 Task: Open Card Feature Request Discussion in Board Market Research to Workspace Event Planning and add a team member Softage.3@softage.net, a label Blue, a checklist Legal Compliance, an attachment from your computer, a color Blue and finally, add a card description 'Develop project proposal for potential client' and a comment 'This task presents an opportunity to demonstrate our leadership skills and ability to take charge.'. Add a start date 'Jan 07, 1900' with a due date 'Jan 14, 1900'
Action: Mouse moved to (782, 207)
Screenshot: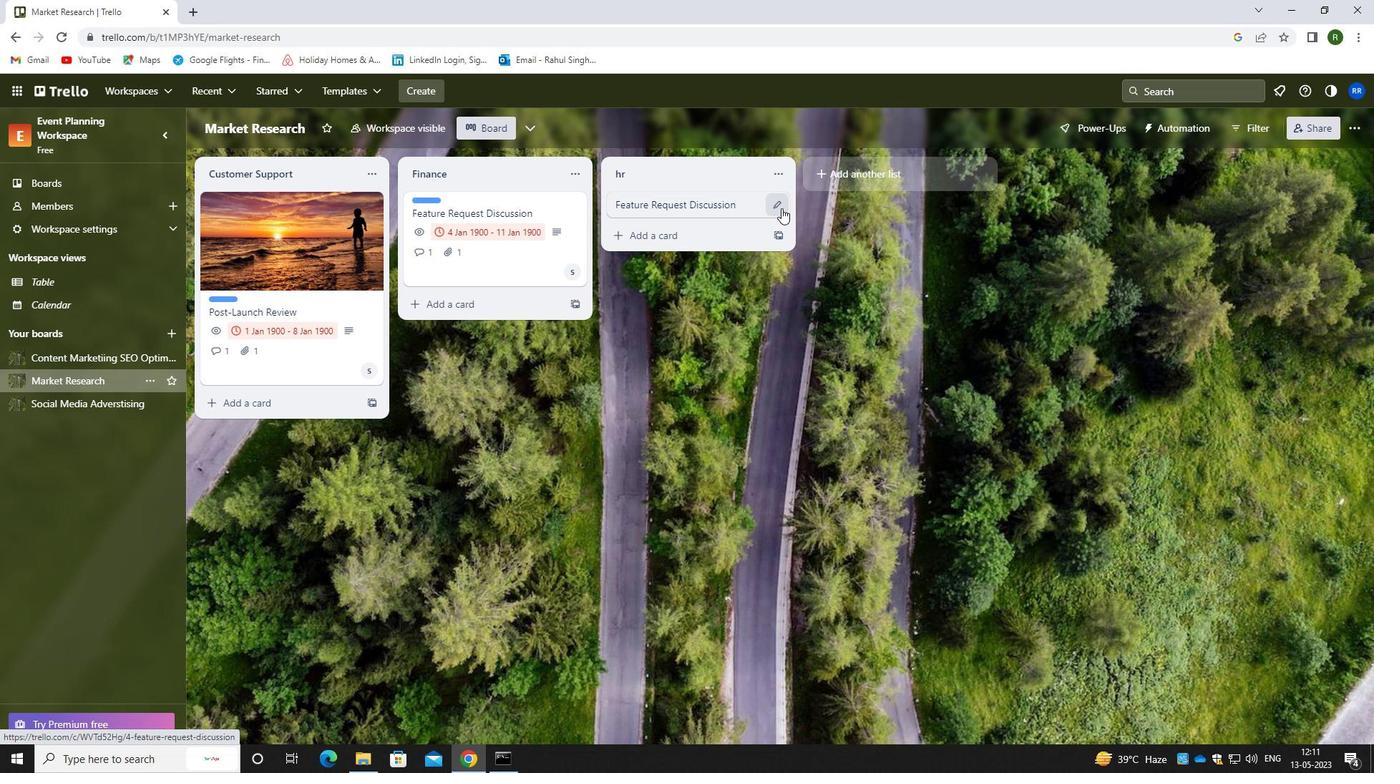 
Action: Mouse pressed left at (782, 207)
Screenshot: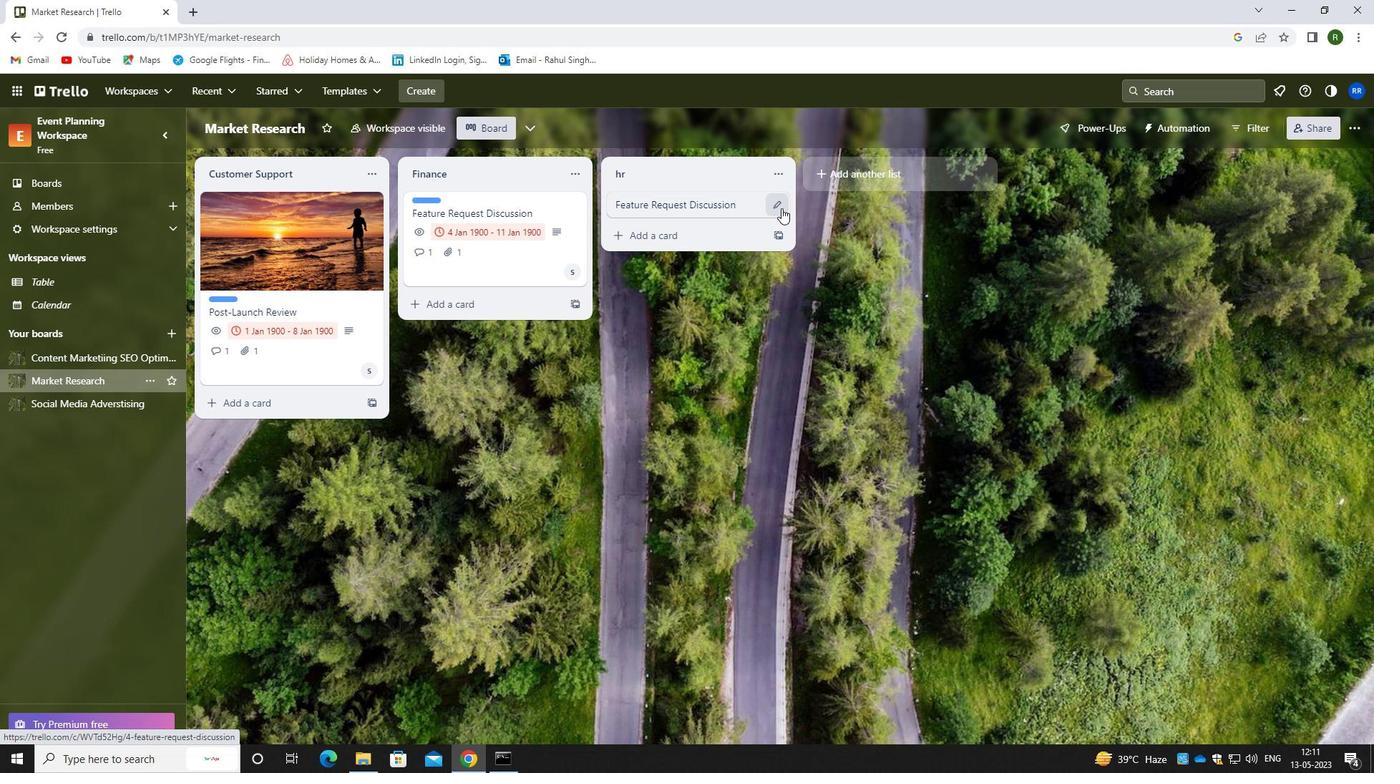 
Action: Mouse moved to (837, 204)
Screenshot: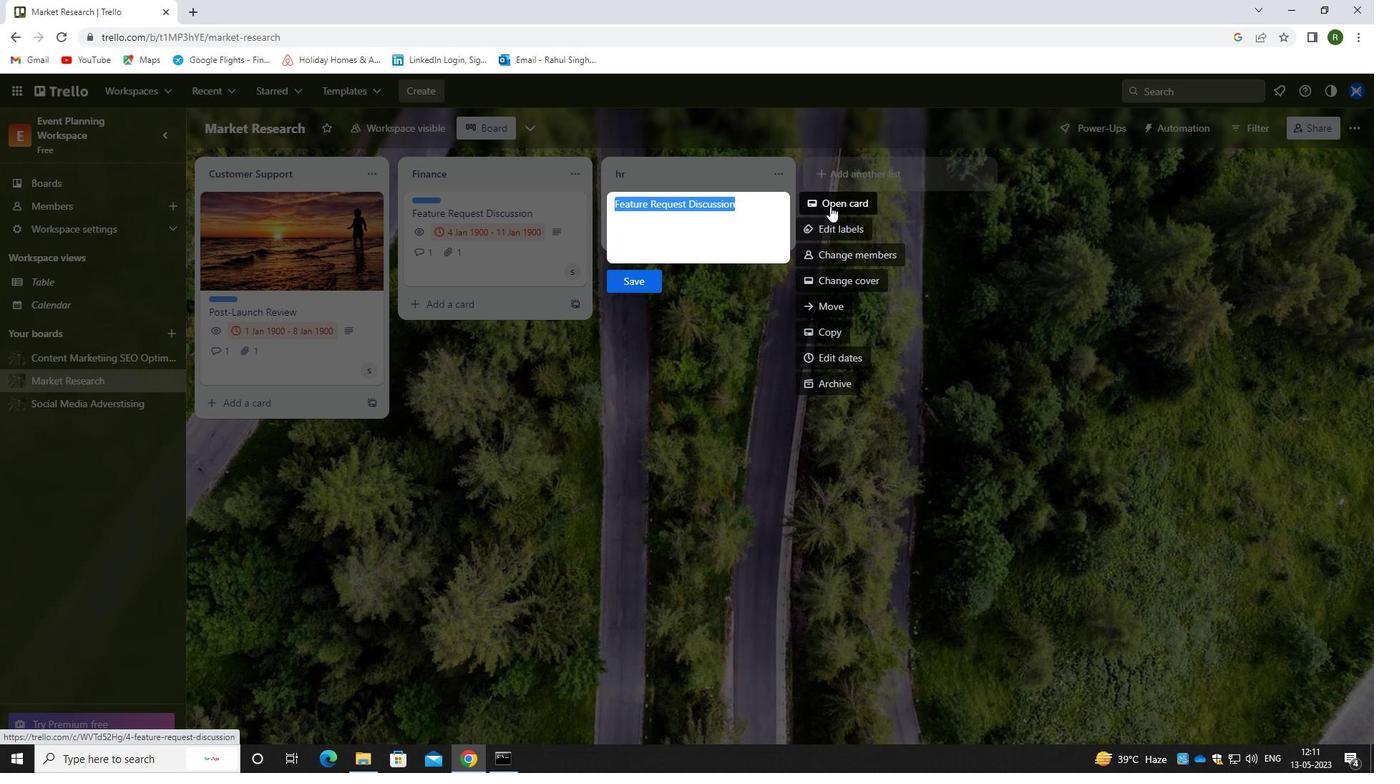 
Action: Mouse pressed left at (837, 204)
Screenshot: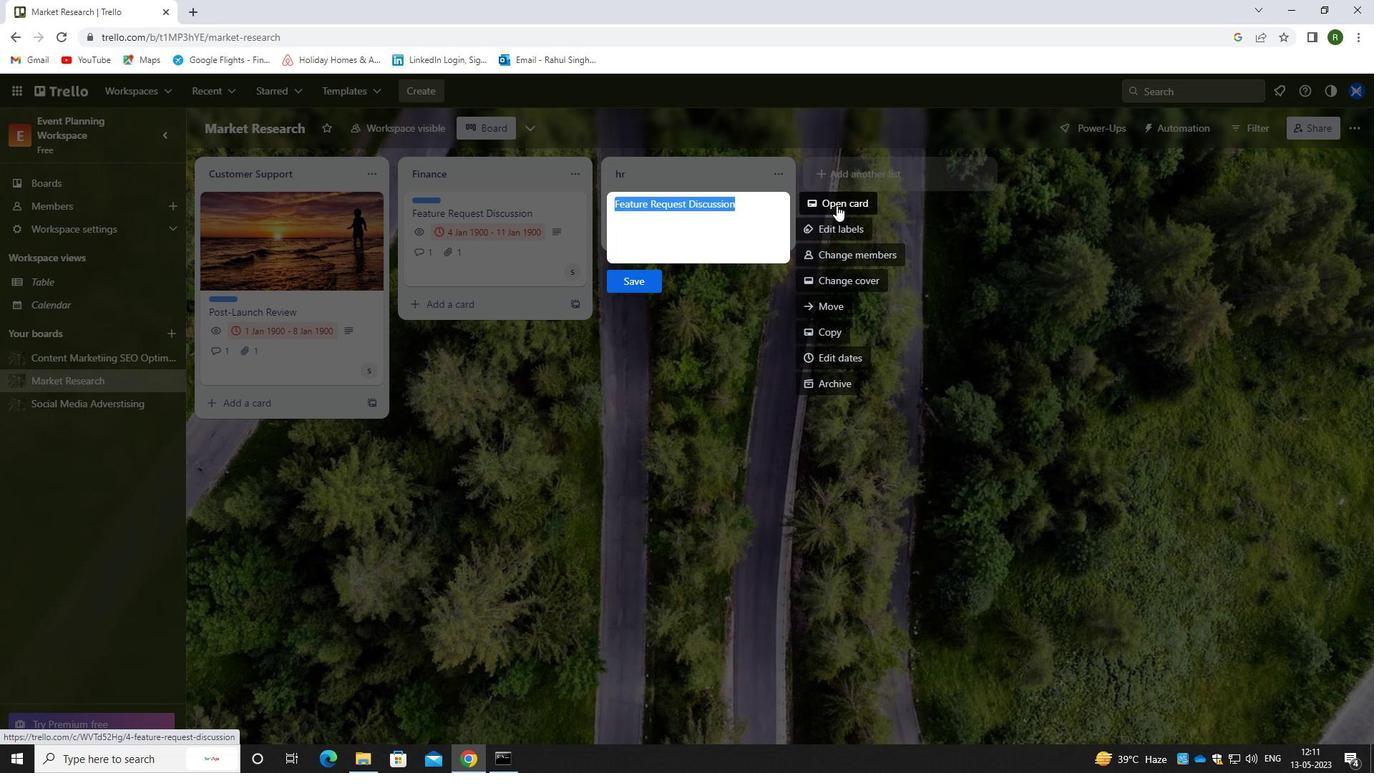 
Action: Mouse moved to (890, 254)
Screenshot: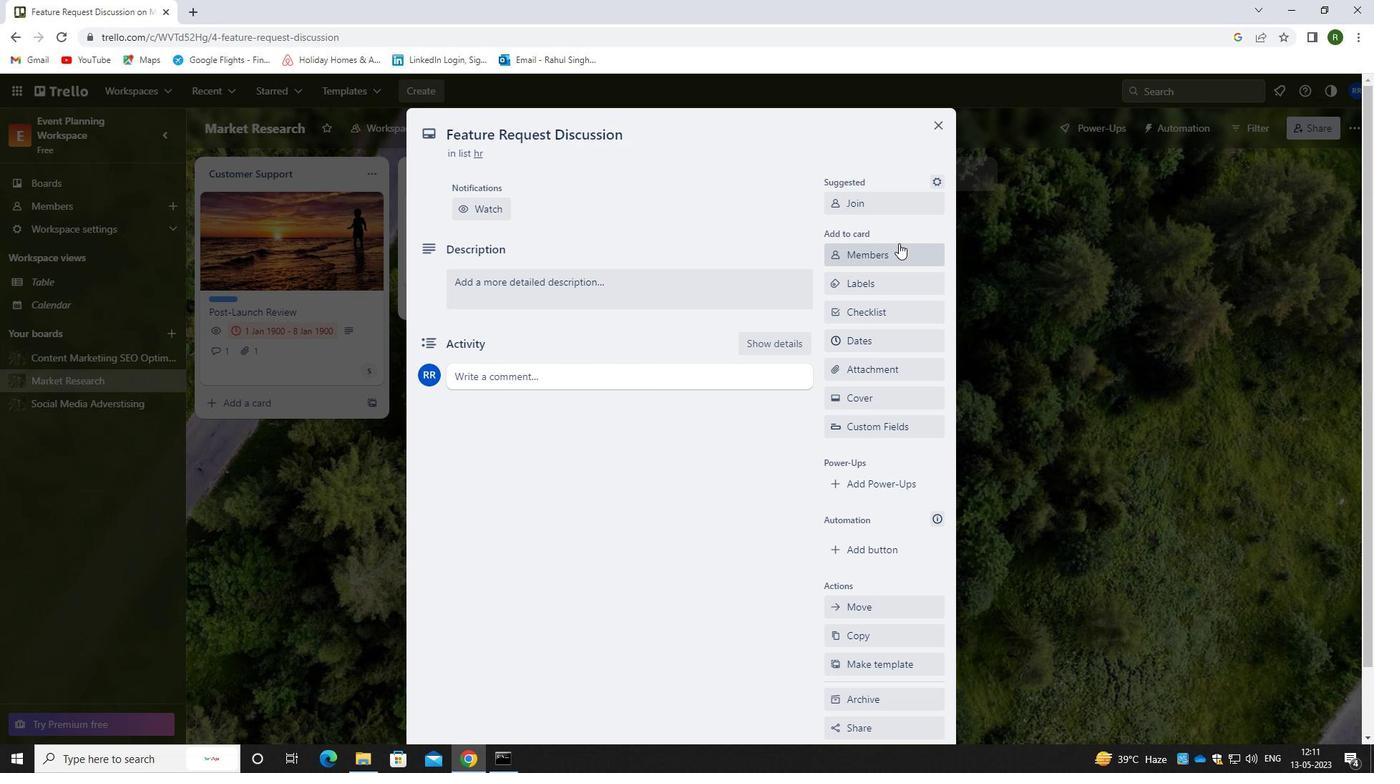 
Action: Mouse pressed left at (890, 254)
Screenshot: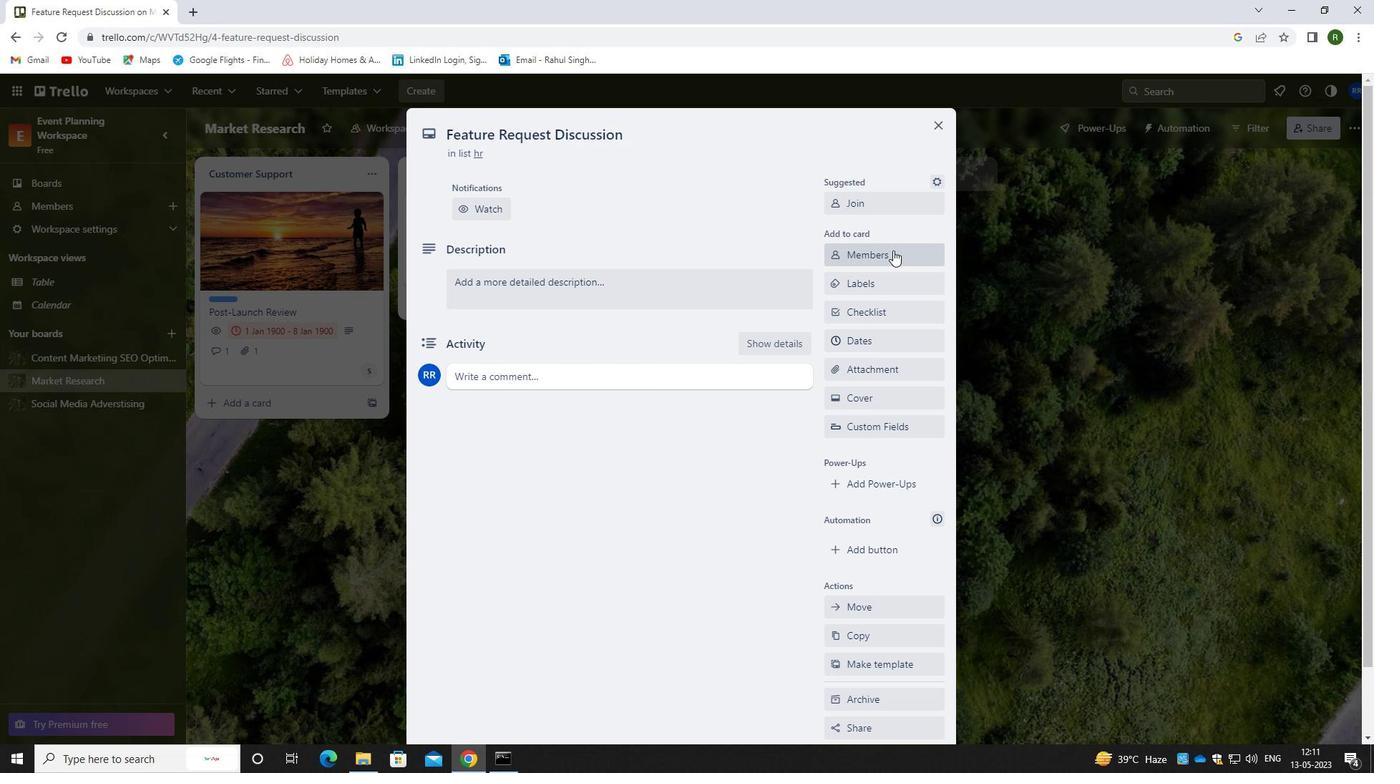 
Action: Mouse moved to (816, 257)
Screenshot: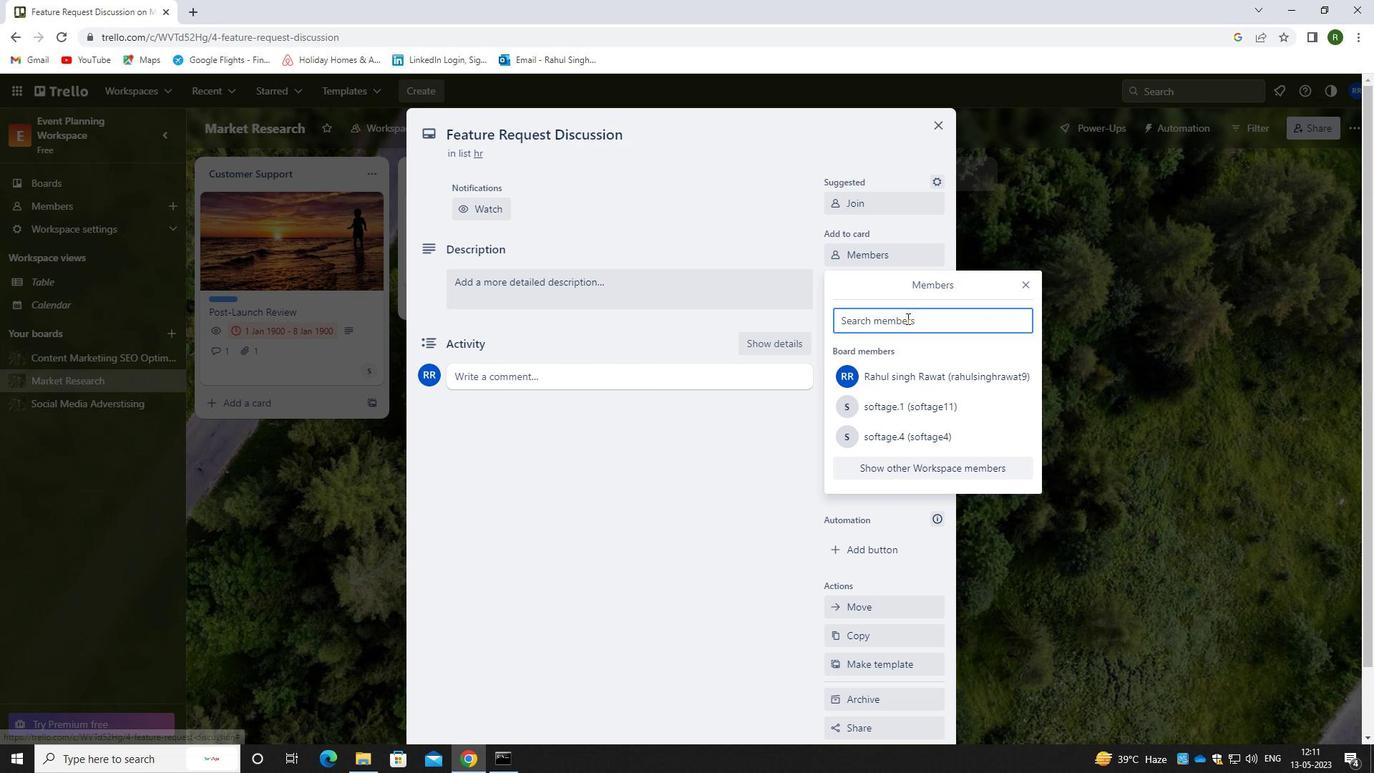 
Action: Key pressed <Key.caps_lock>s<Key.caps_lock>Oftage.3<Key.shift><Key.shift>@SOFTAGE.NET
Screenshot: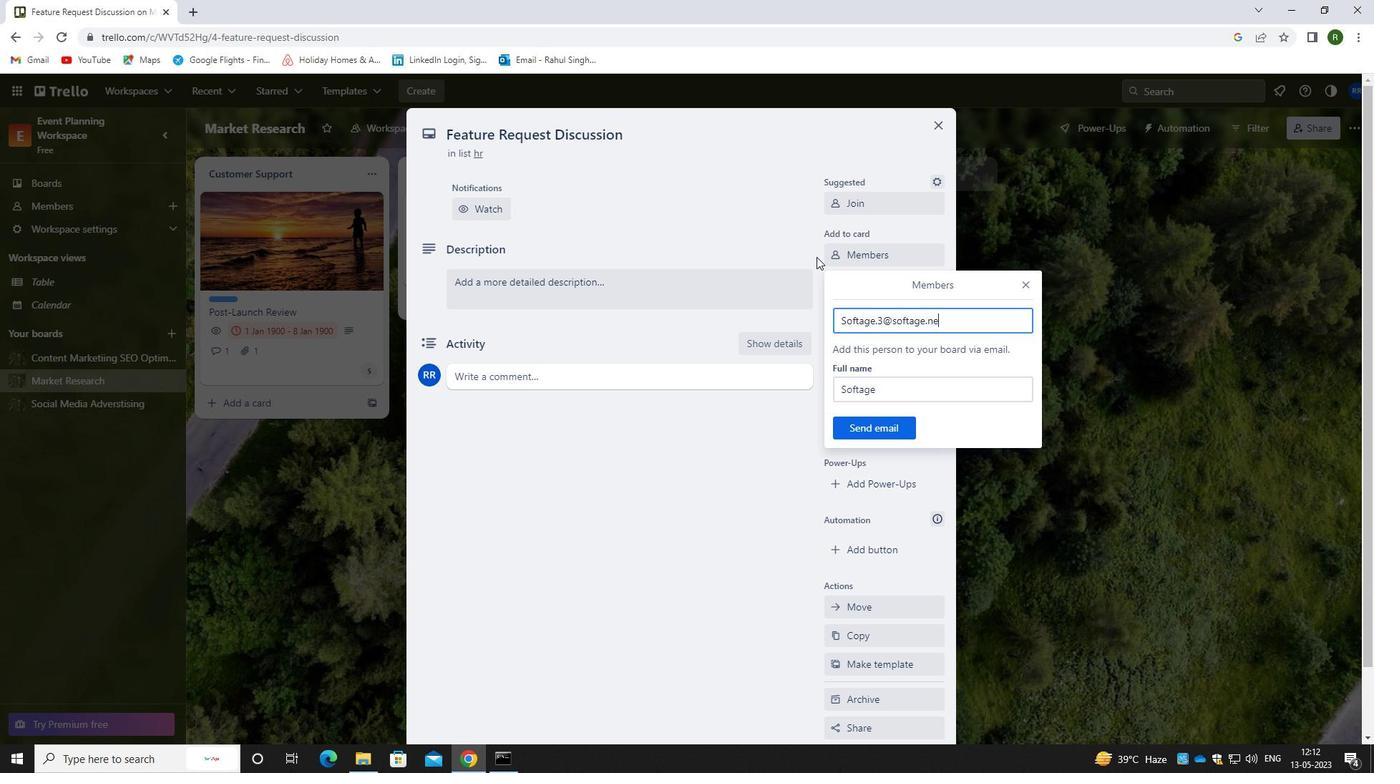
Action: Mouse moved to (873, 421)
Screenshot: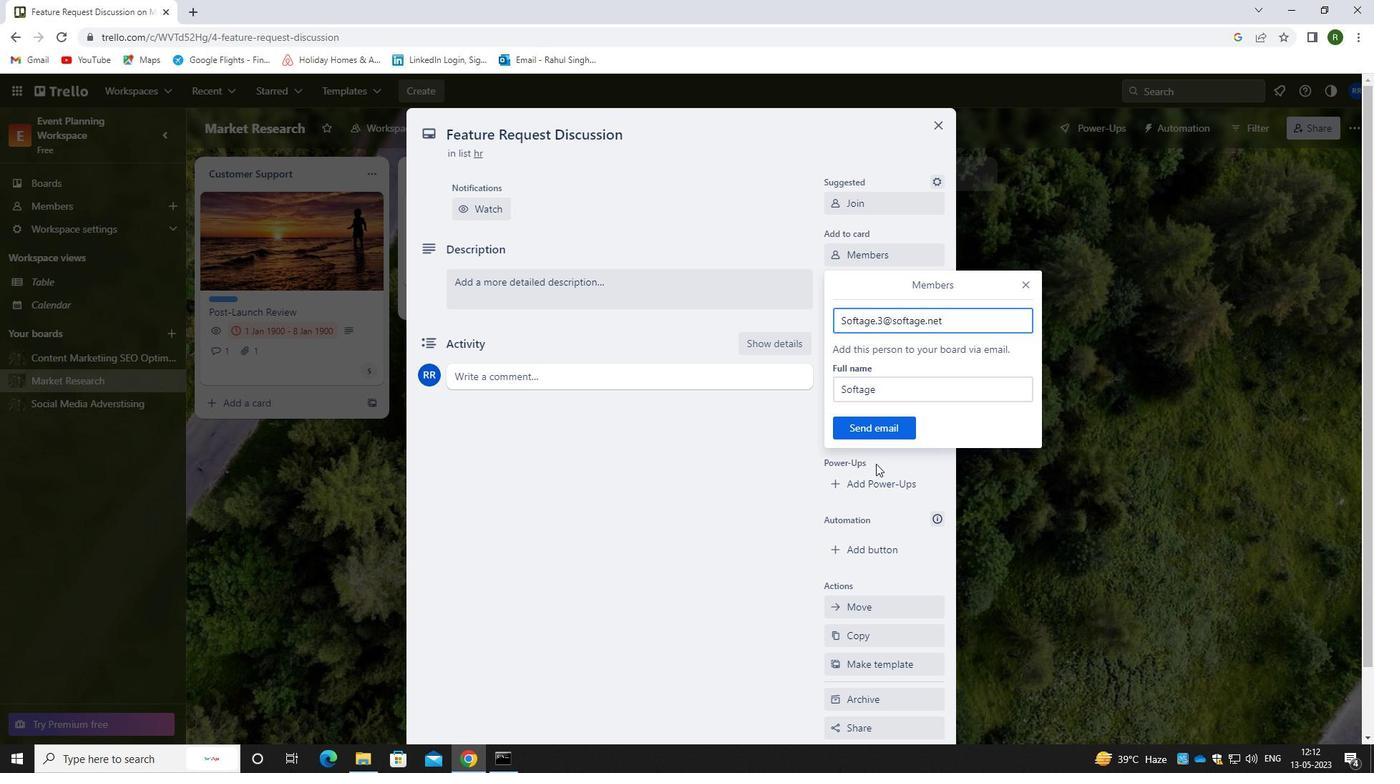 
Action: Mouse pressed left at (873, 421)
Screenshot: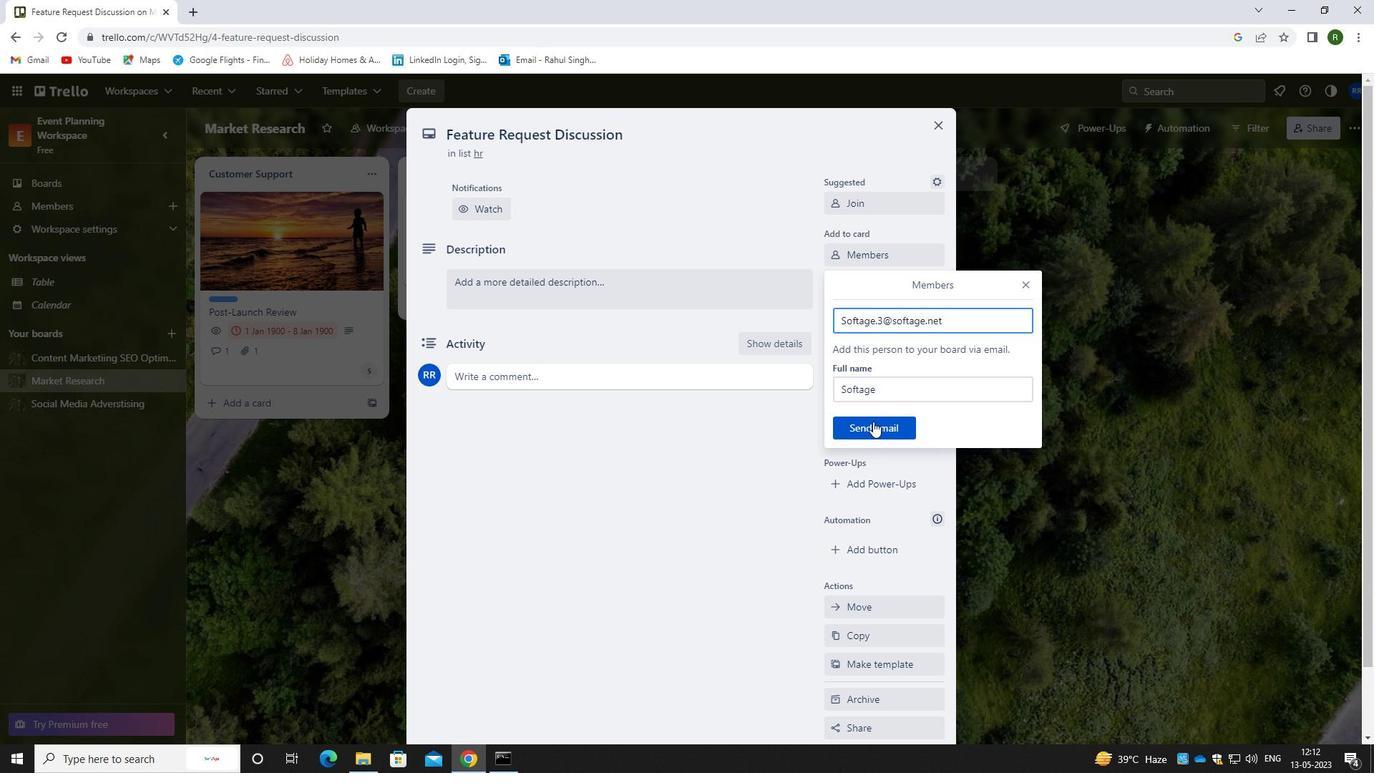 
Action: Mouse moved to (886, 287)
Screenshot: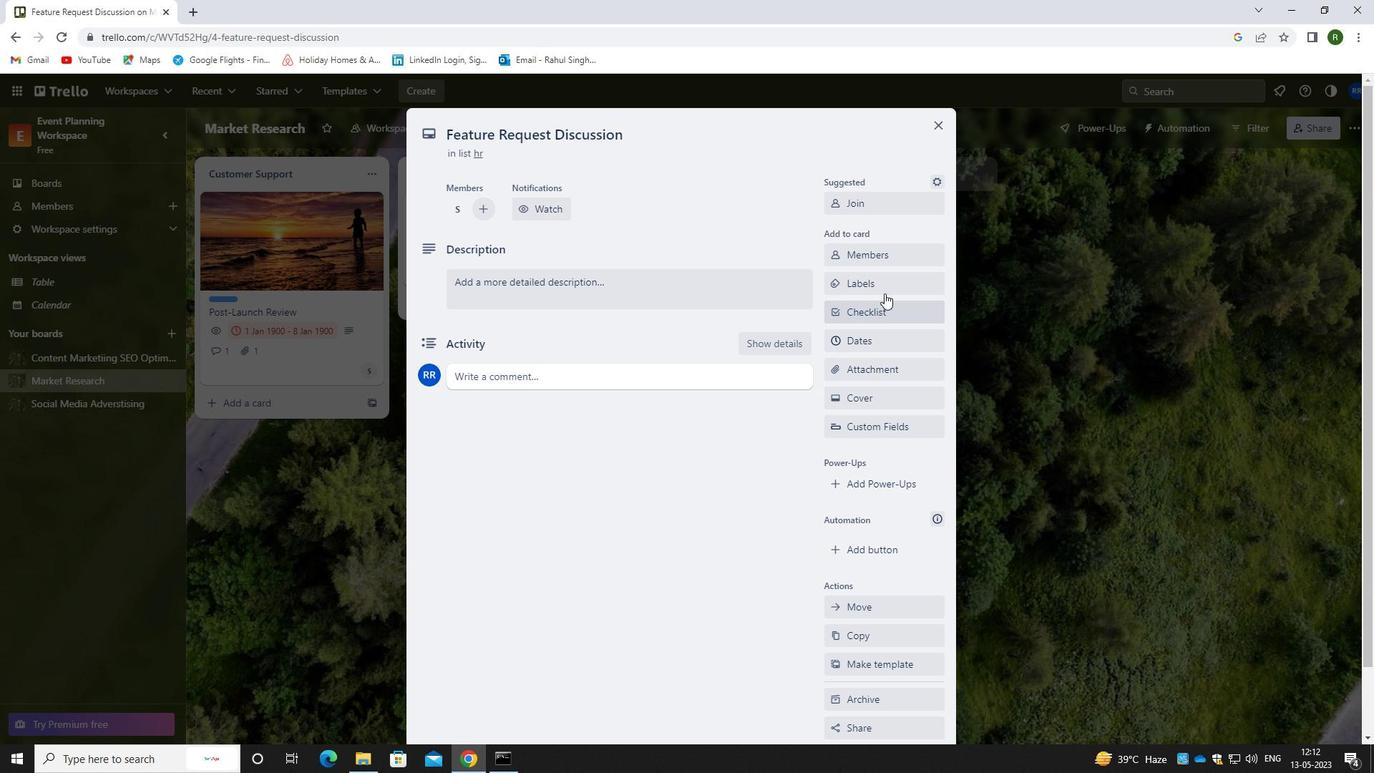 
Action: Mouse pressed left at (886, 287)
Screenshot: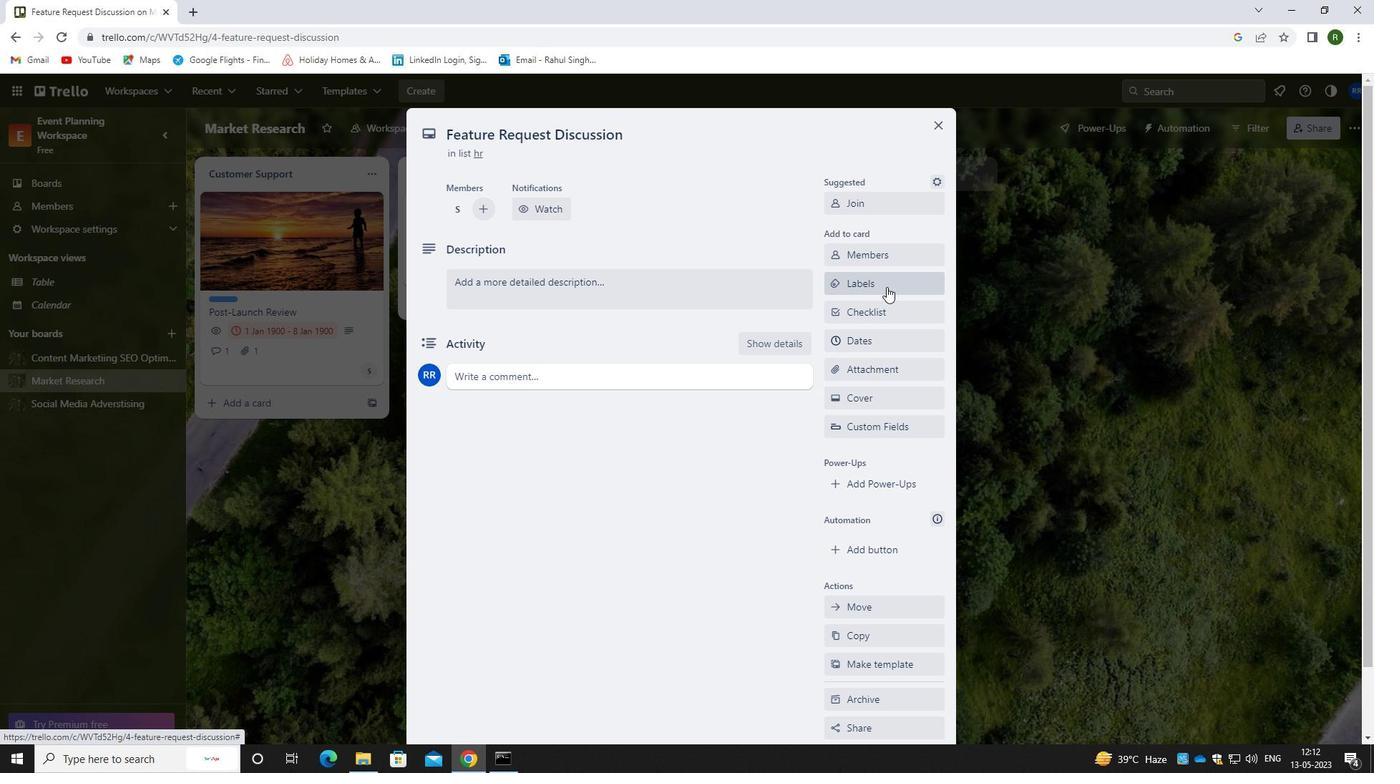 
Action: Mouse moved to (843, 307)
Screenshot: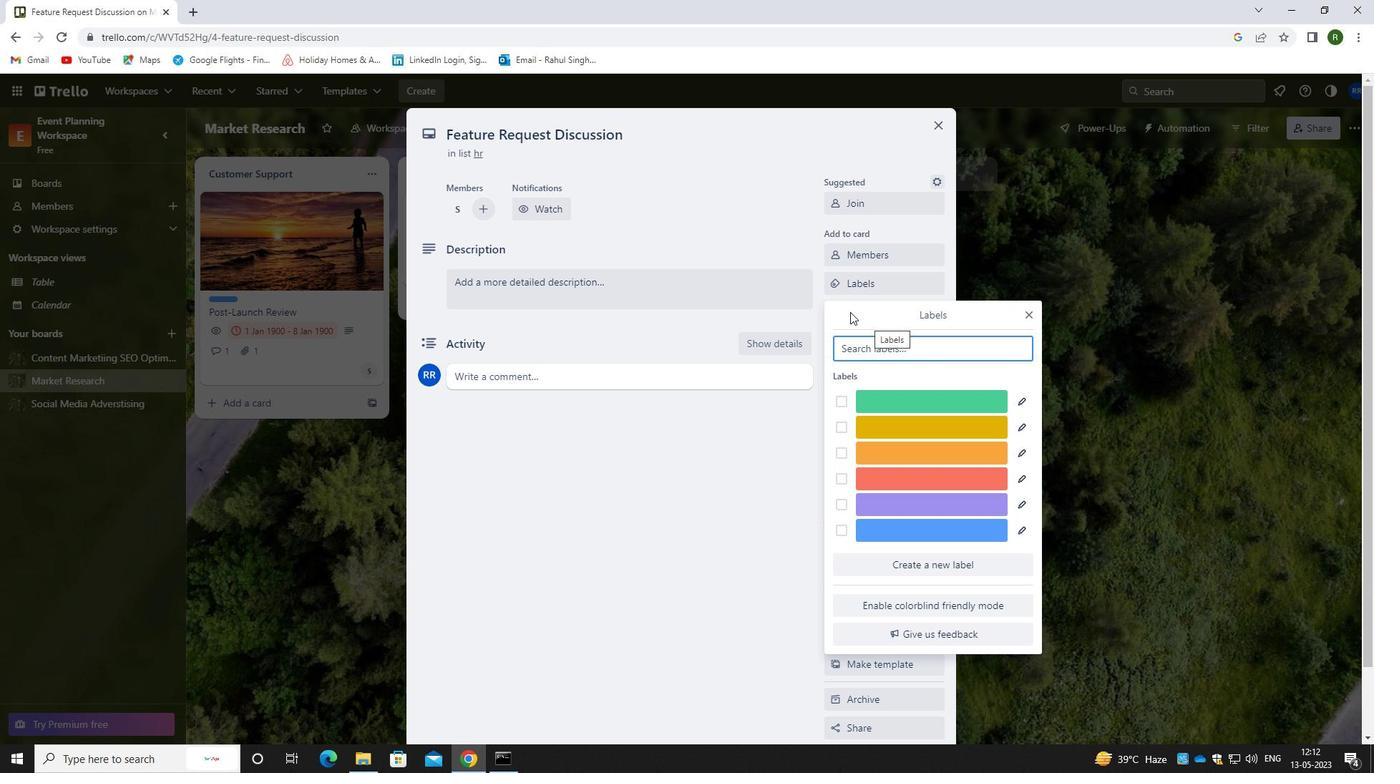 
Action: Key pressed BLUE
Screenshot: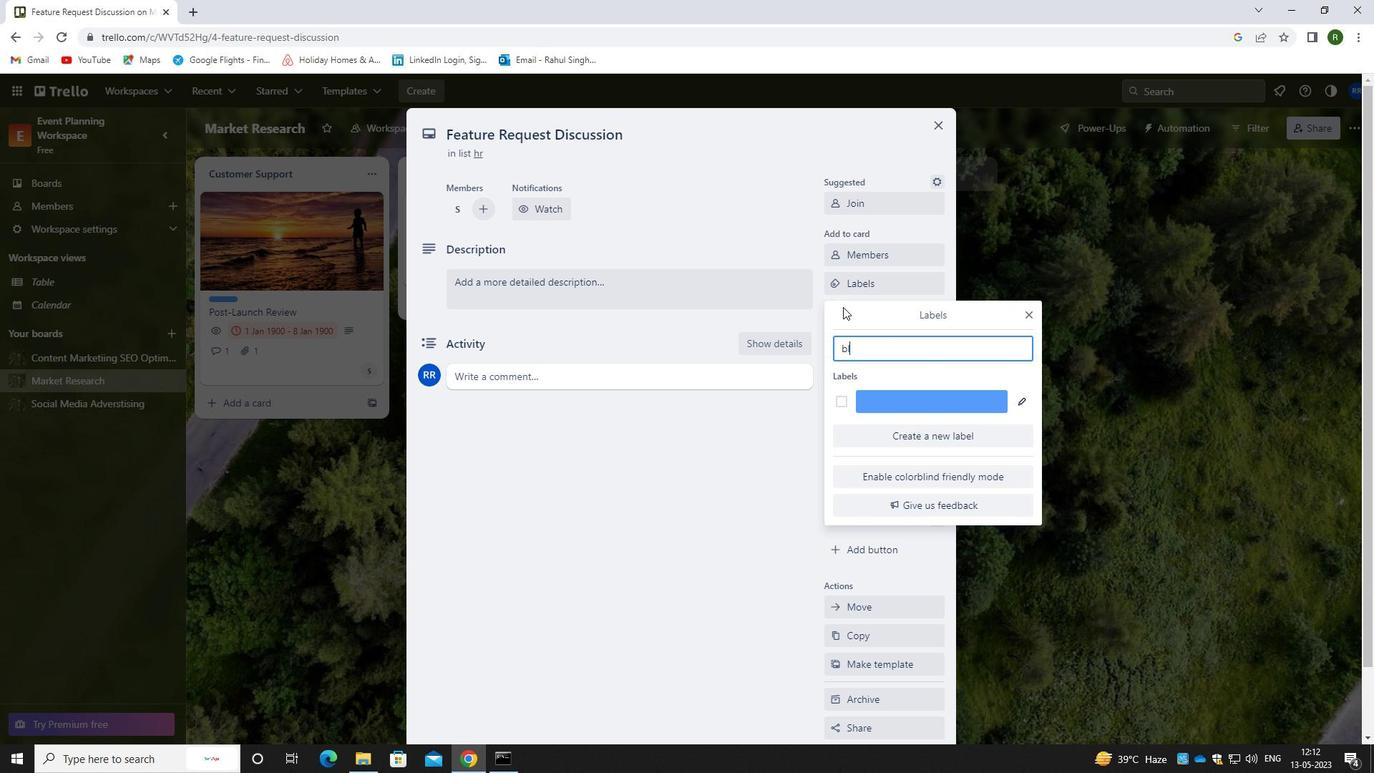 
Action: Mouse moved to (835, 398)
Screenshot: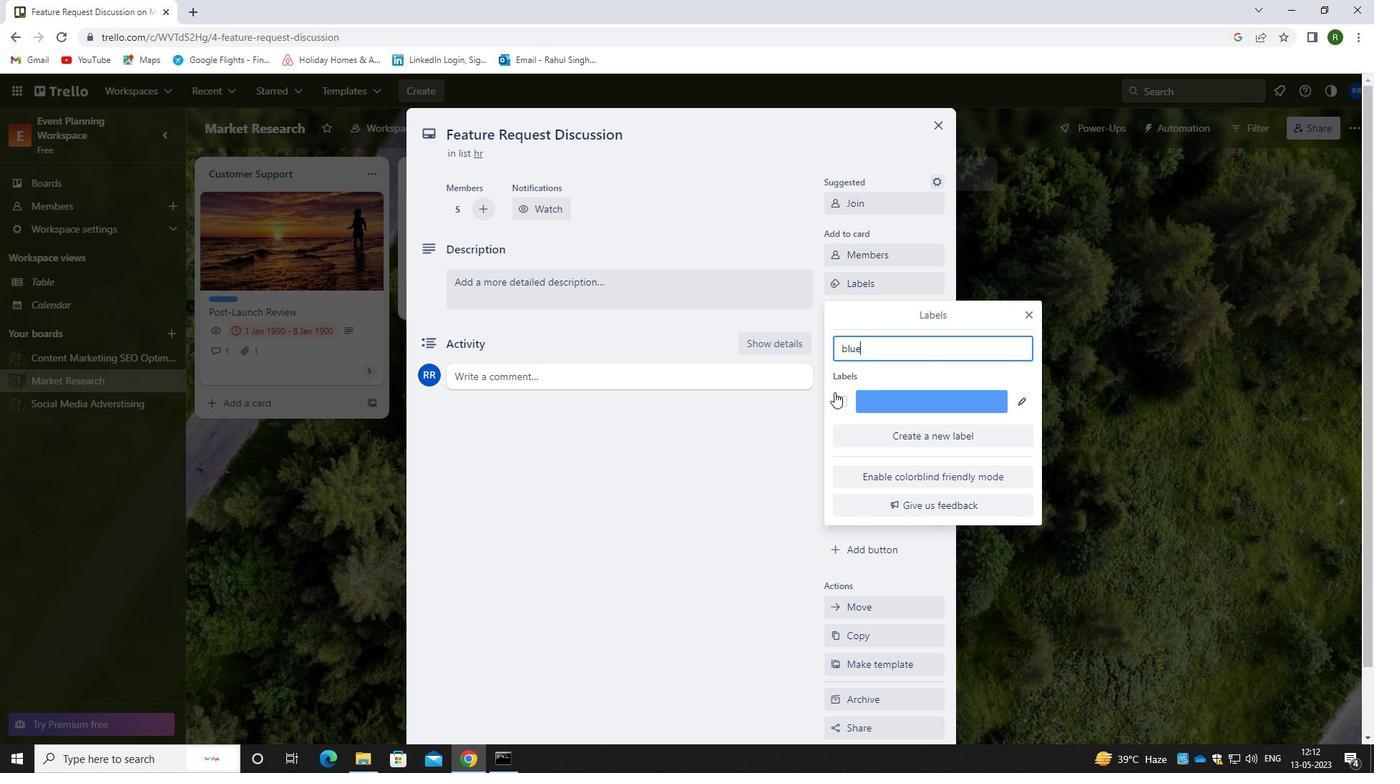 
Action: Mouse pressed left at (835, 398)
Screenshot: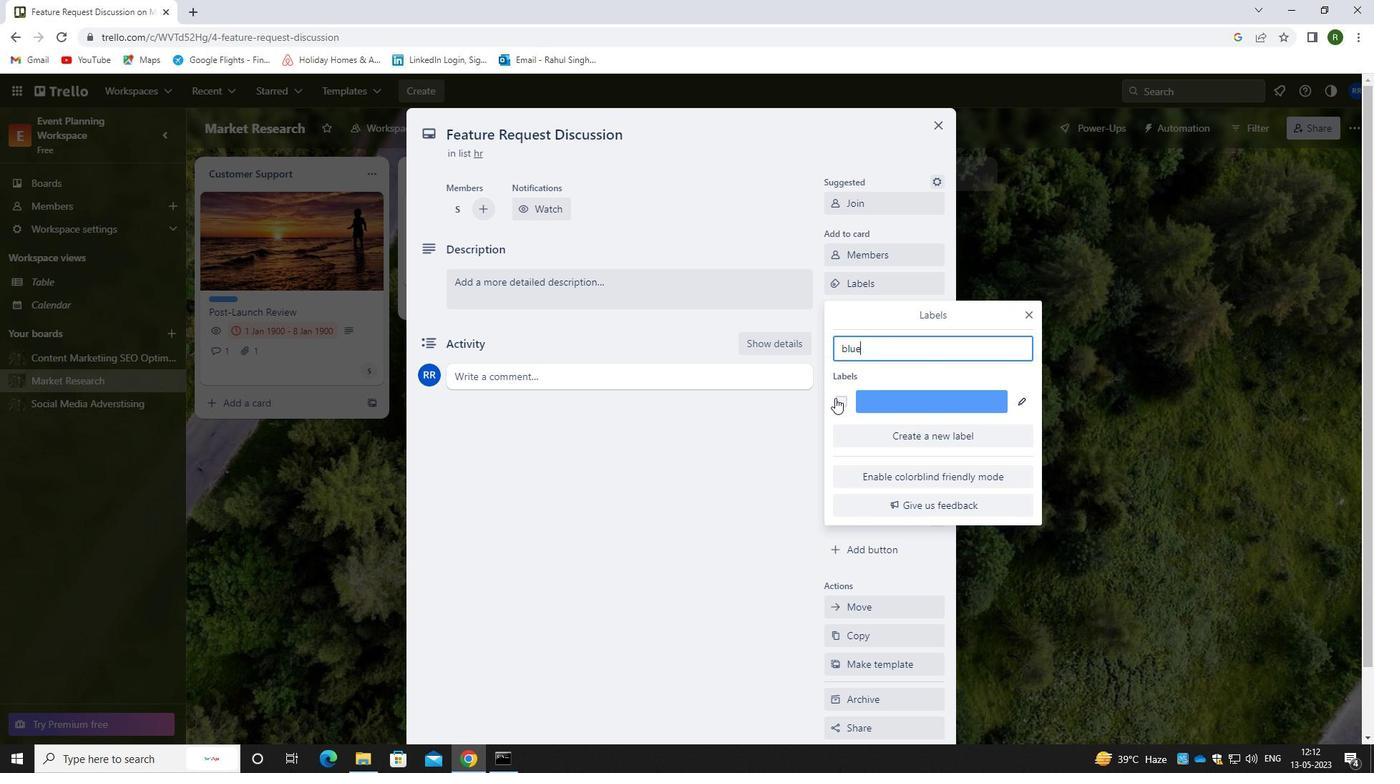 
Action: Mouse moved to (749, 447)
Screenshot: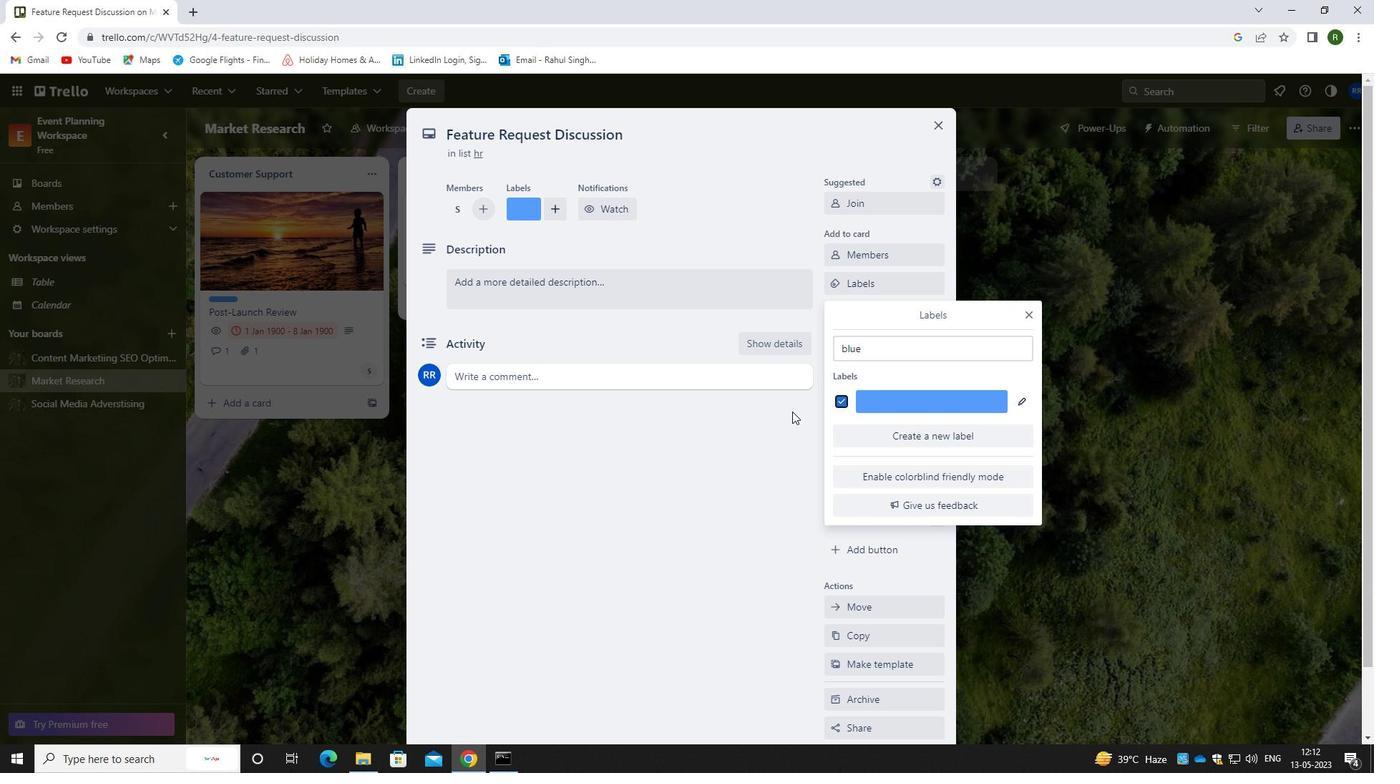 
Action: Mouse pressed left at (749, 447)
Screenshot: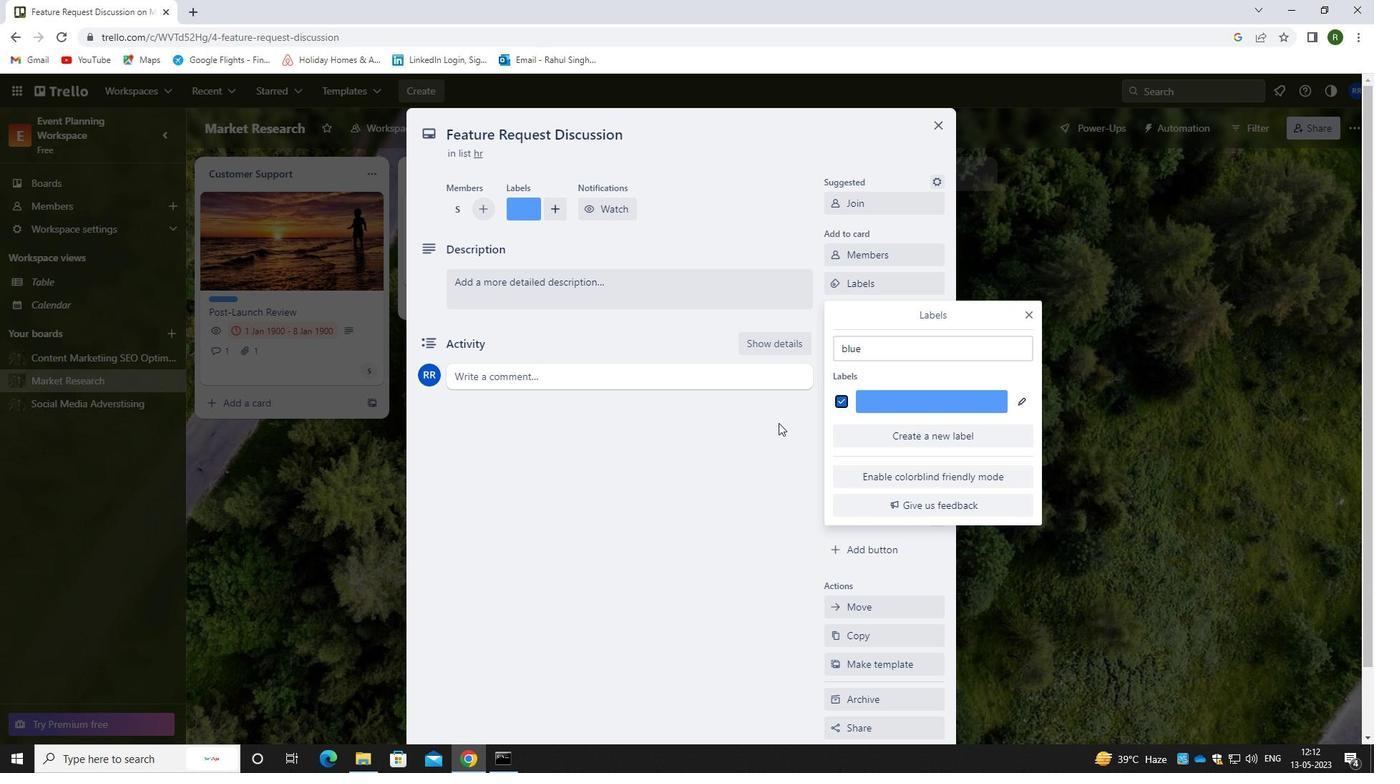 
Action: Mouse moved to (872, 307)
Screenshot: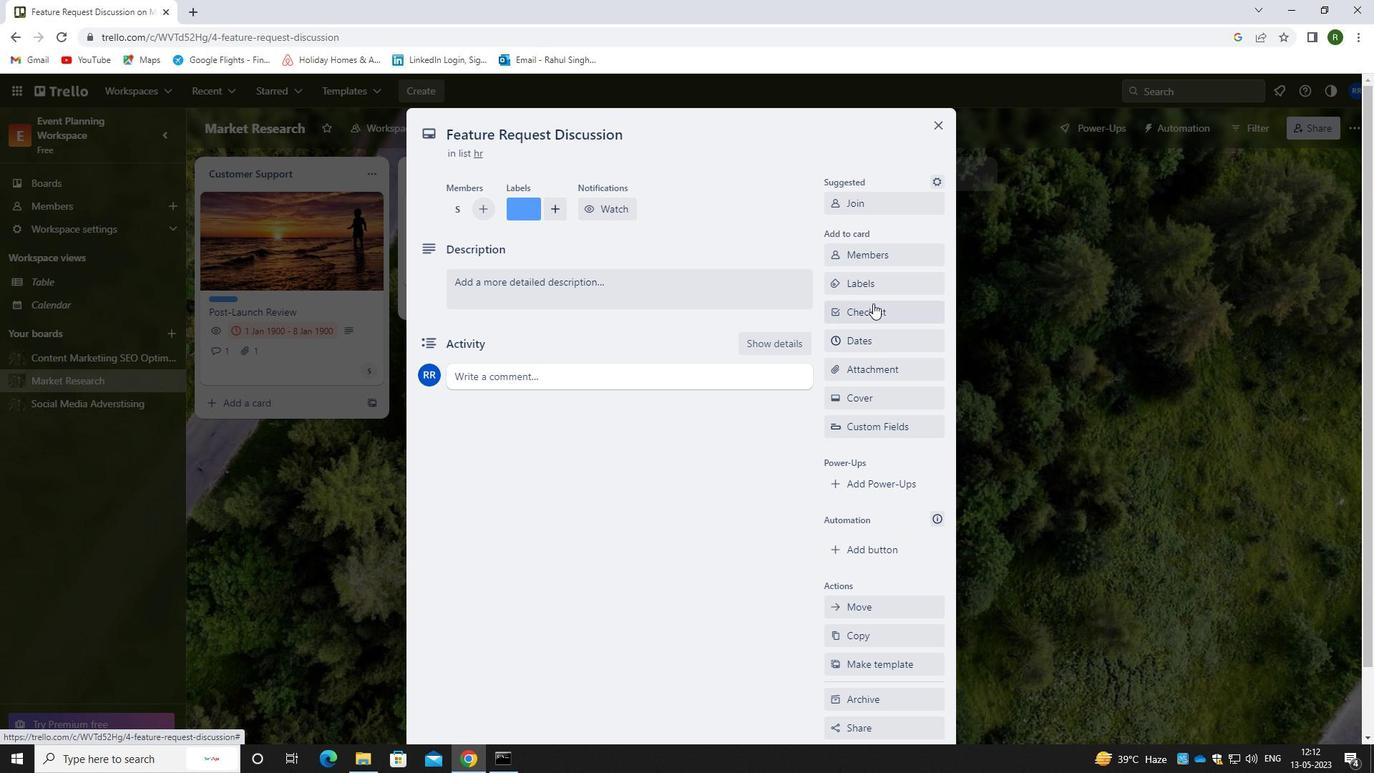 
Action: Mouse pressed left at (872, 307)
Screenshot: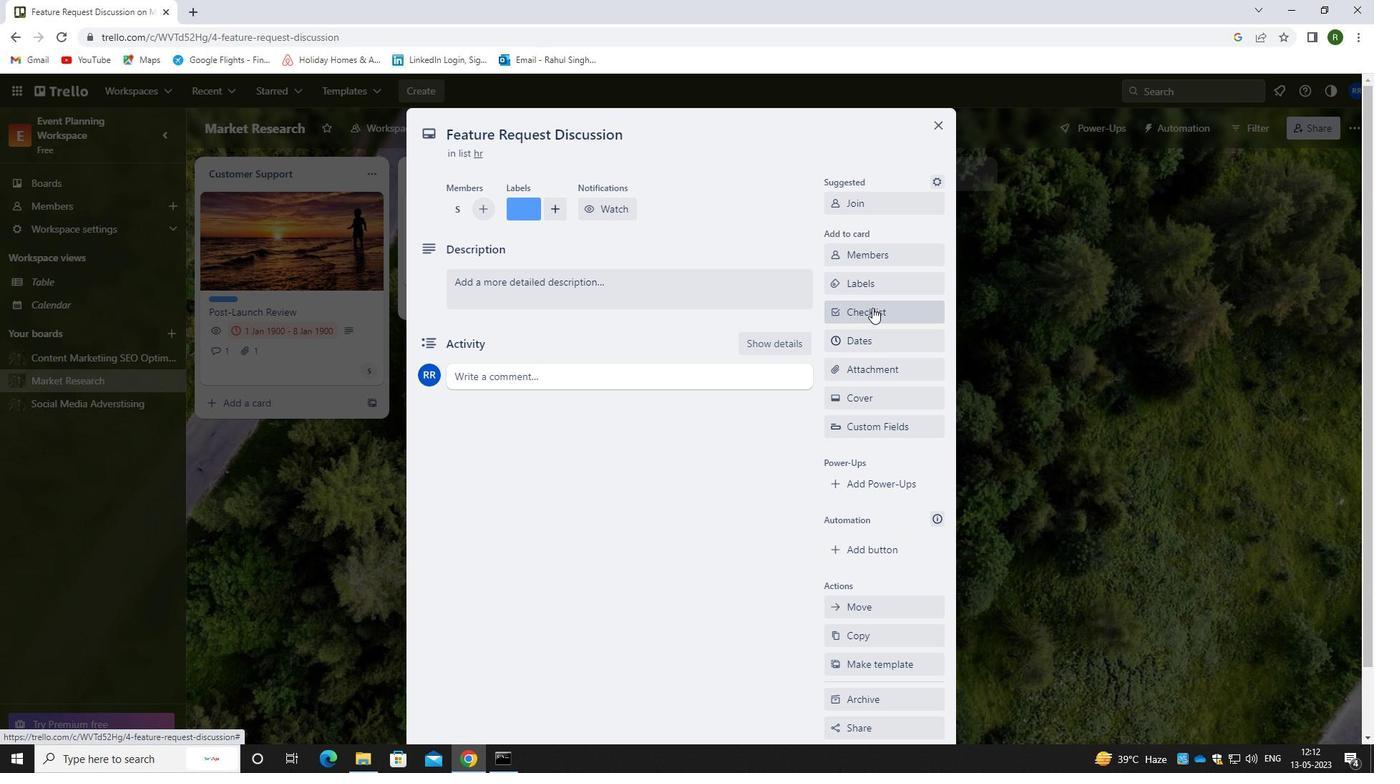 
Action: Mouse moved to (738, 410)
Screenshot: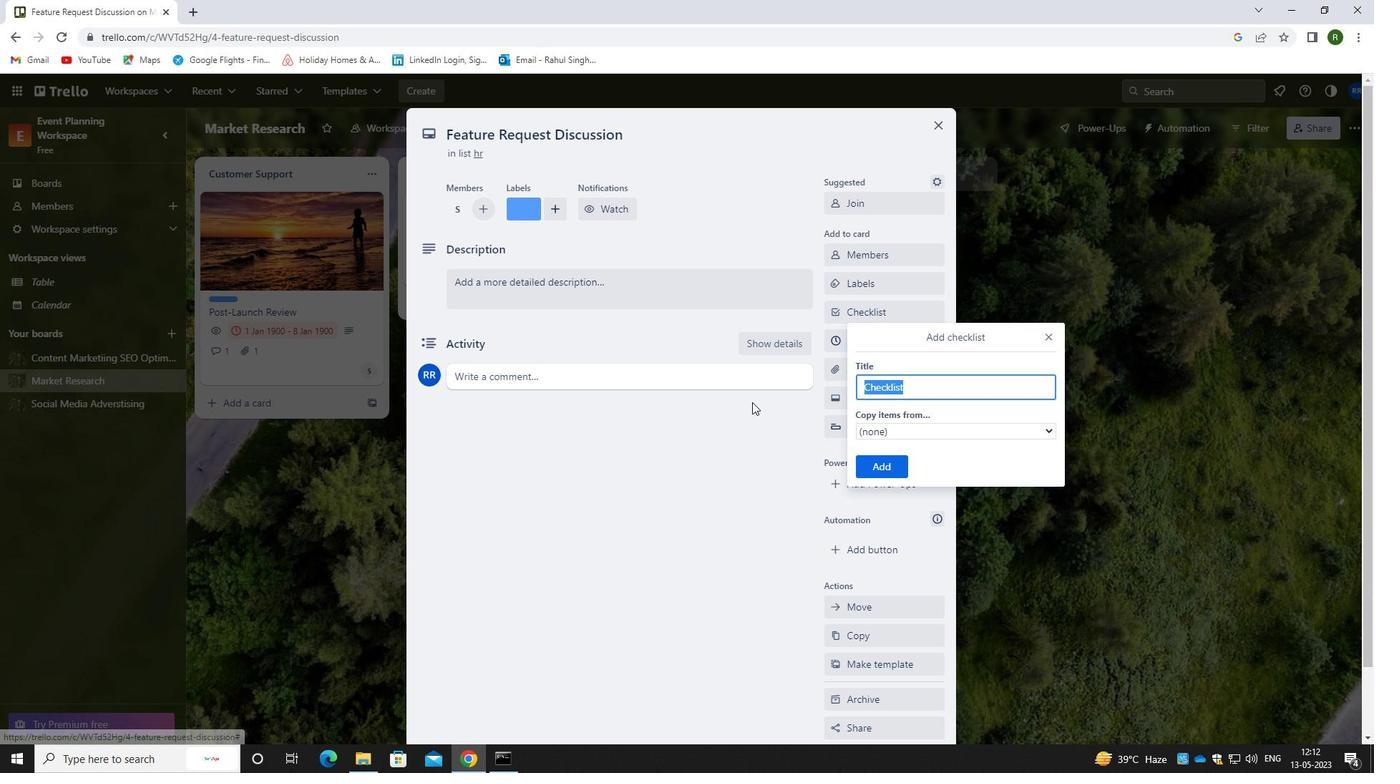 
Action: Key pressed <Key.caps_lock>LEGAL<Key.space><Key.caps_lock>COM
Screenshot: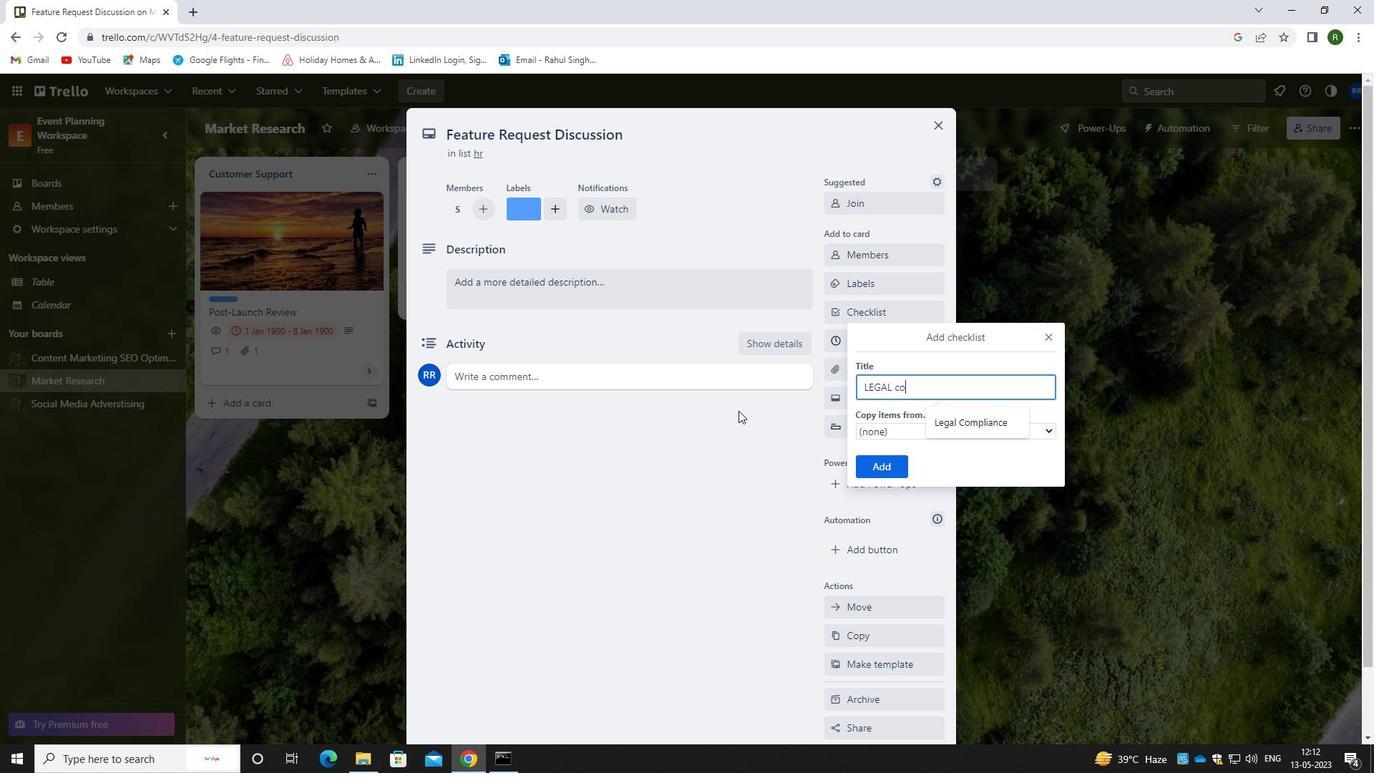 
Action: Mouse moved to (951, 422)
Screenshot: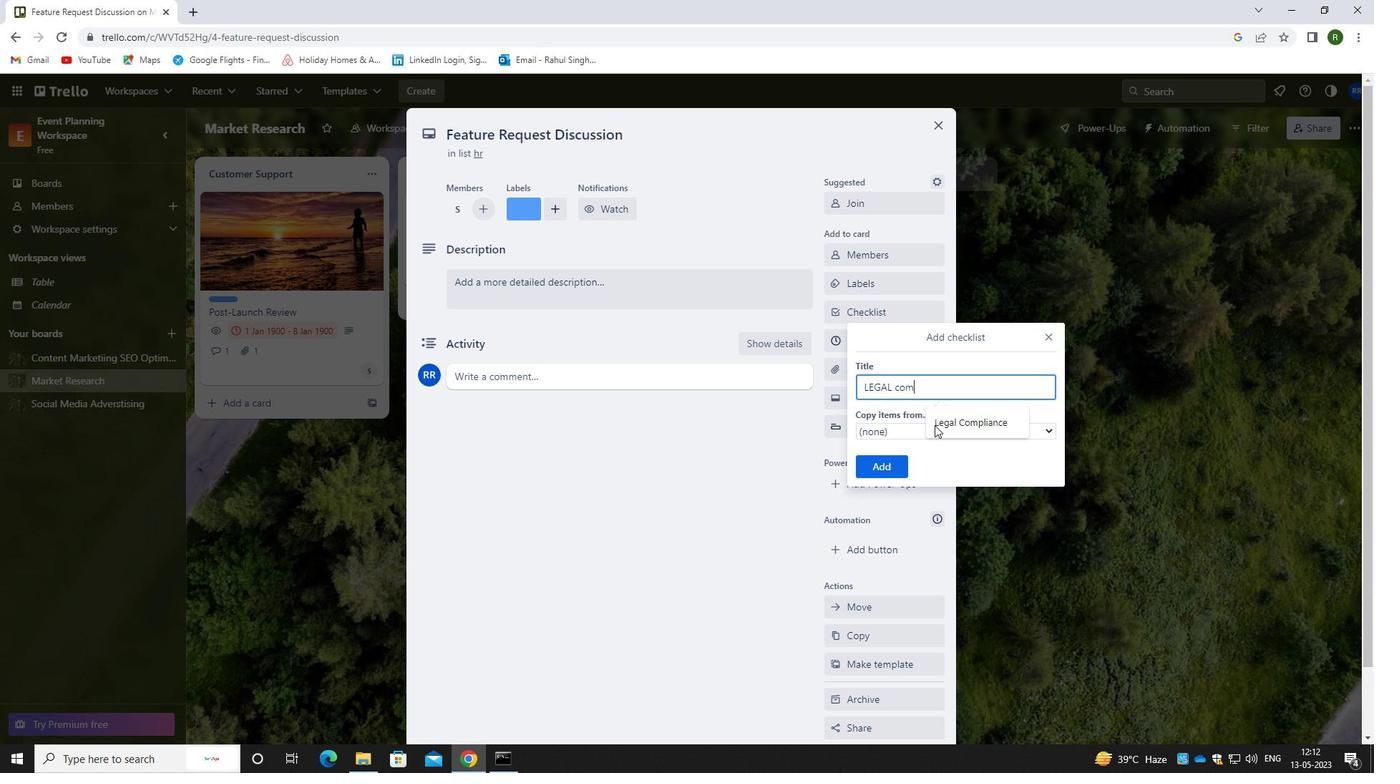 
Action: Mouse pressed left at (951, 422)
Screenshot: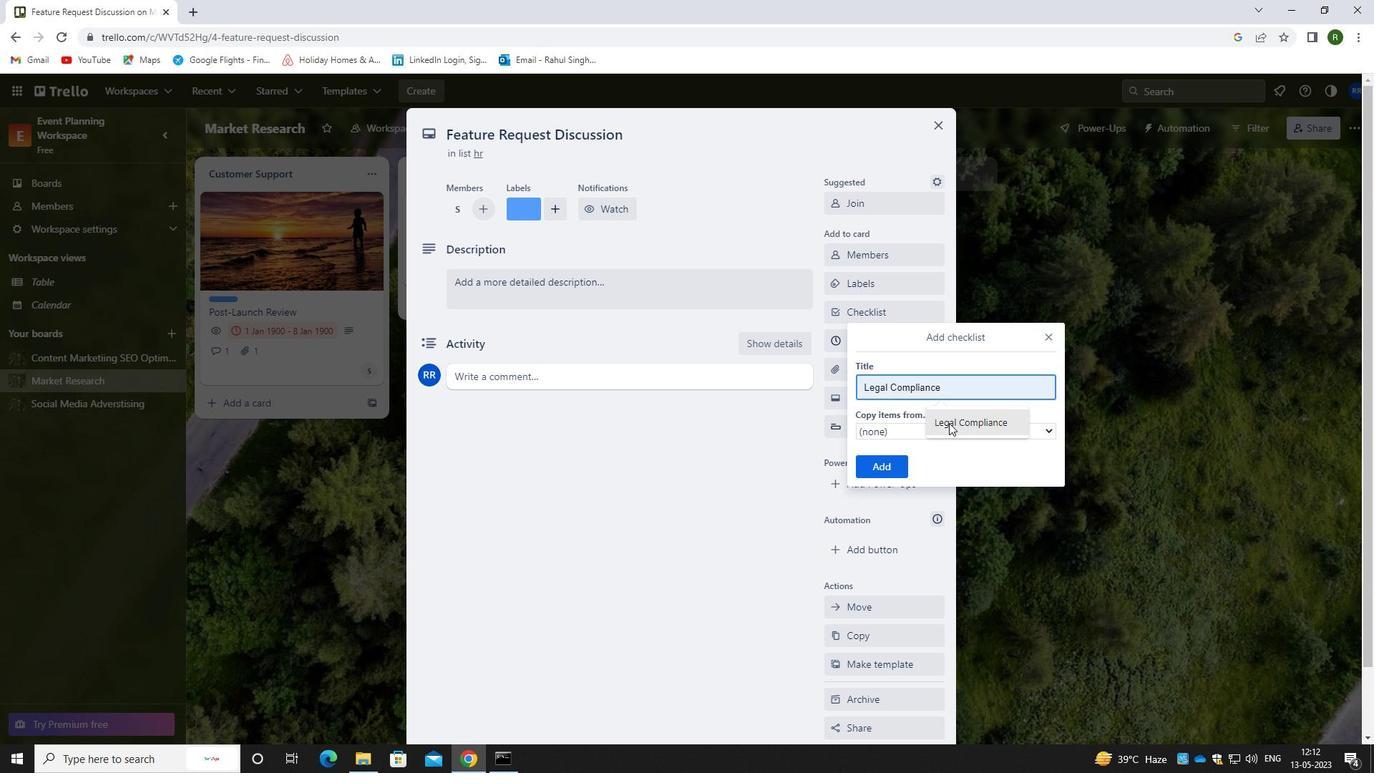 
Action: Mouse moved to (886, 460)
Screenshot: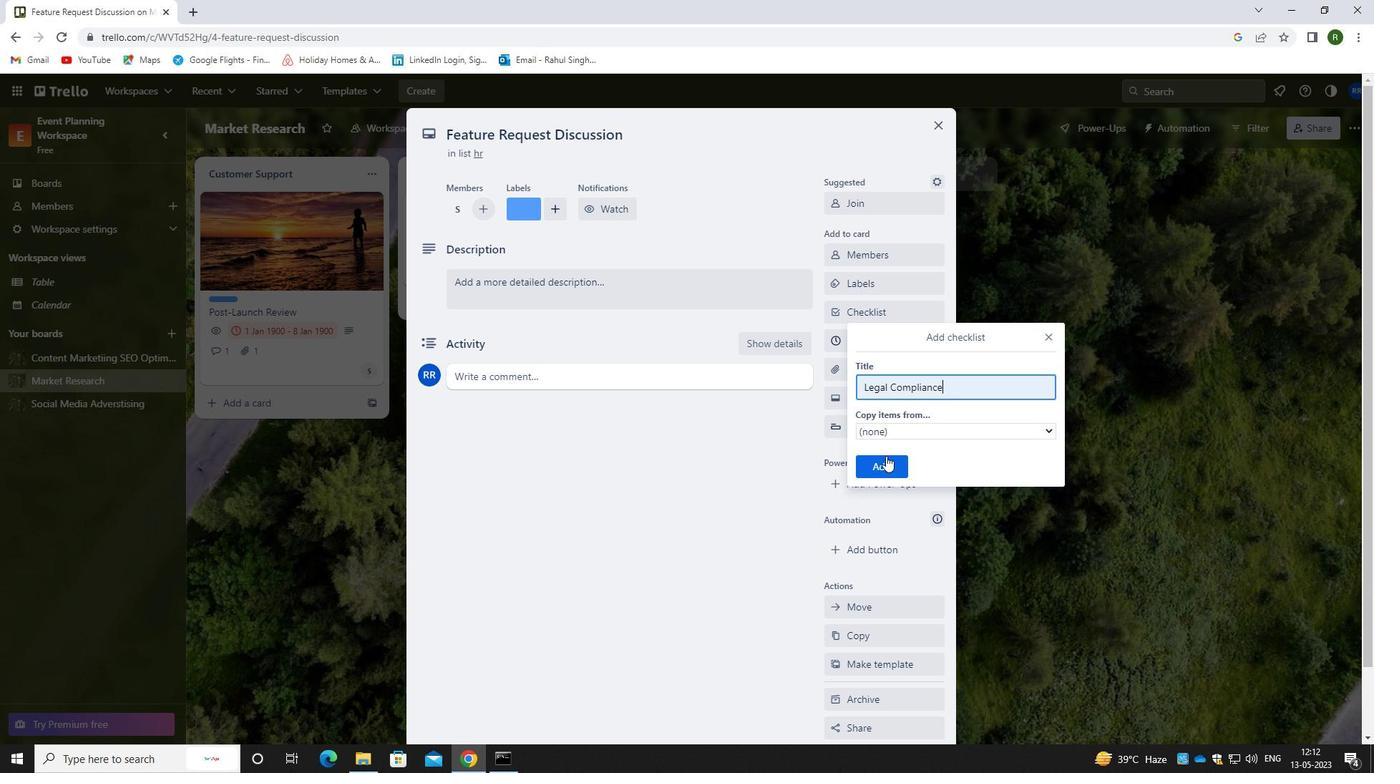 
Action: Mouse pressed left at (886, 460)
Screenshot: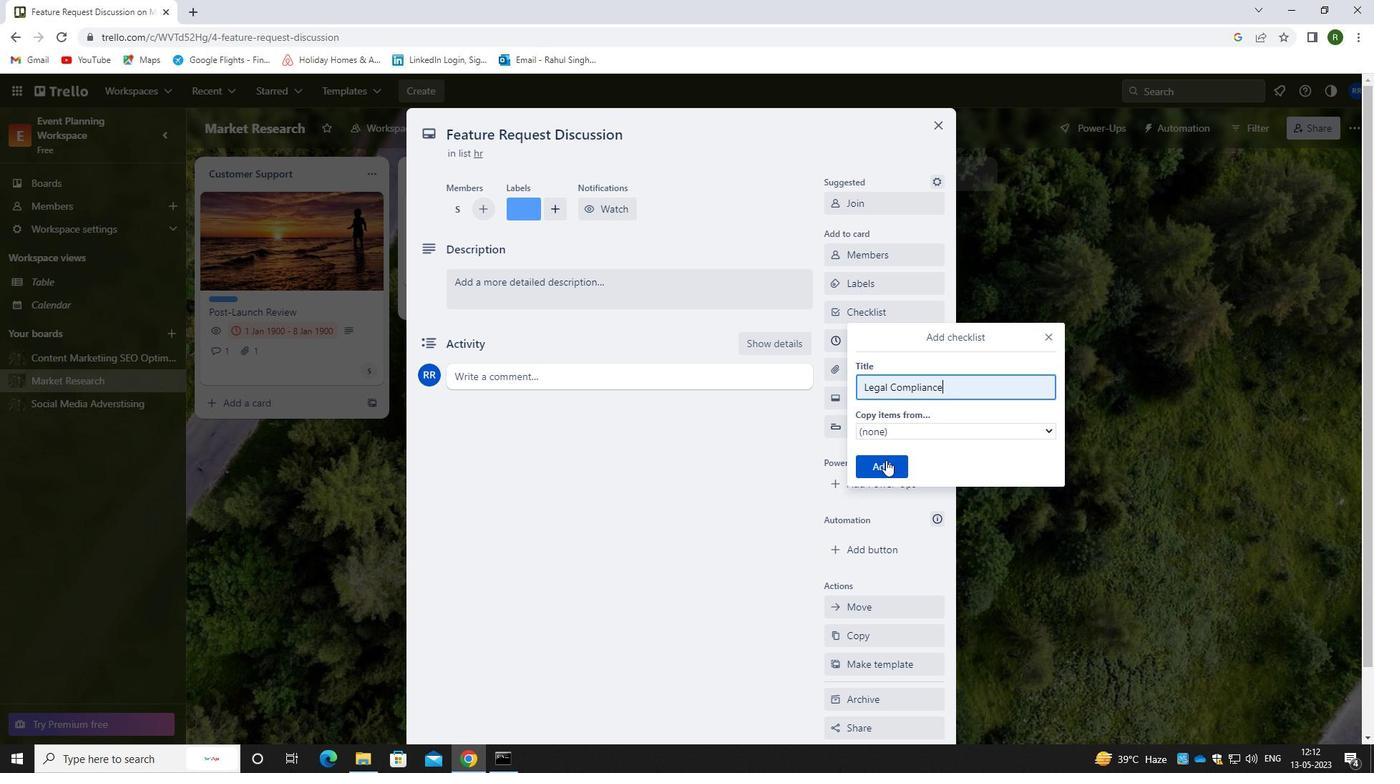 
Action: Mouse moved to (885, 371)
Screenshot: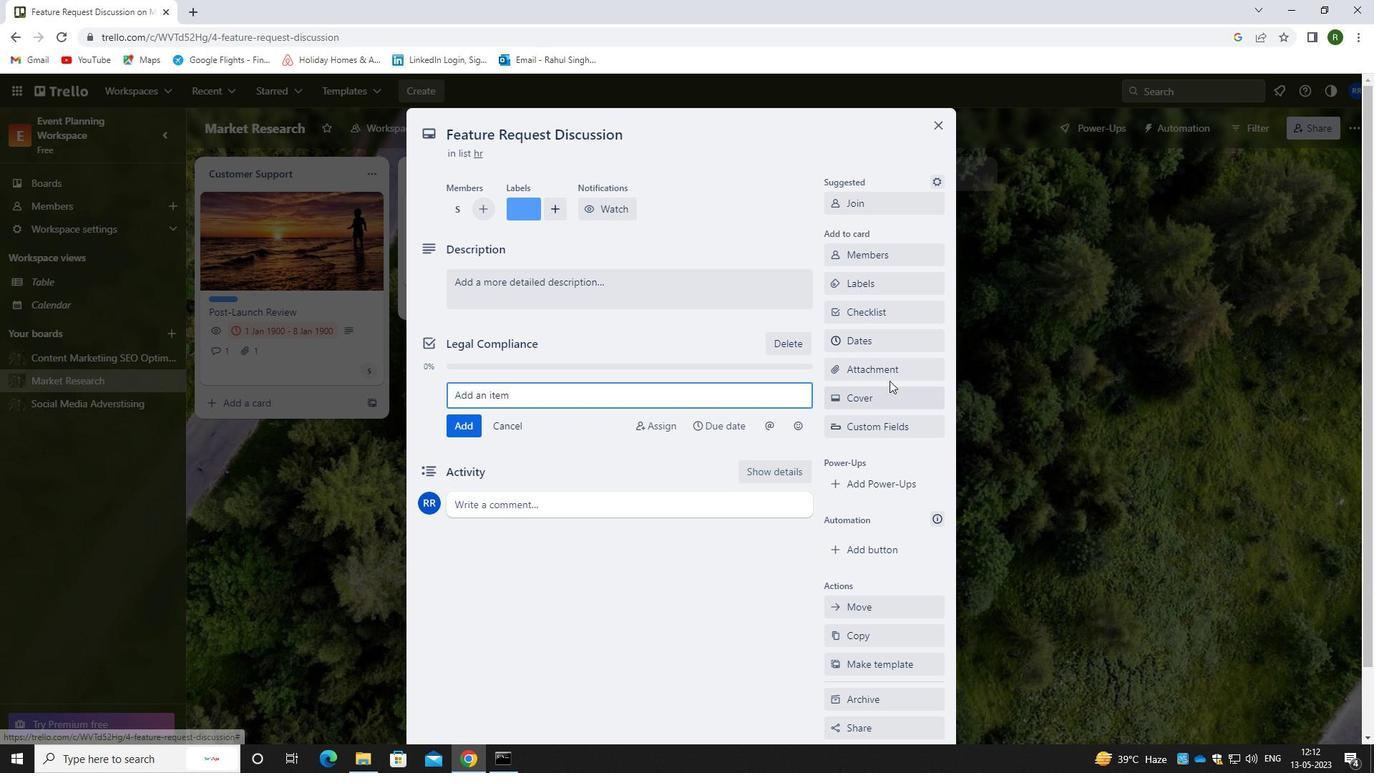 
Action: Mouse pressed left at (885, 371)
Screenshot: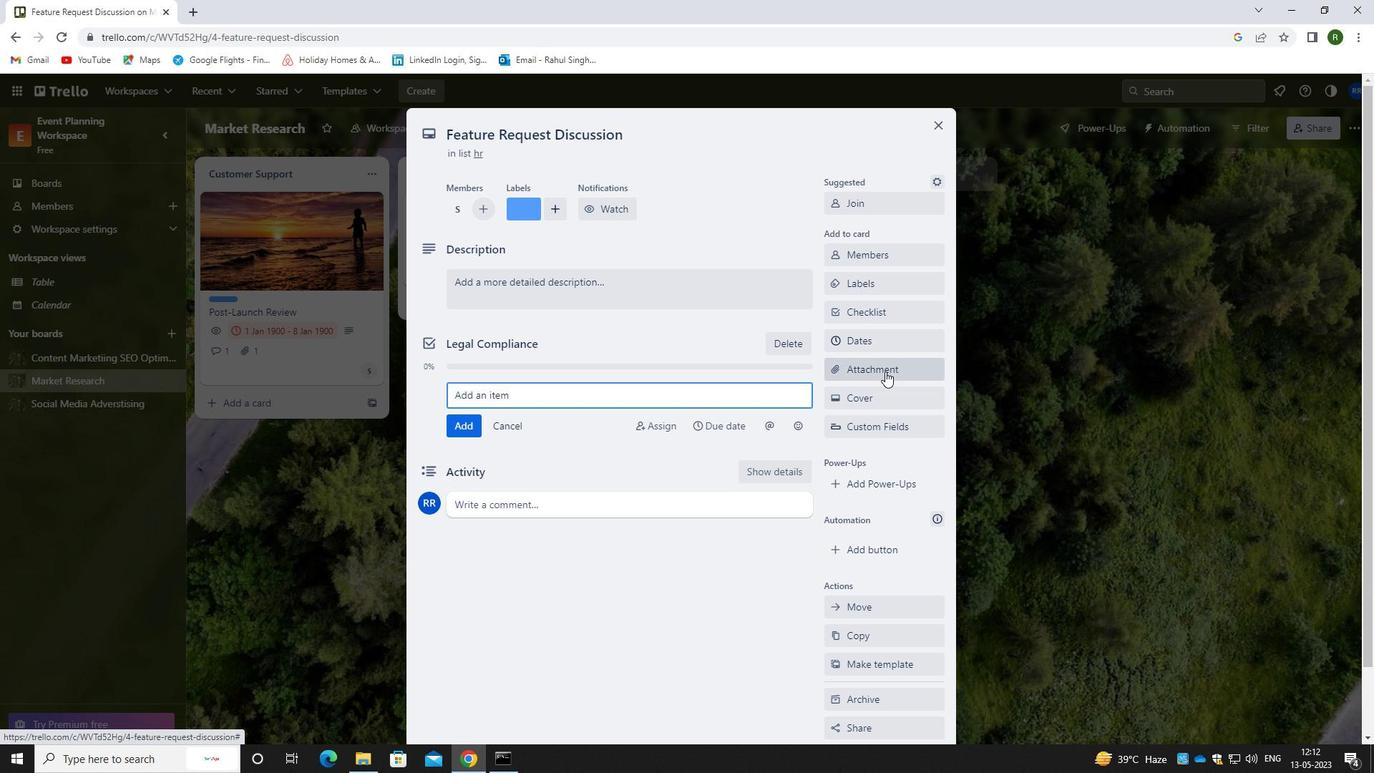 
Action: Mouse moved to (884, 434)
Screenshot: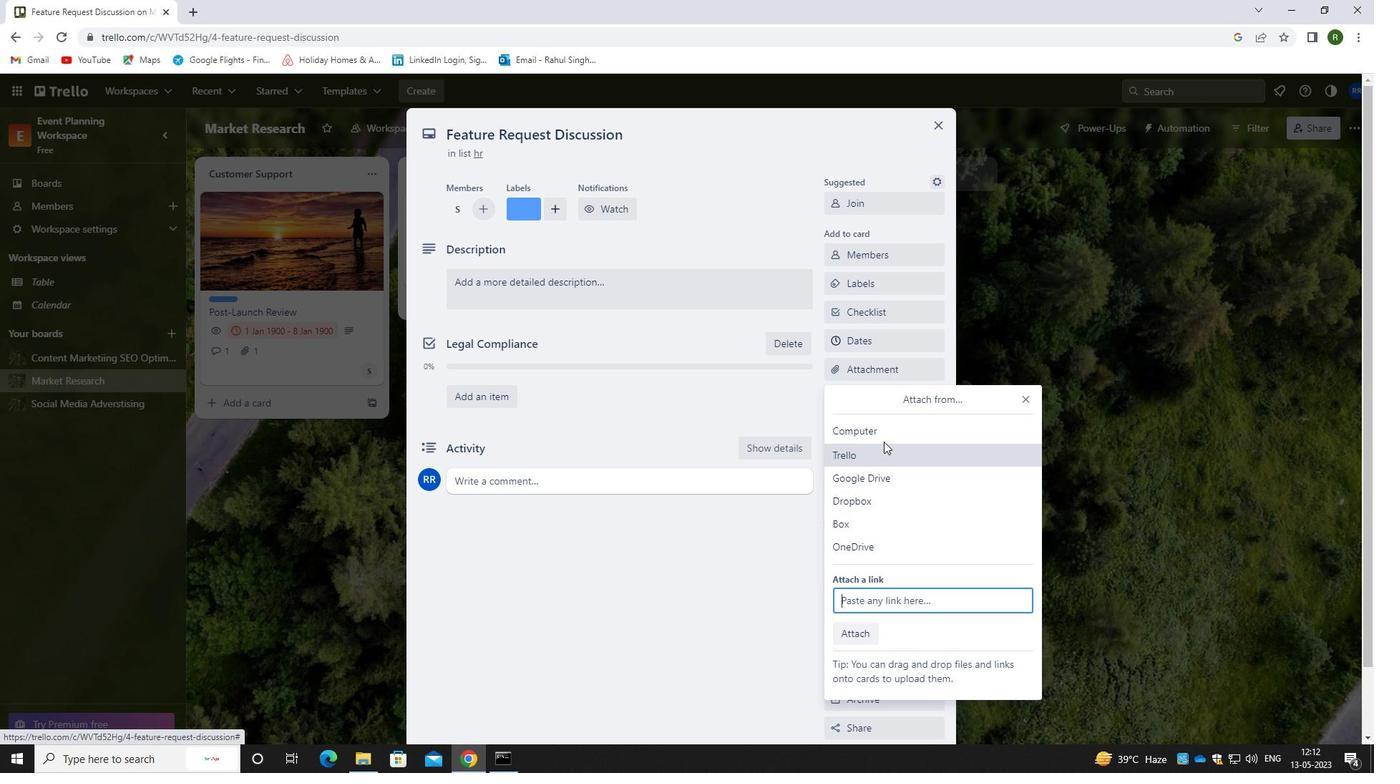 
Action: Mouse pressed left at (884, 434)
Screenshot: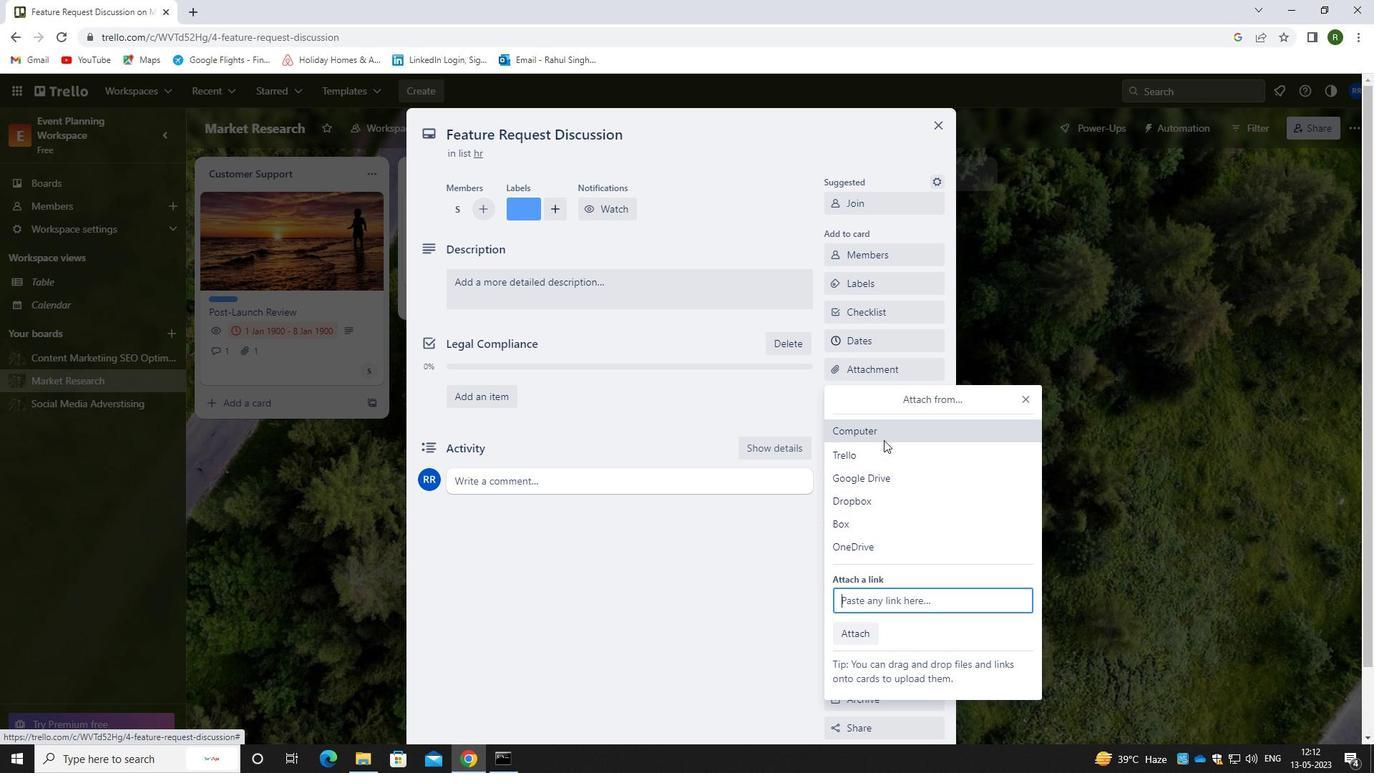 
Action: Mouse moved to (254, 144)
Screenshot: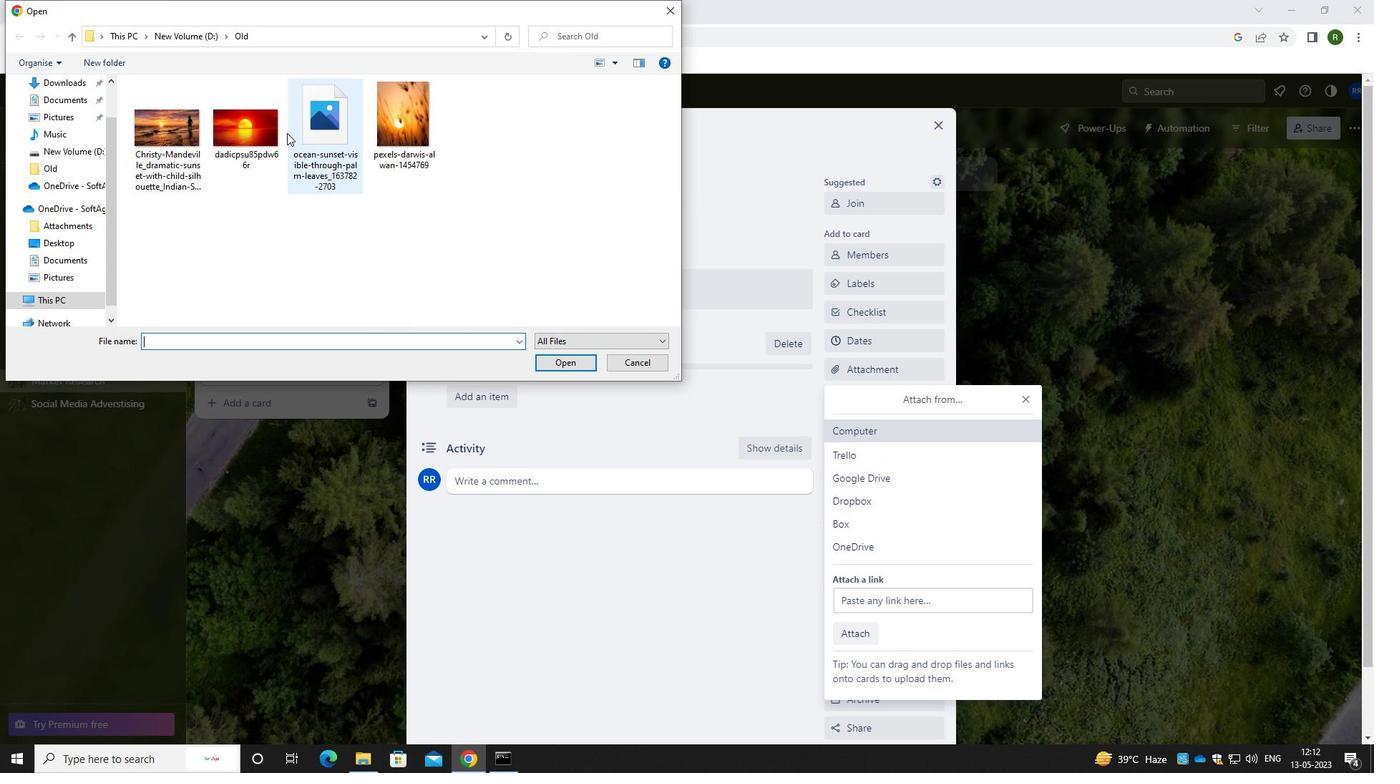 
Action: Mouse pressed left at (254, 144)
Screenshot: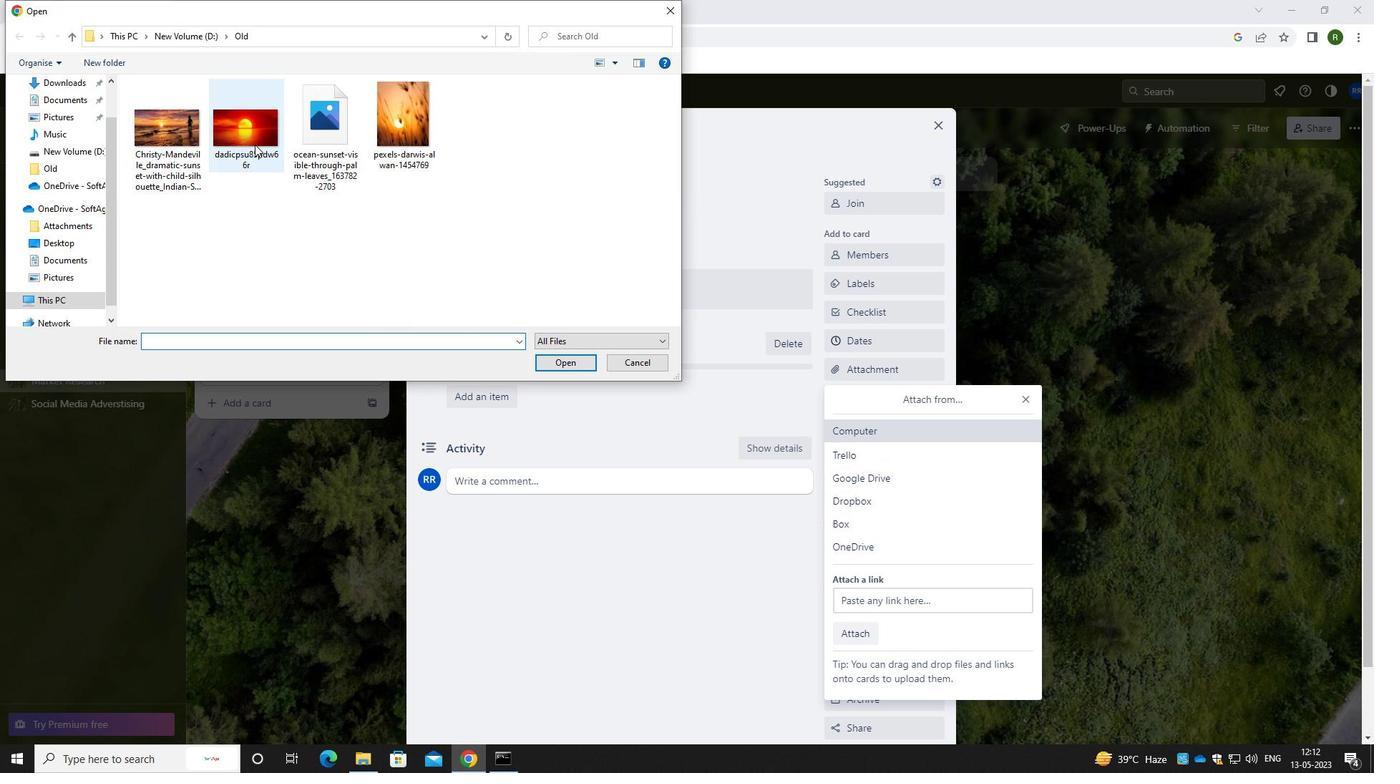 
Action: Mouse moved to (582, 365)
Screenshot: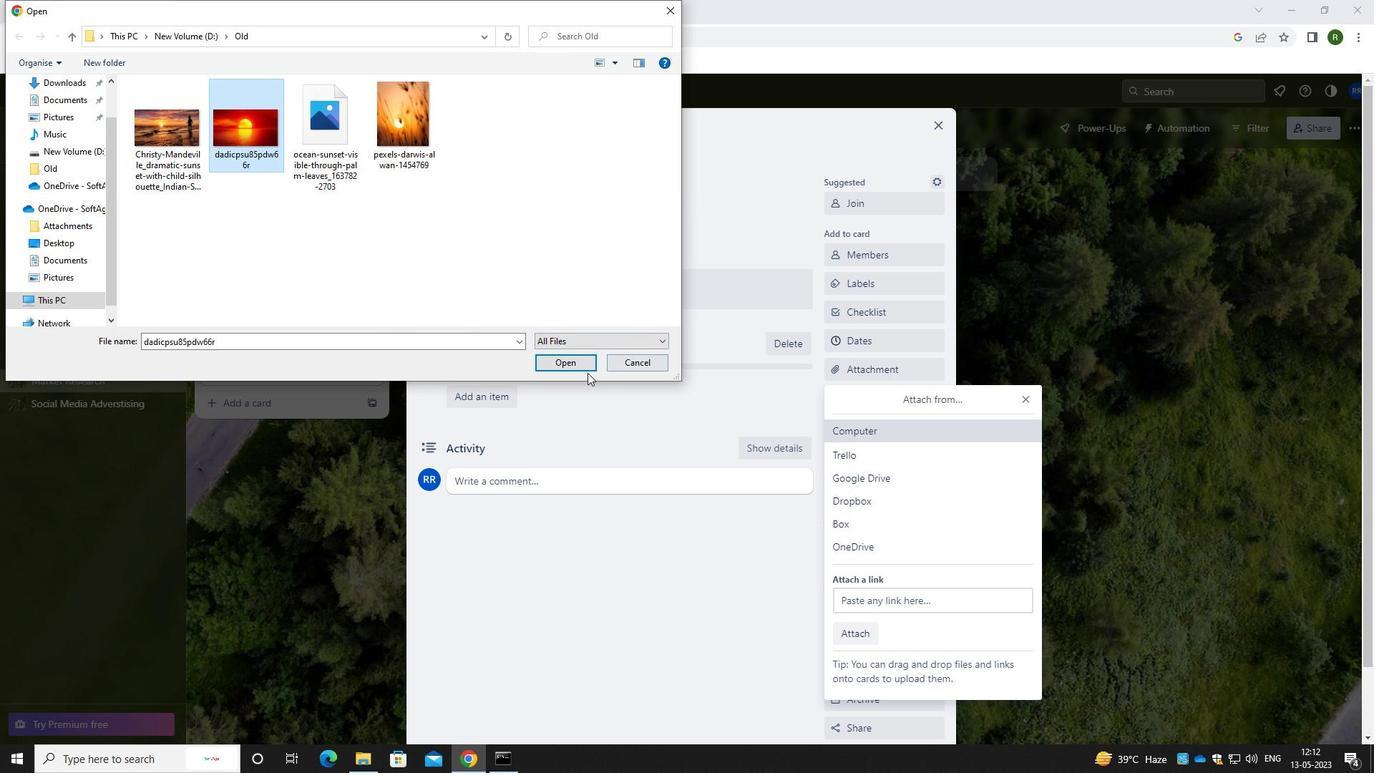 
Action: Mouse pressed left at (582, 365)
Screenshot: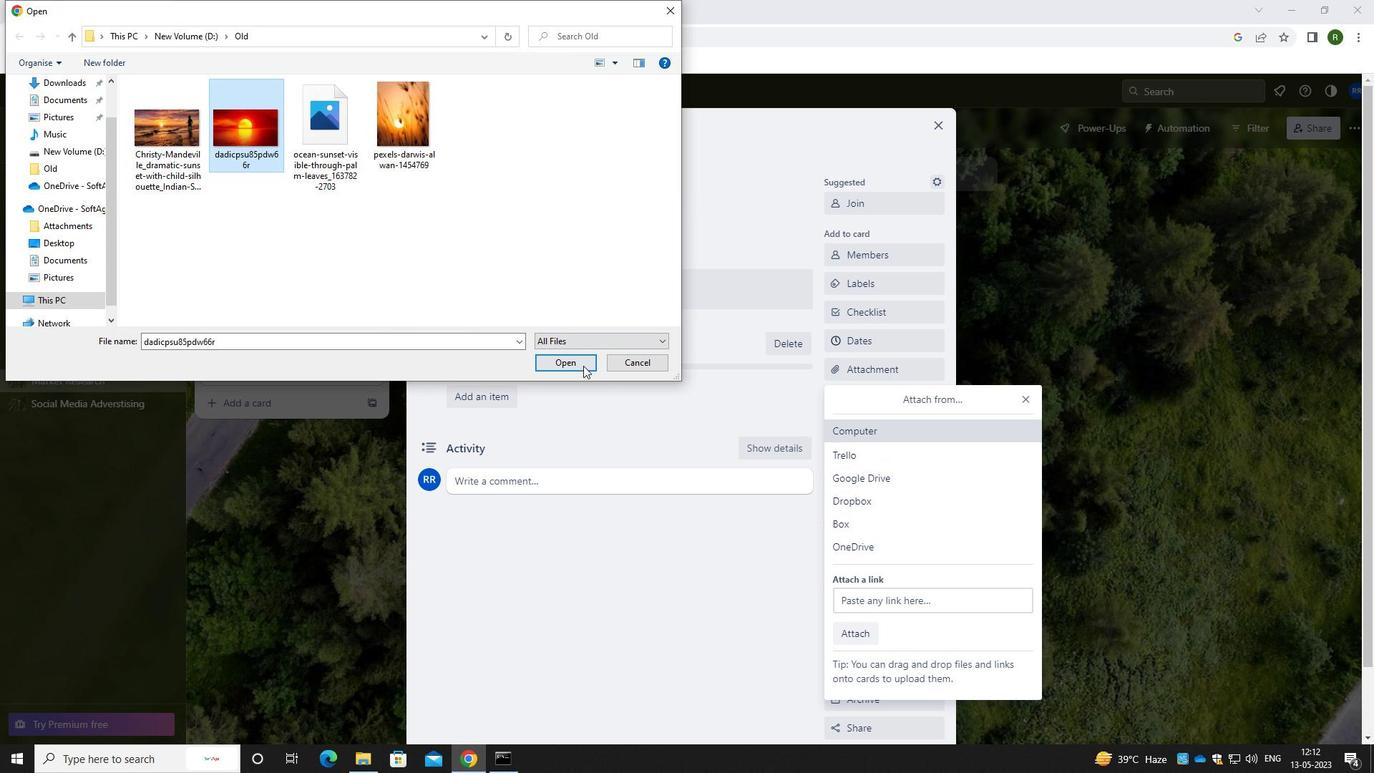 
Action: Mouse moved to (561, 393)
Screenshot: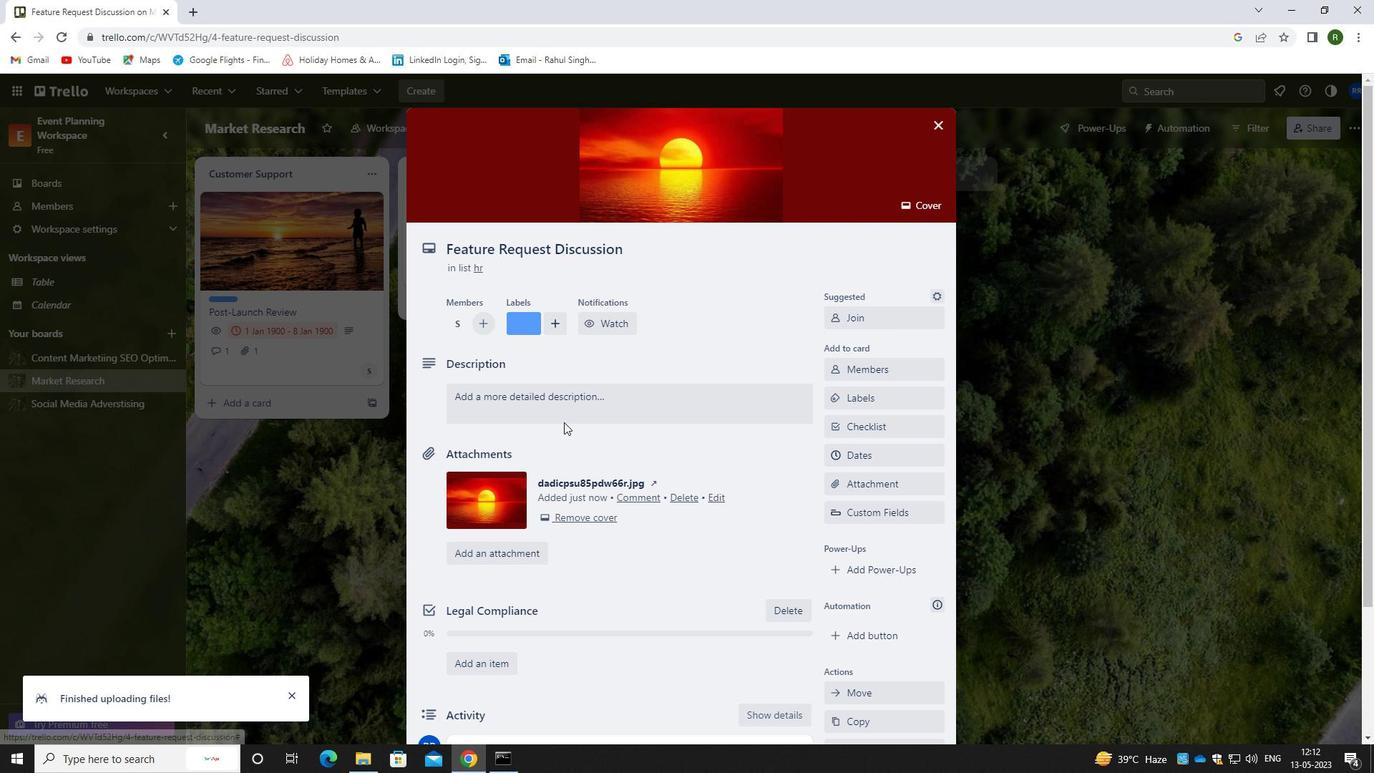 
Action: Mouse pressed left at (561, 393)
Screenshot: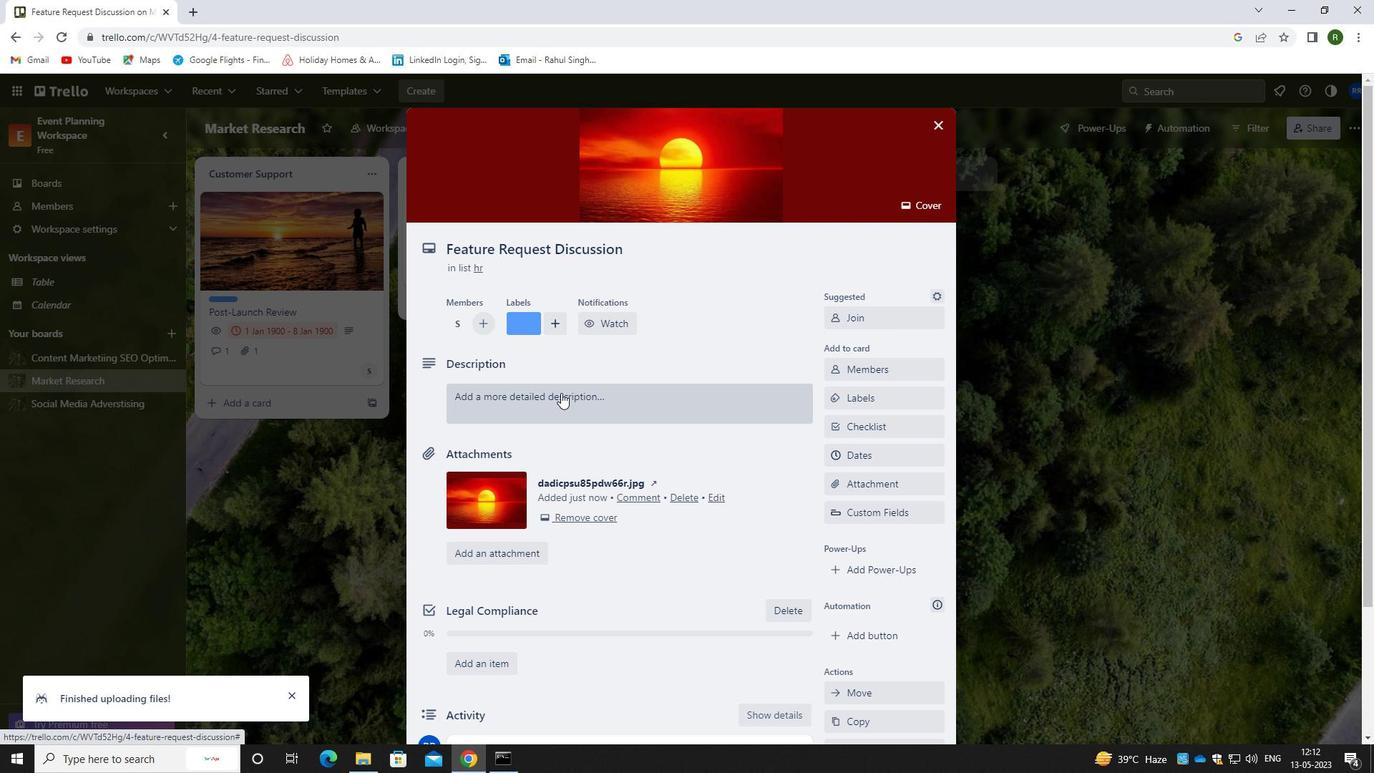 
Action: Mouse moved to (559, 444)
Screenshot: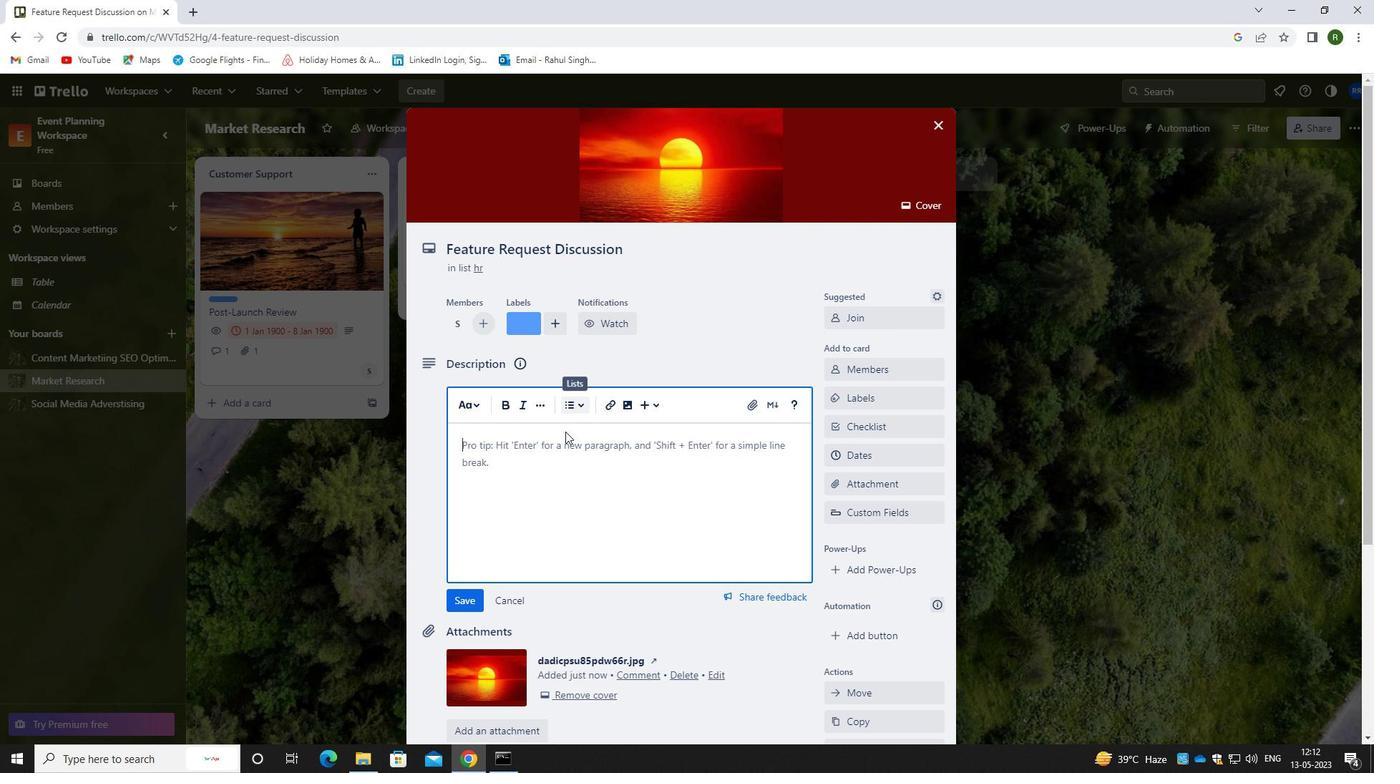 
Action: Mouse pressed left at (559, 444)
Screenshot: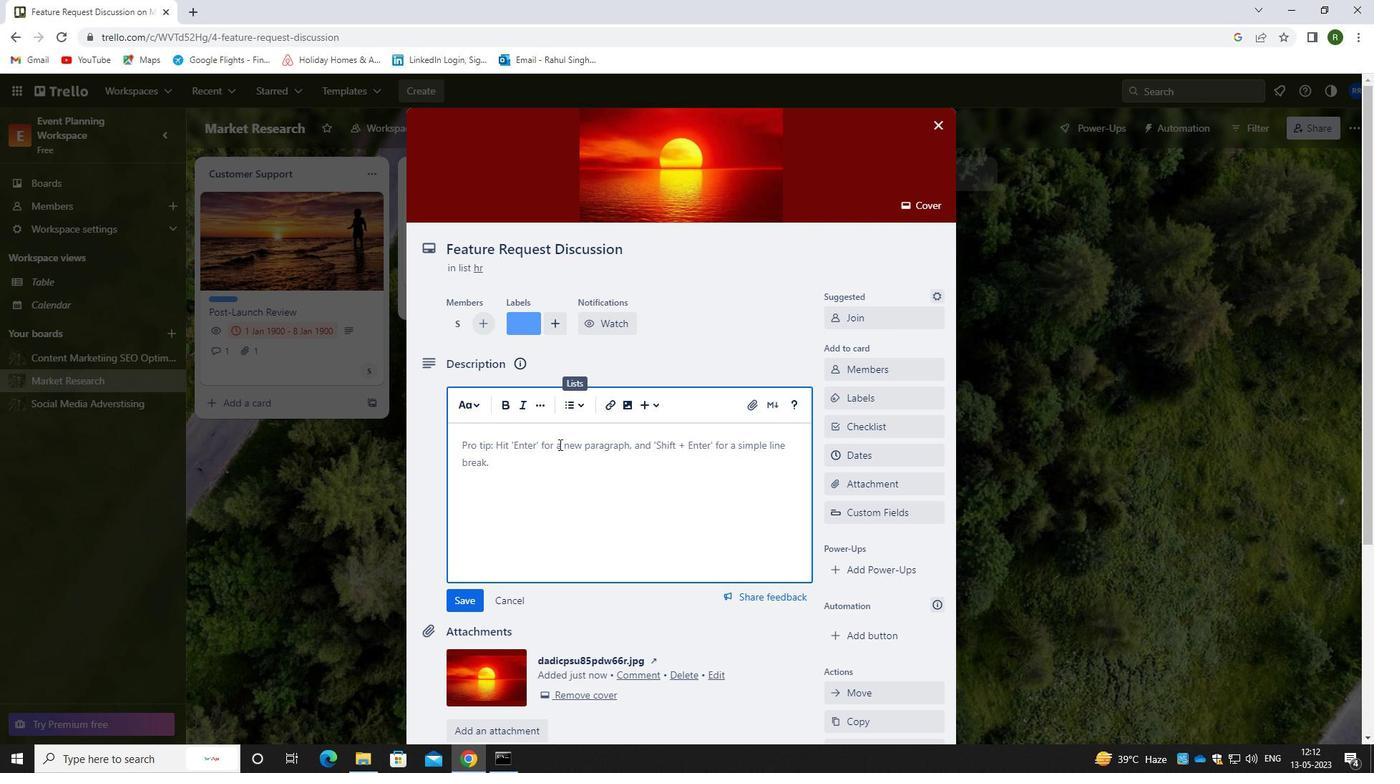
Action: Mouse moved to (558, 444)
Screenshot: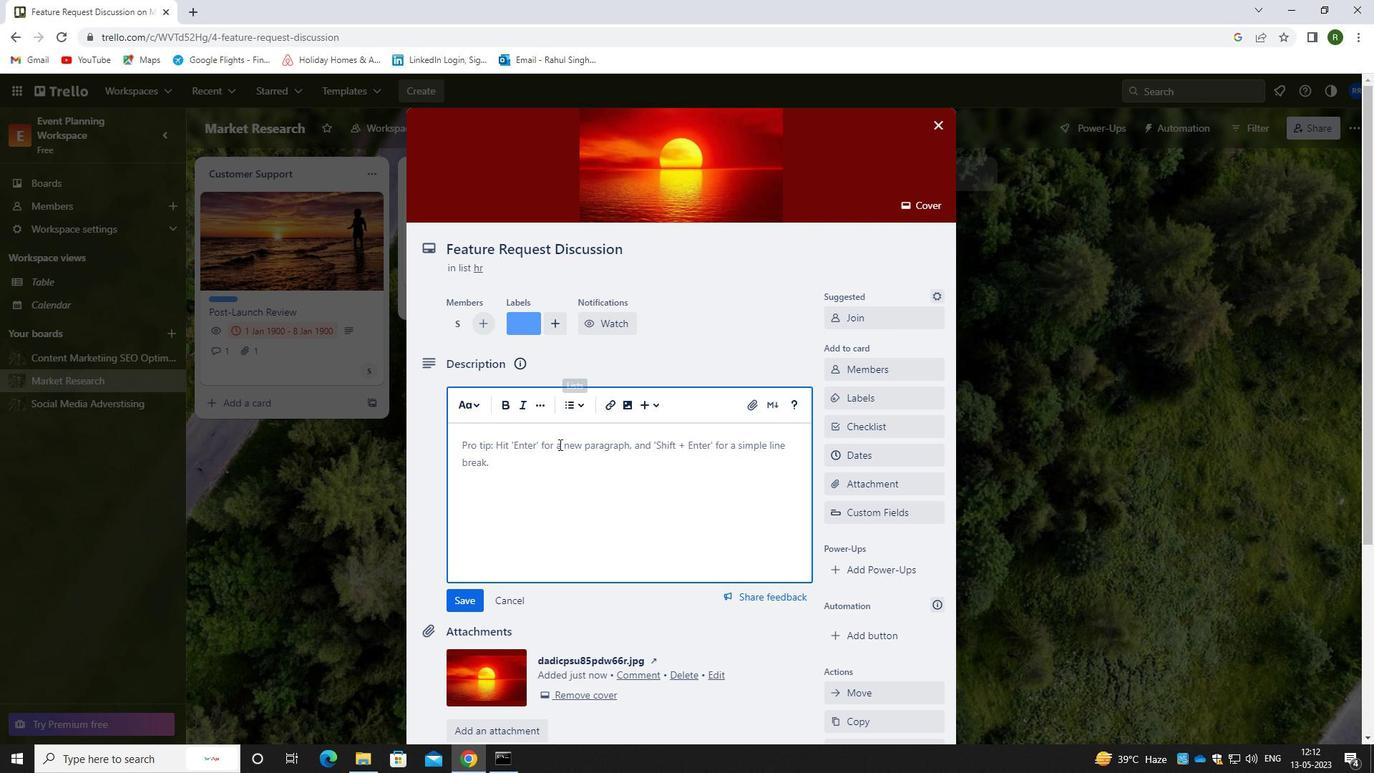 
Action: Key pressed <Key.caps_lock>D<Key.caps_lock>EVELOP<Key.space>PROJEV<Key.backspace>CT<Key.space>PROS<Key.backspace>POSAL<Key.space>FOR<Key.space>POTENTIAL<Key.space>CLIENT.
Screenshot: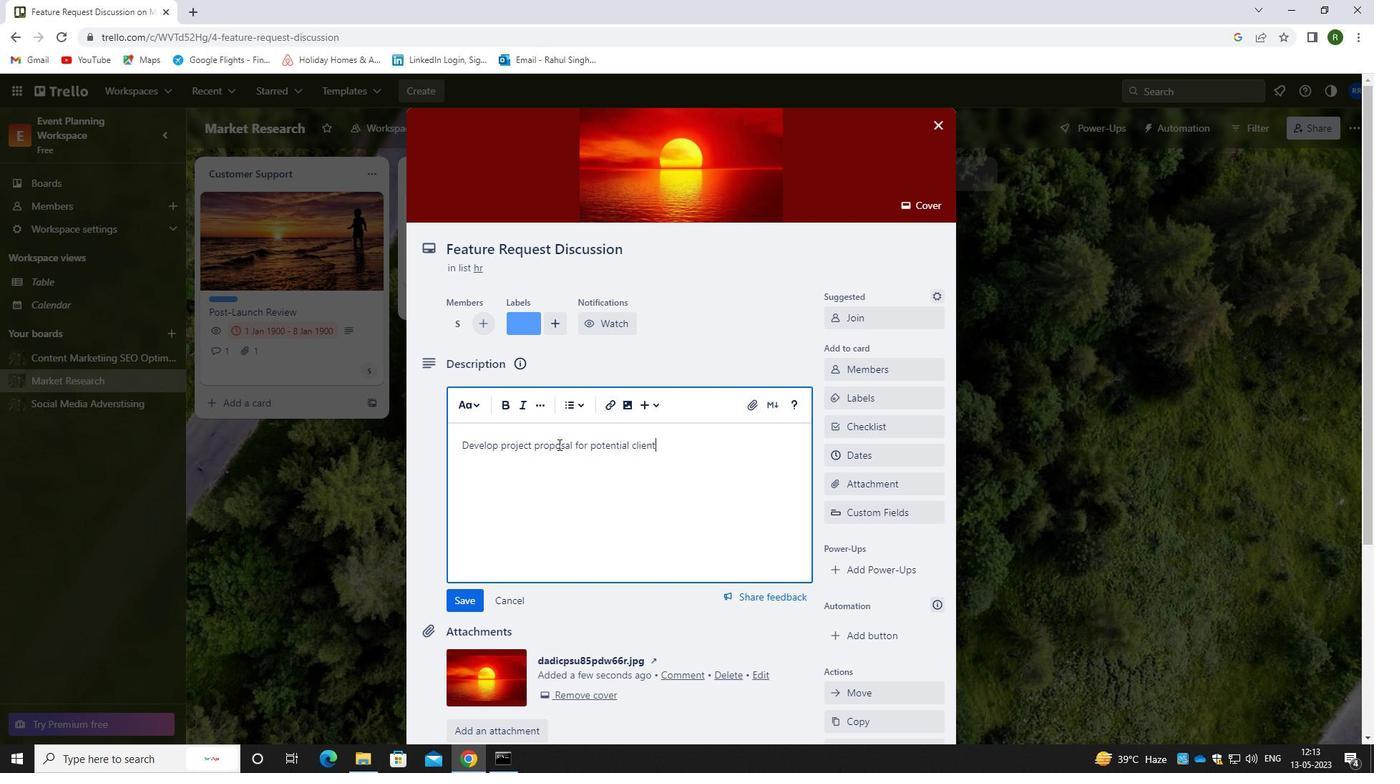 
Action: Mouse moved to (477, 605)
Screenshot: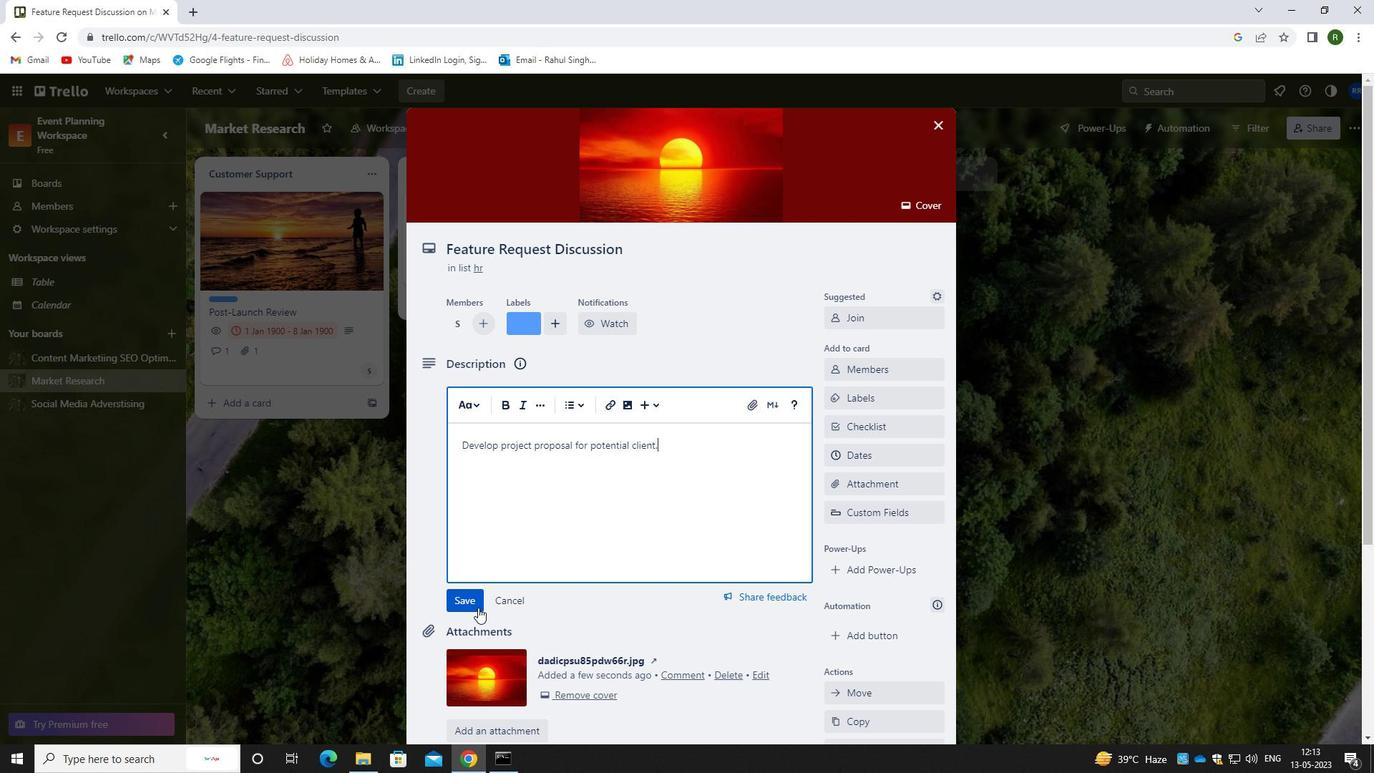 
Action: Mouse pressed left at (477, 605)
Screenshot: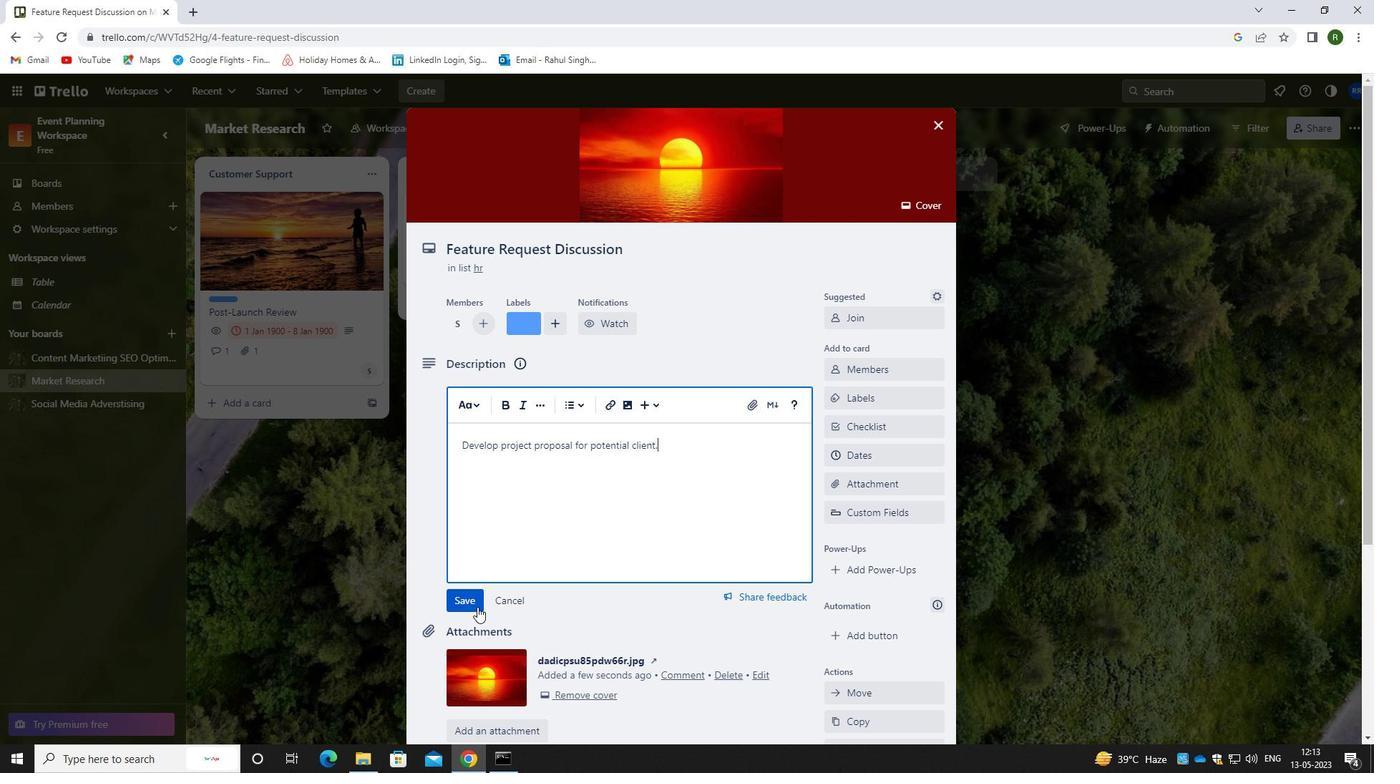 
Action: Mouse moved to (593, 502)
Screenshot: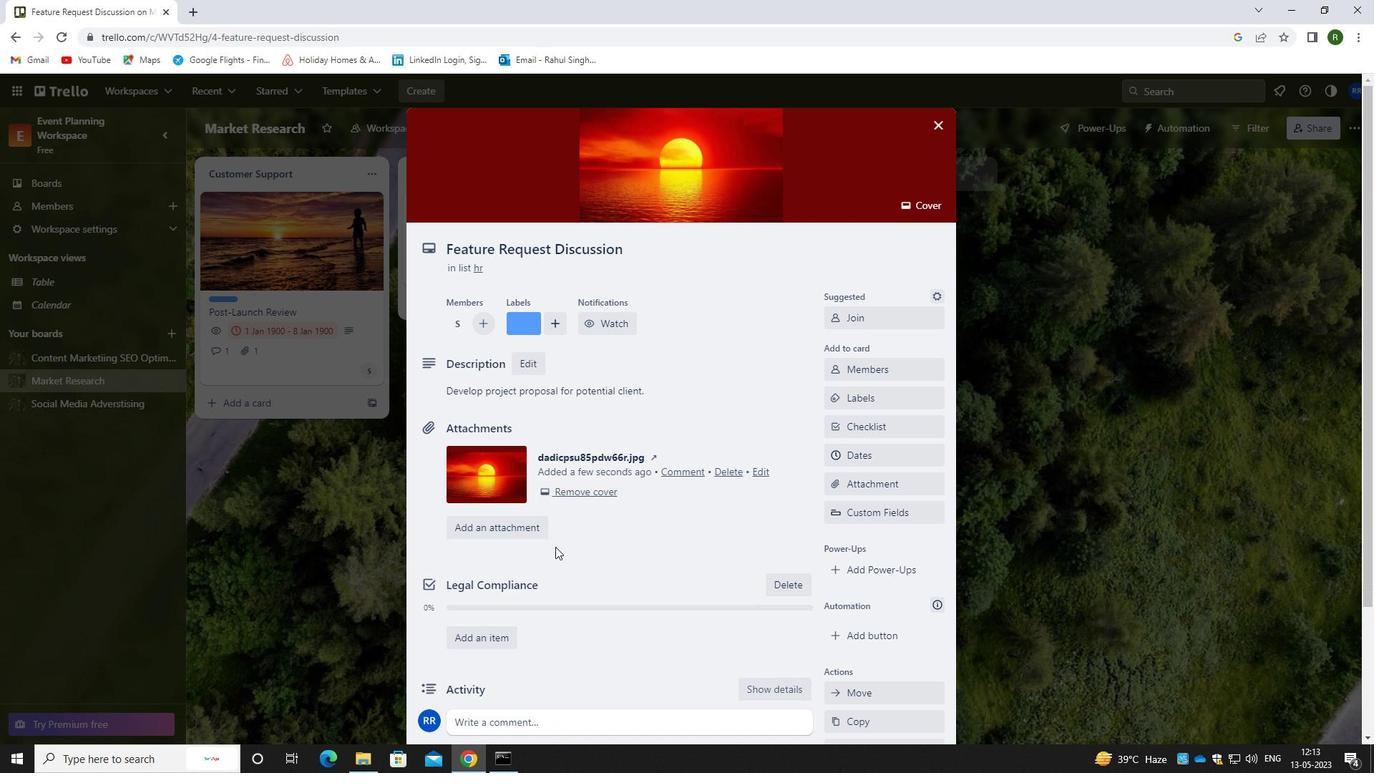 
Action: Mouse scrolled (593, 501) with delta (0, 0)
Screenshot: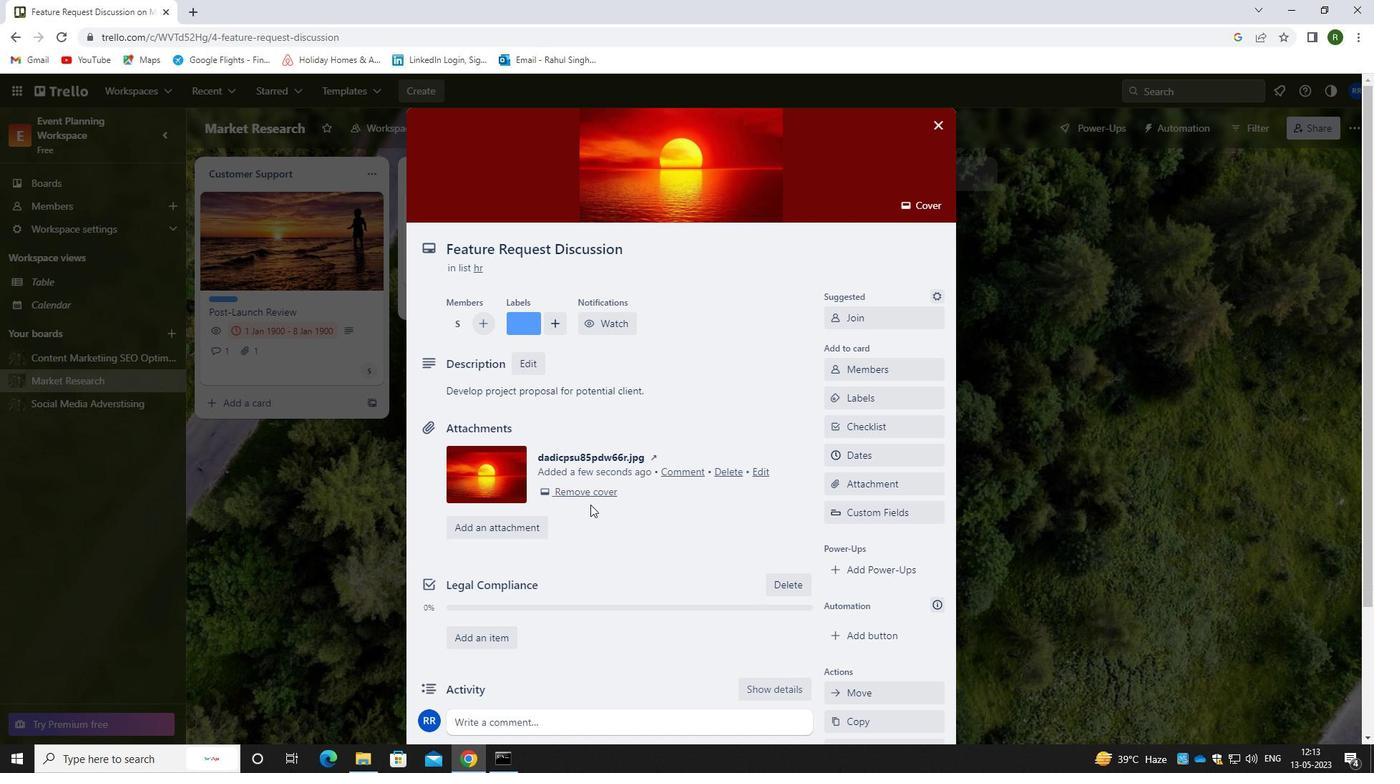 
Action: Mouse moved to (594, 502)
Screenshot: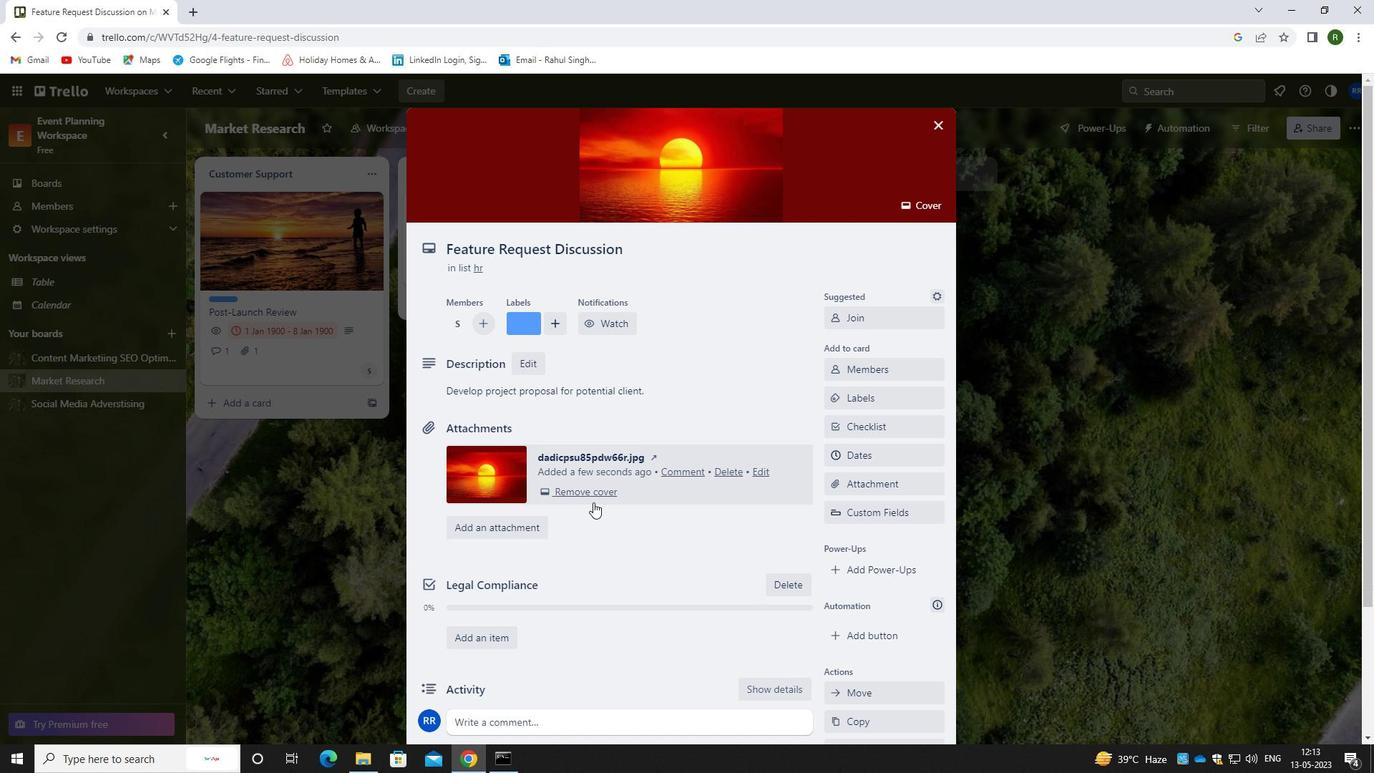 
Action: Mouse scrolled (594, 501) with delta (0, 0)
Screenshot: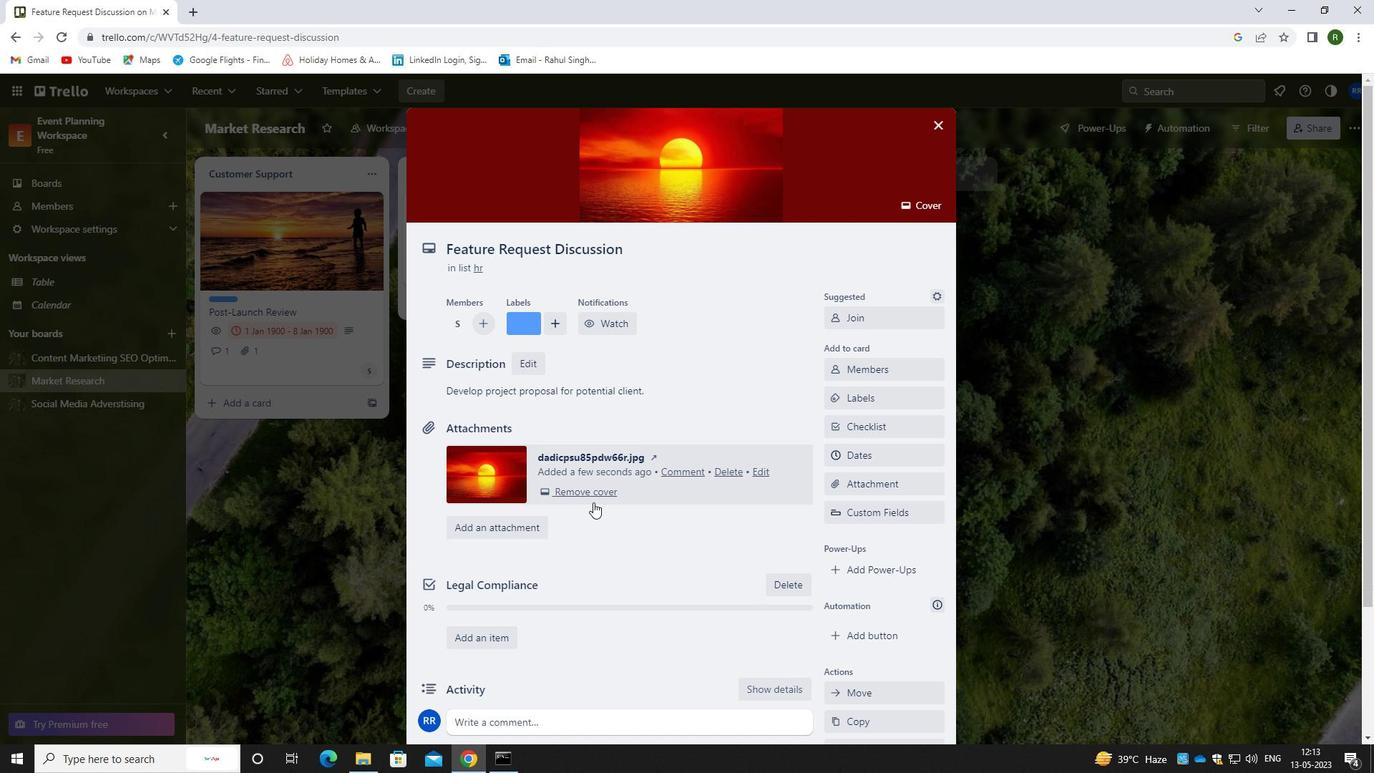 
Action: Mouse moved to (595, 503)
Screenshot: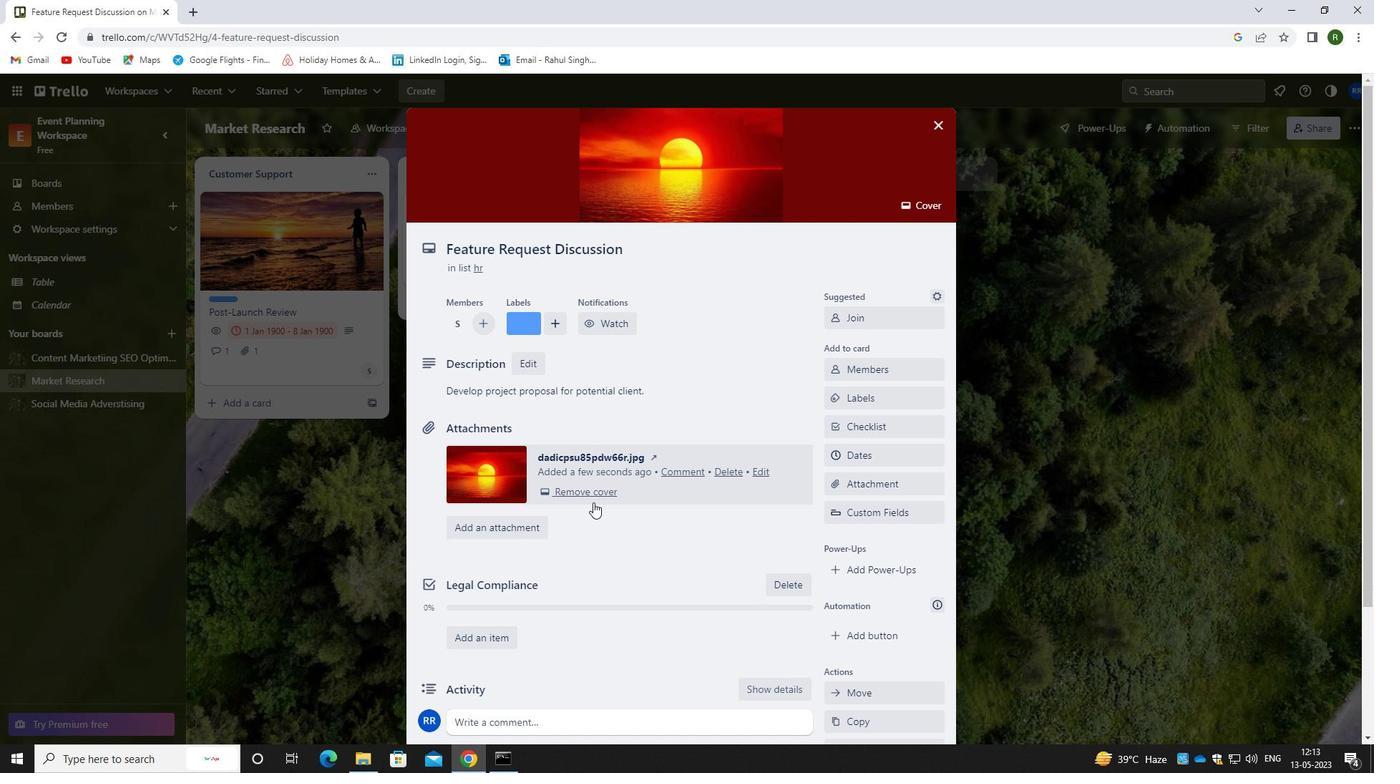 
Action: Mouse scrolled (595, 502) with delta (0, 0)
Screenshot: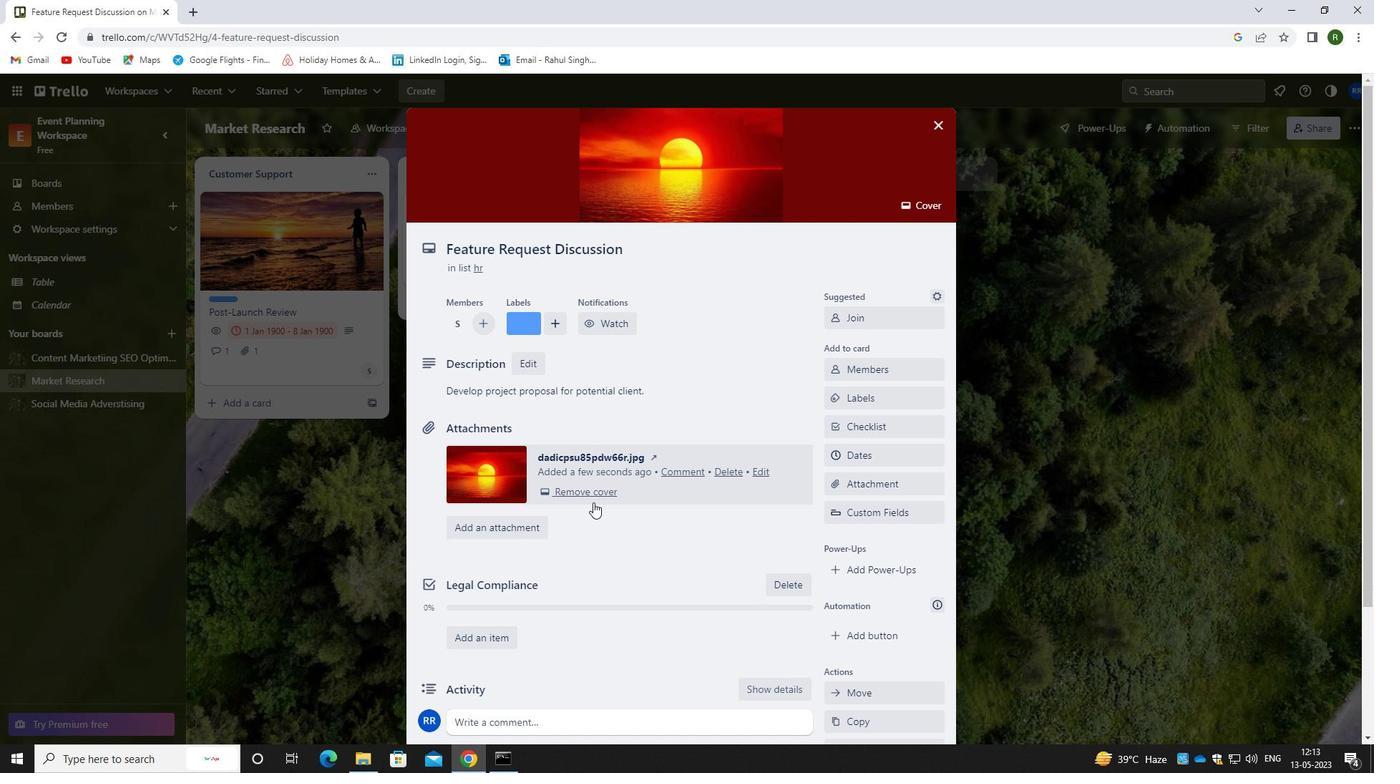
Action: Mouse moved to (597, 503)
Screenshot: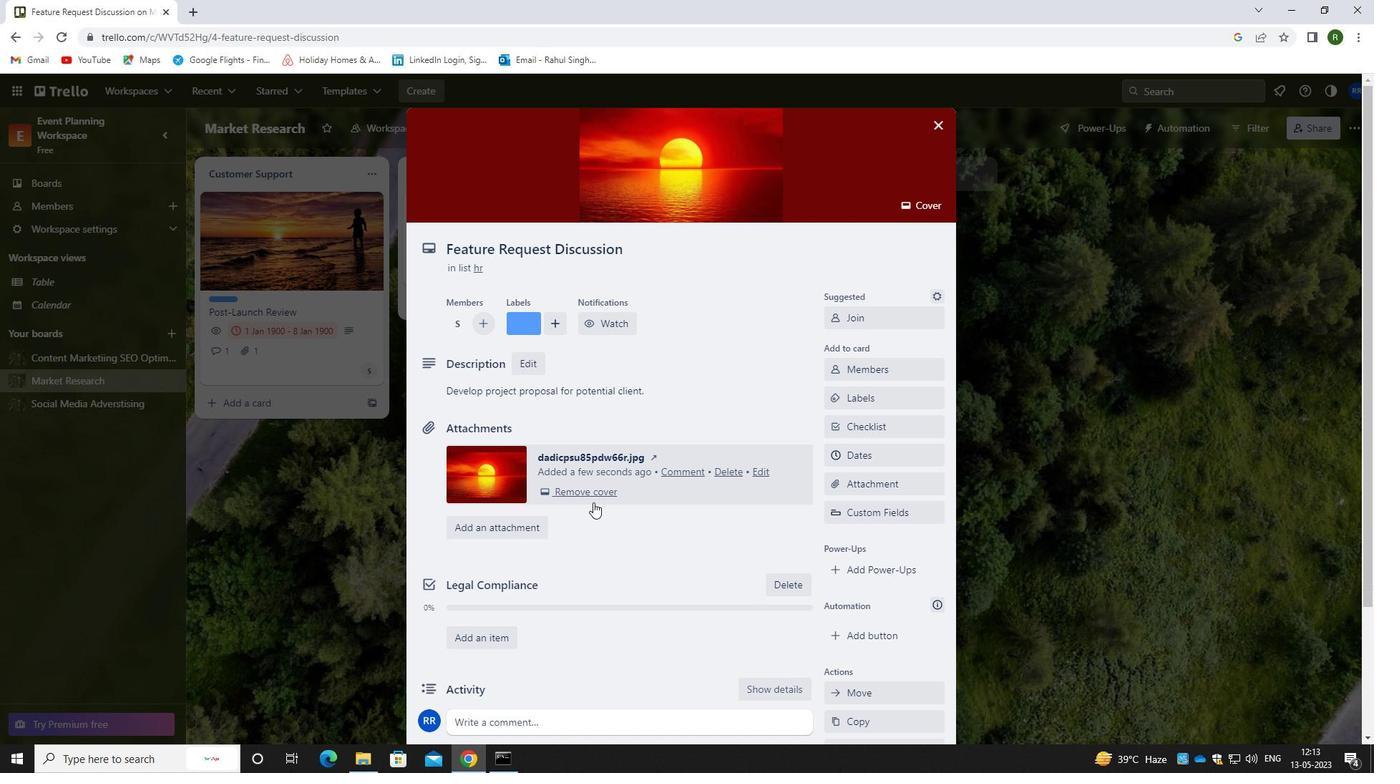 
Action: Mouse scrolled (597, 503) with delta (0, 0)
Screenshot: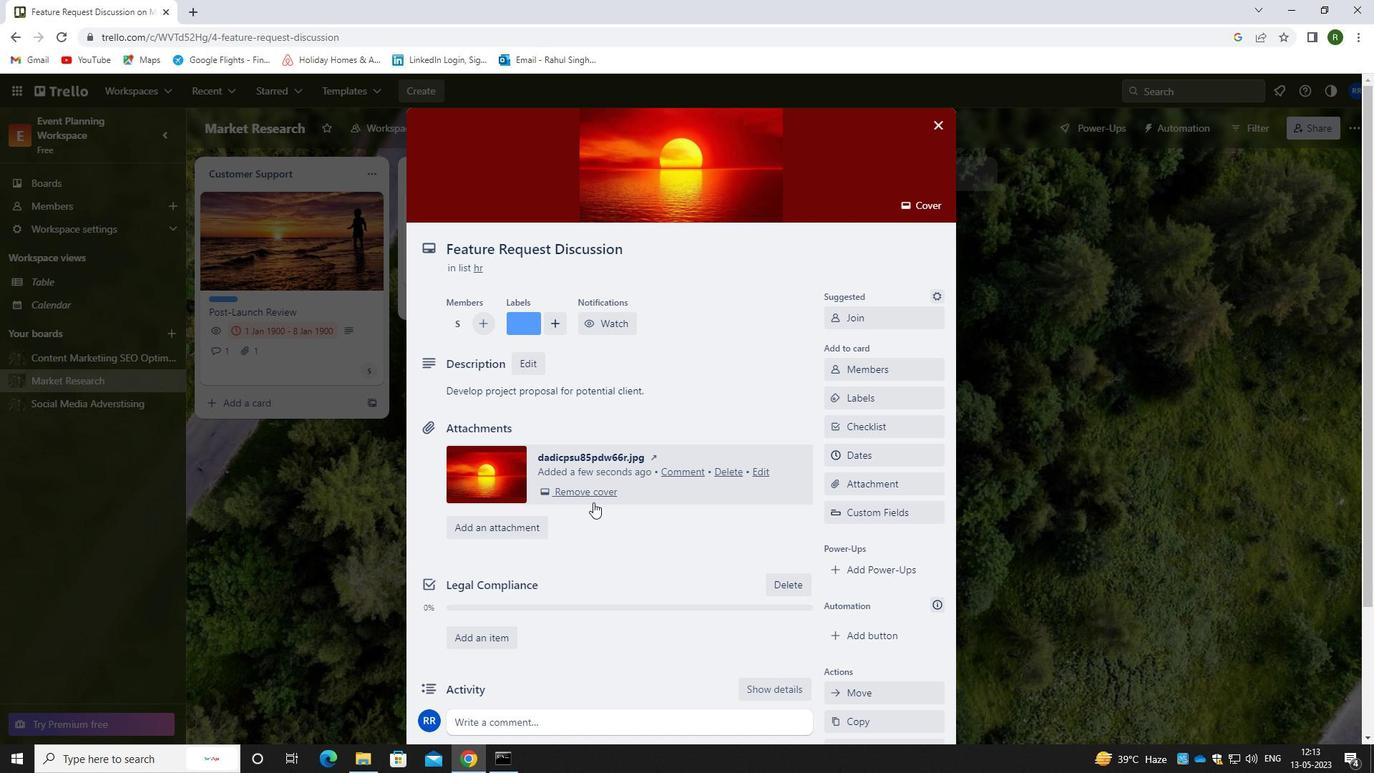 
Action: Mouse moved to (538, 558)
Screenshot: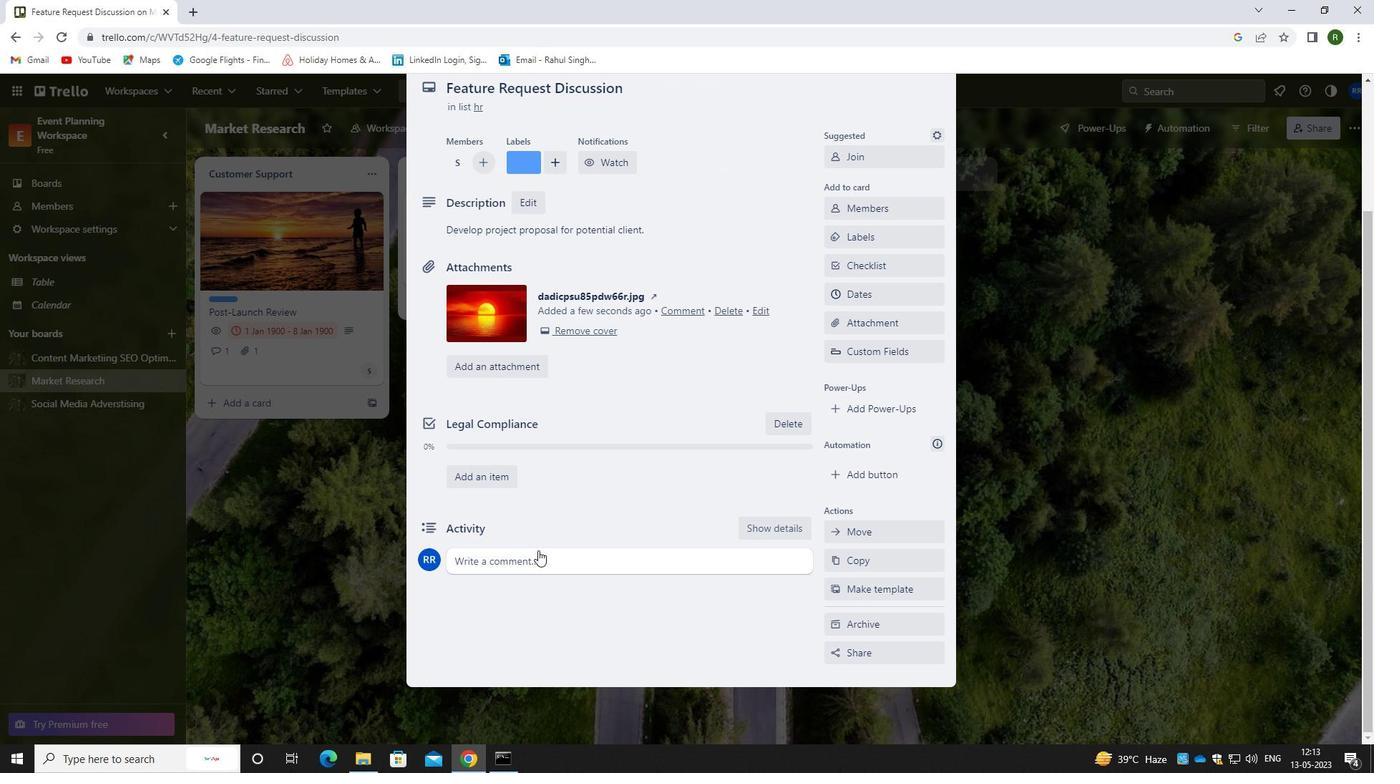 
Action: Mouse pressed left at (538, 558)
Screenshot: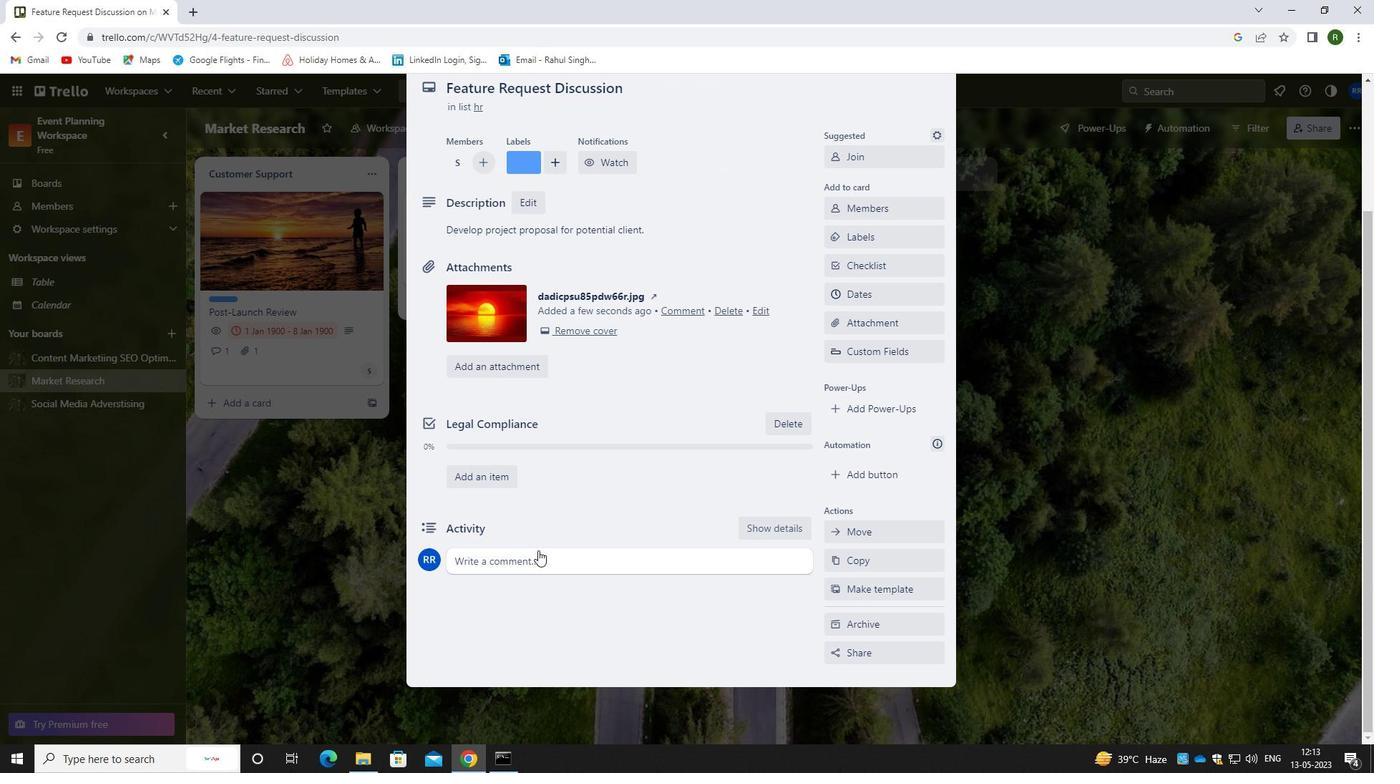
Action: Mouse moved to (534, 612)
Screenshot: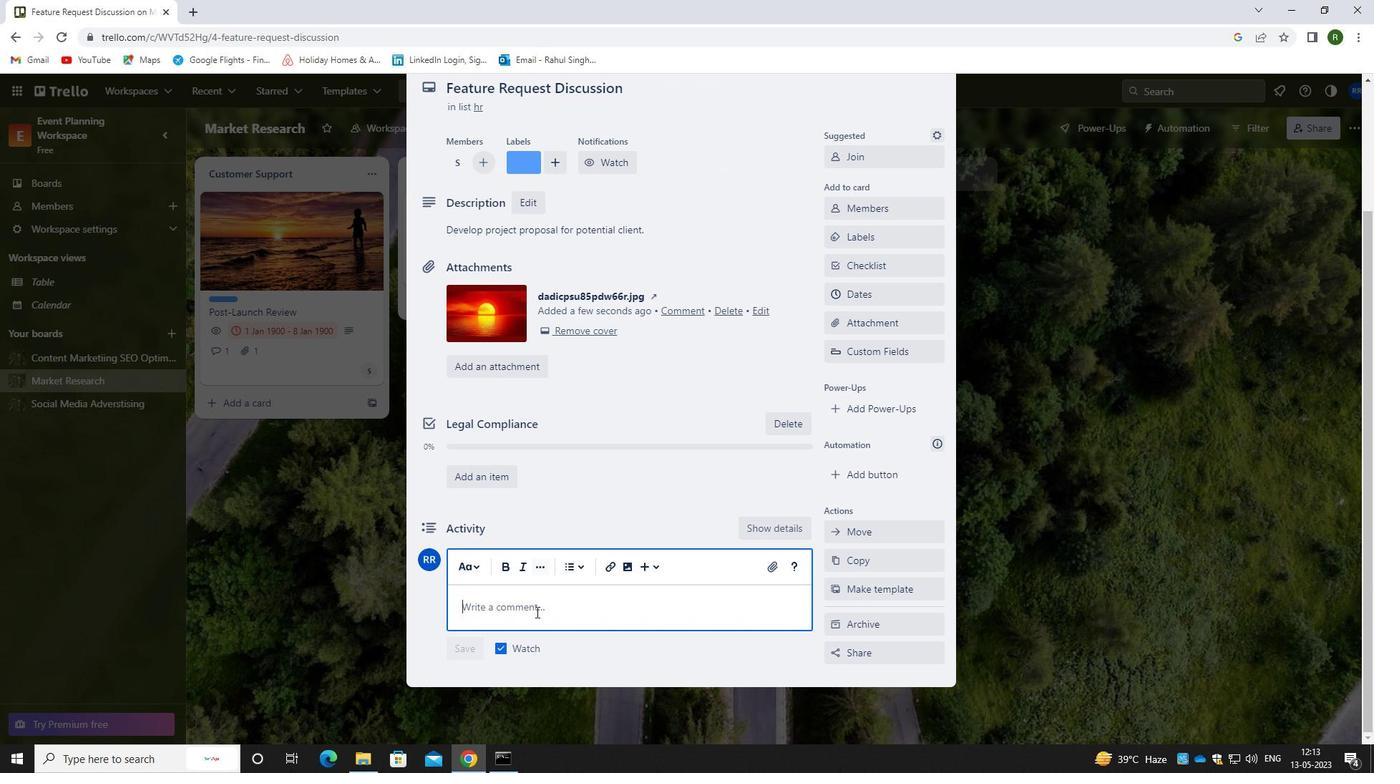 
Action: Mouse pressed left at (534, 612)
Screenshot: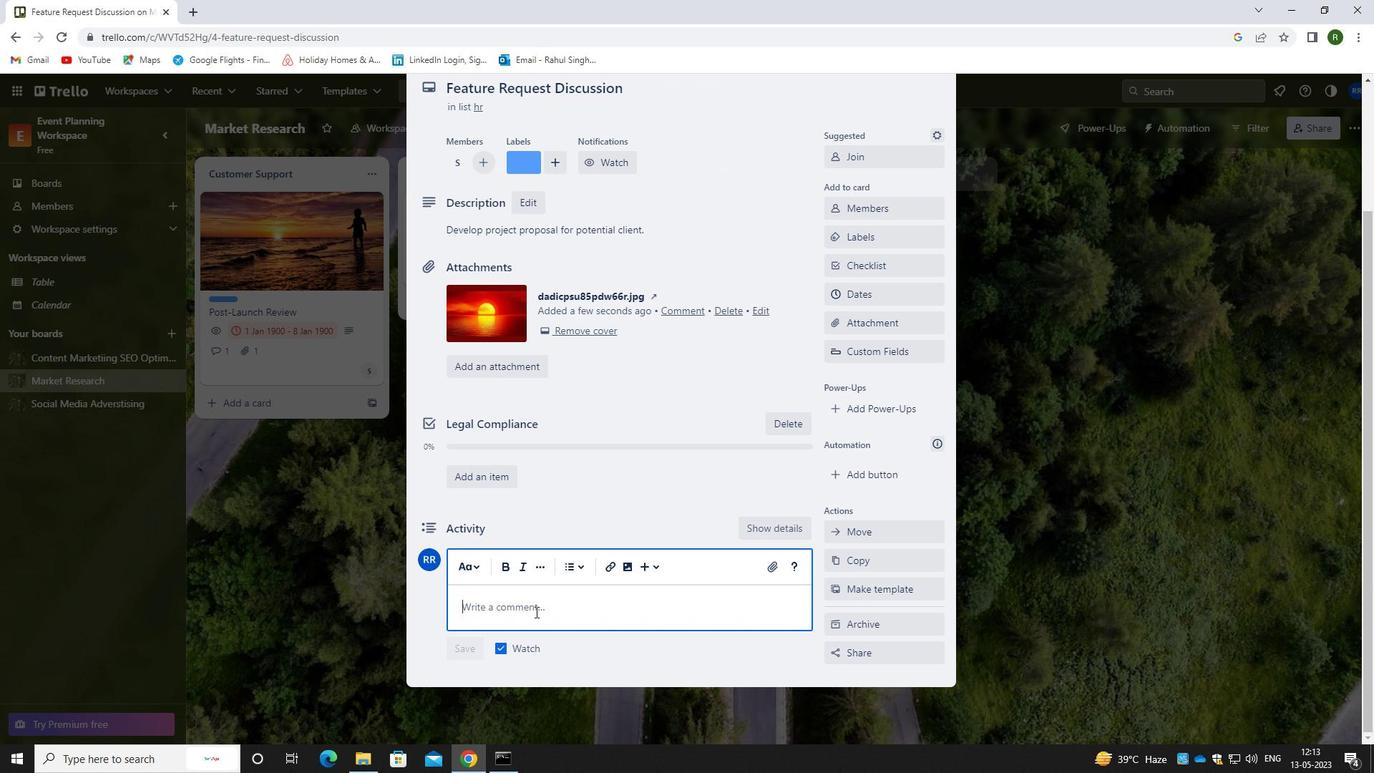 
Action: Key pressed <Key.caps_lock>T<Key.caps_lock>HIS<Key.space>TASK<Key.space>PRESENTS<Key.space>AN<Key.space>OPPOR<Key.backspace>RTUNITY<Key.space>TO<Key.space>DEMONSTRATE<Key.space>OUR<Key.space>LEADERSHIP<Key.space>SKILL<Key.space><Key.backspace>S<Key.space>AND<Key.space>ABILITY<Key.space>AND<Key.space>ABILITY<Key.space>TO<Key.space>TAKE<Key.space>CHATG<Key.backspace><Key.backspace>RGE.
Screenshot: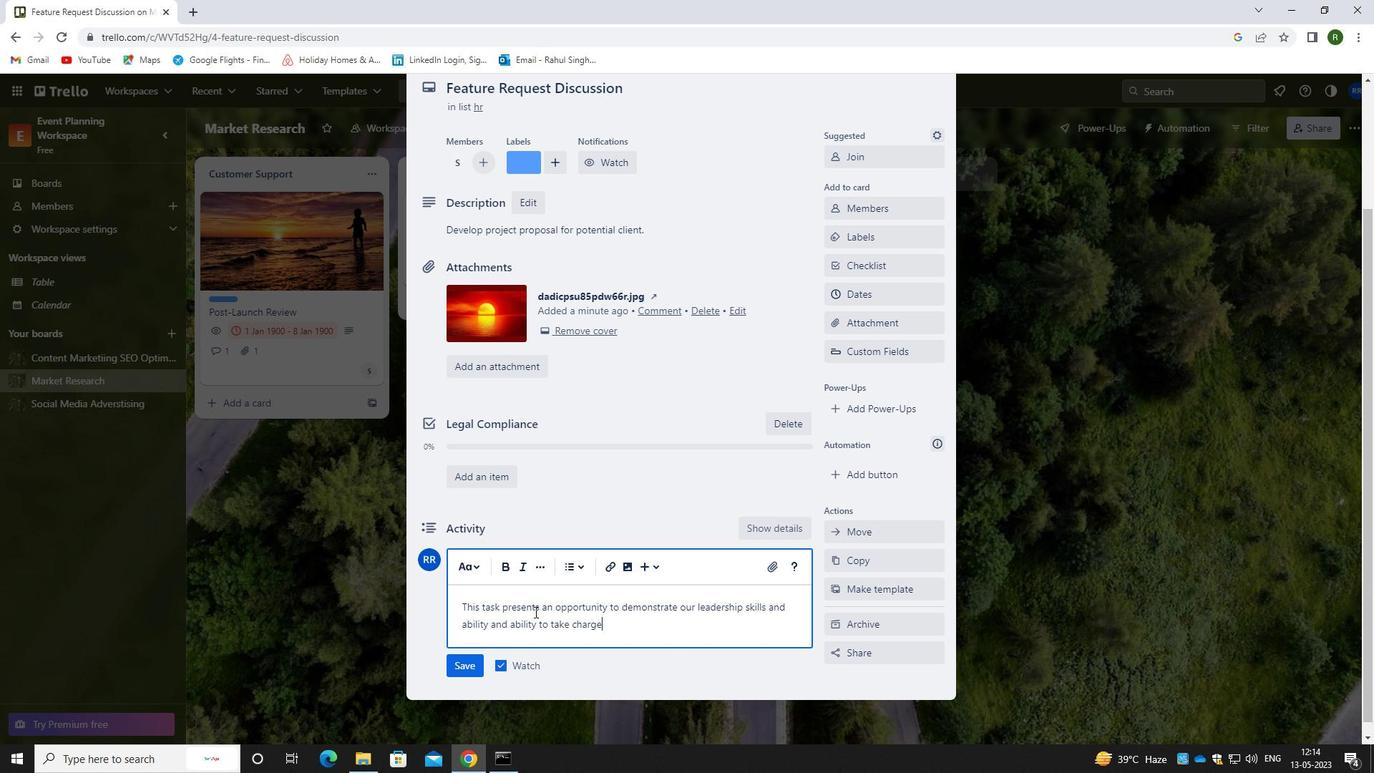 
Action: Mouse moved to (458, 665)
Screenshot: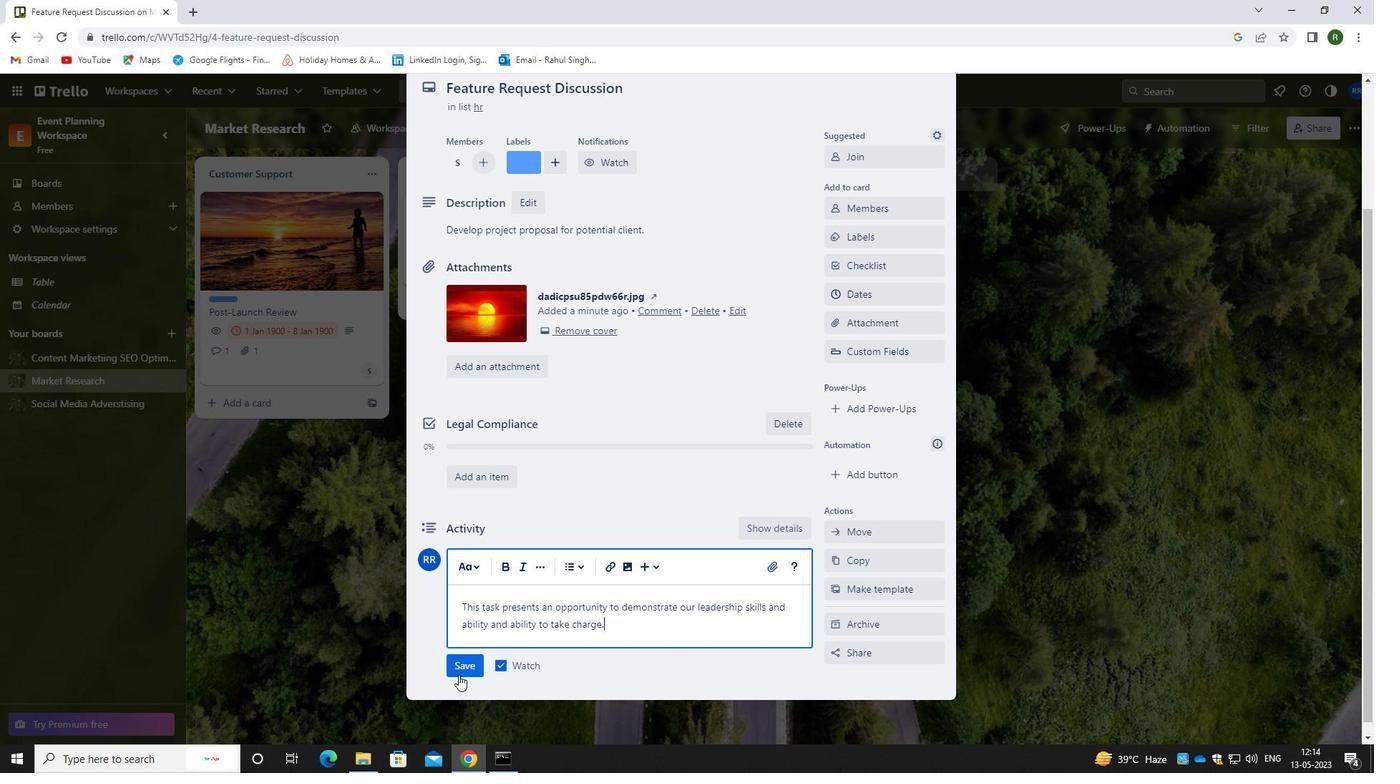 
Action: Mouse pressed left at (458, 665)
Screenshot: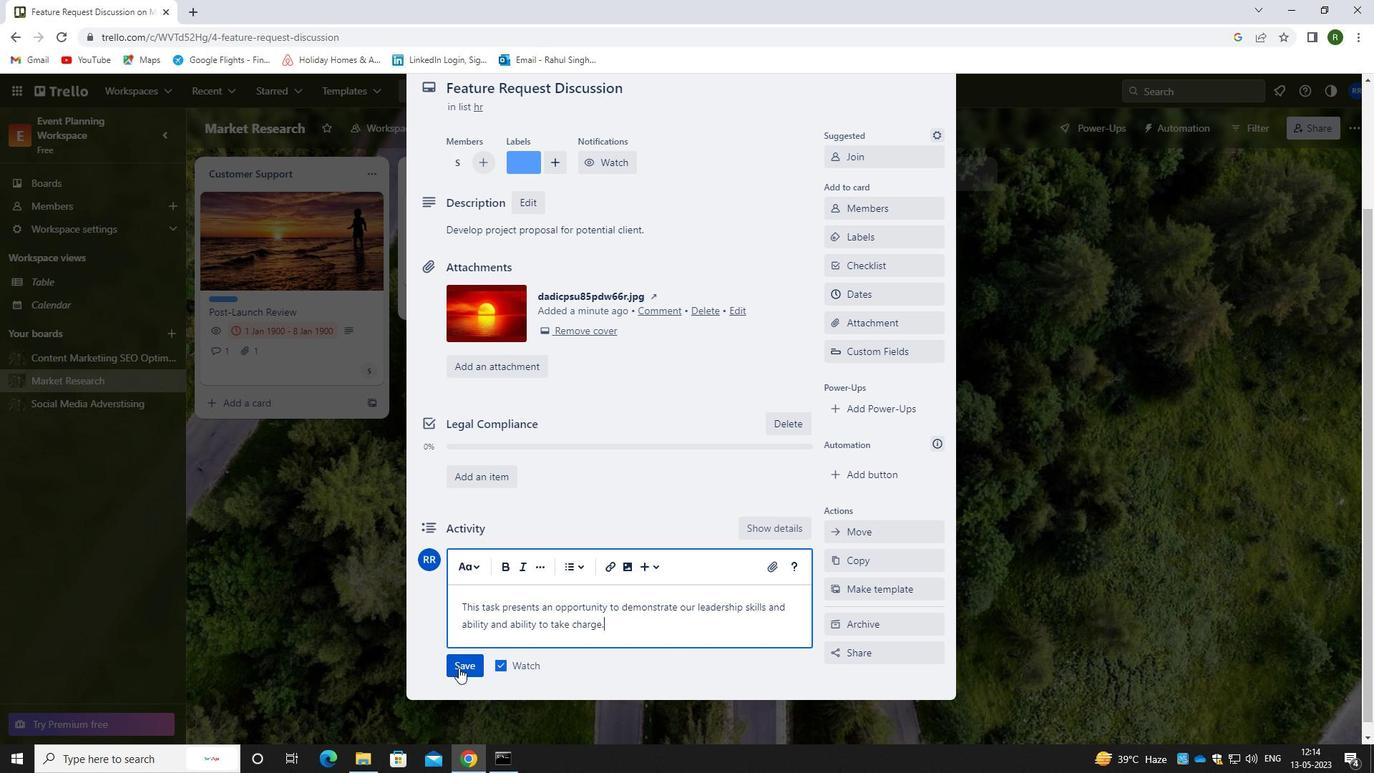 
Action: Mouse moved to (863, 291)
Screenshot: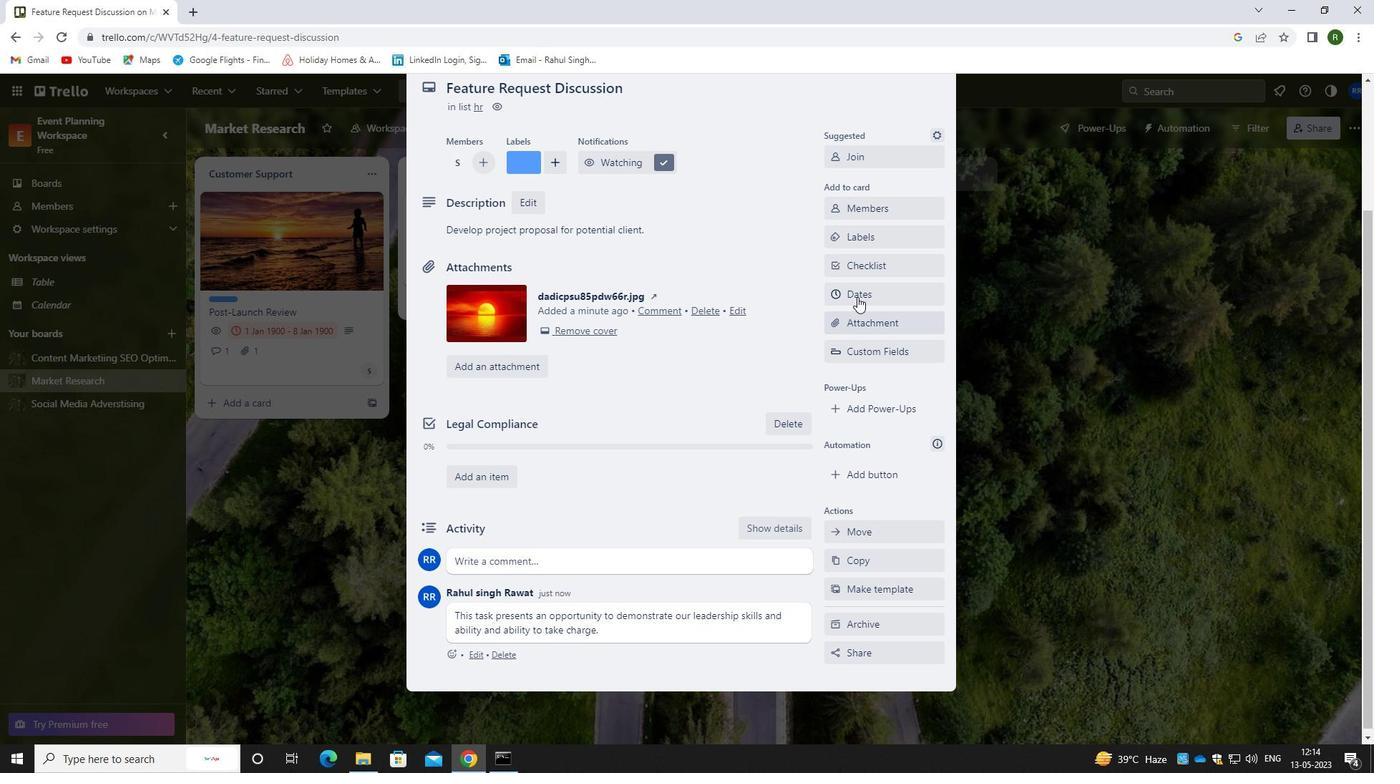 
Action: Mouse pressed left at (863, 291)
Screenshot: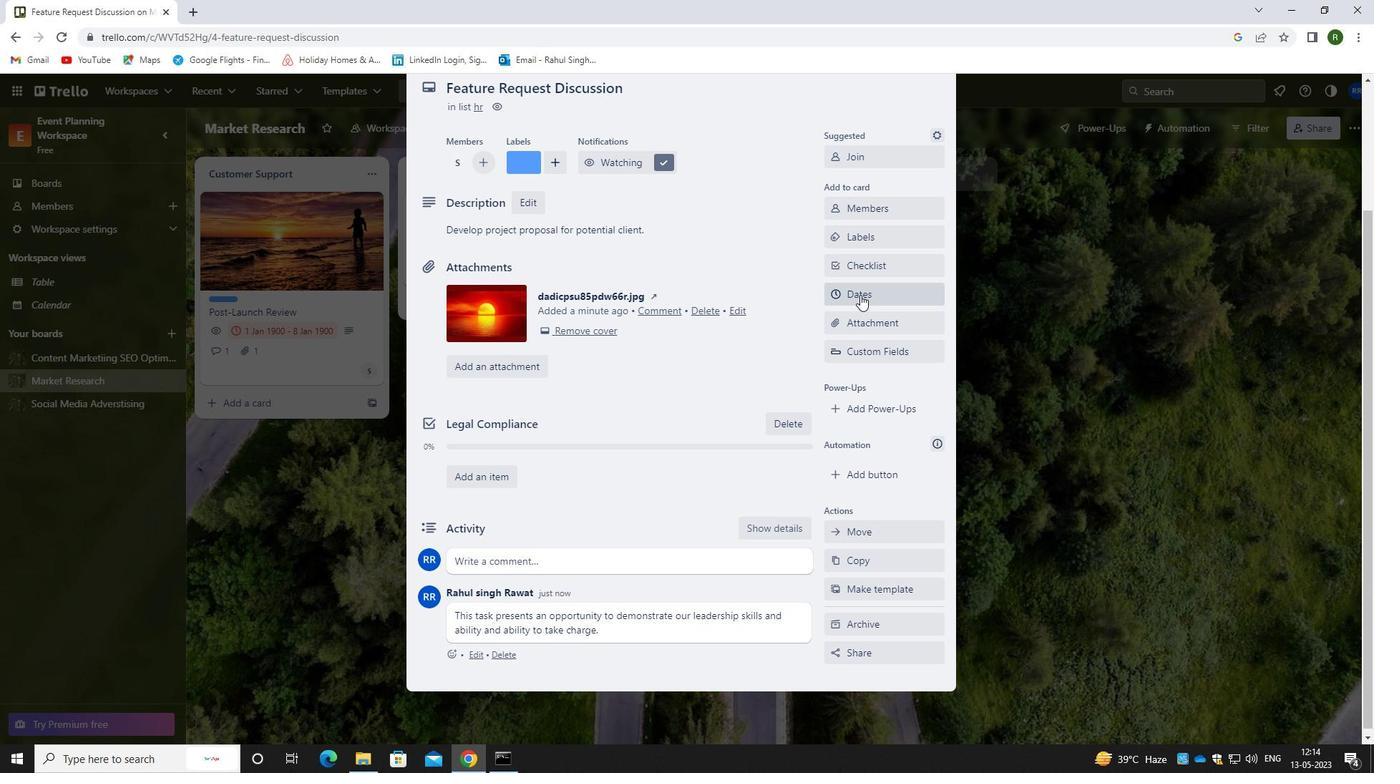 
Action: Mouse moved to (836, 390)
Screenshot: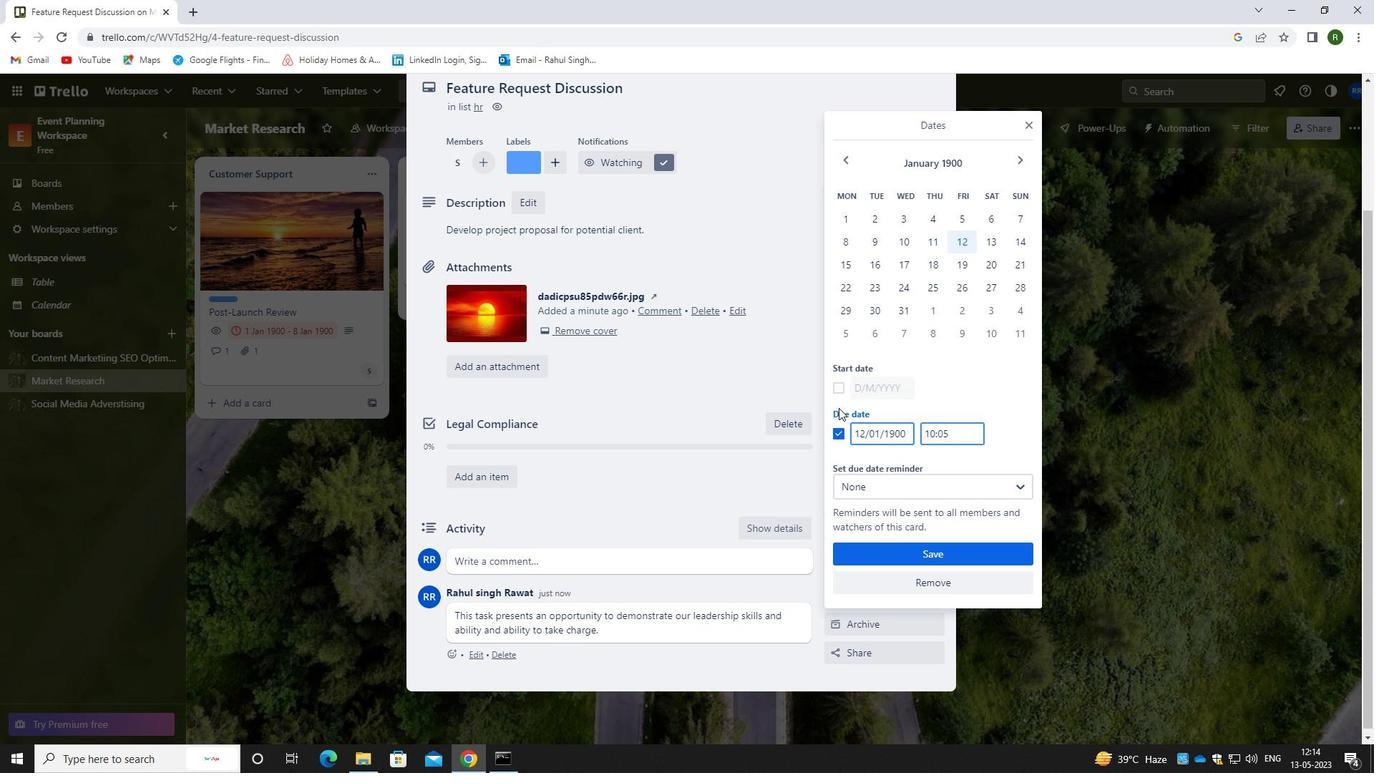 
Action: Mouse pressed left at (836, 390)
Screenshot: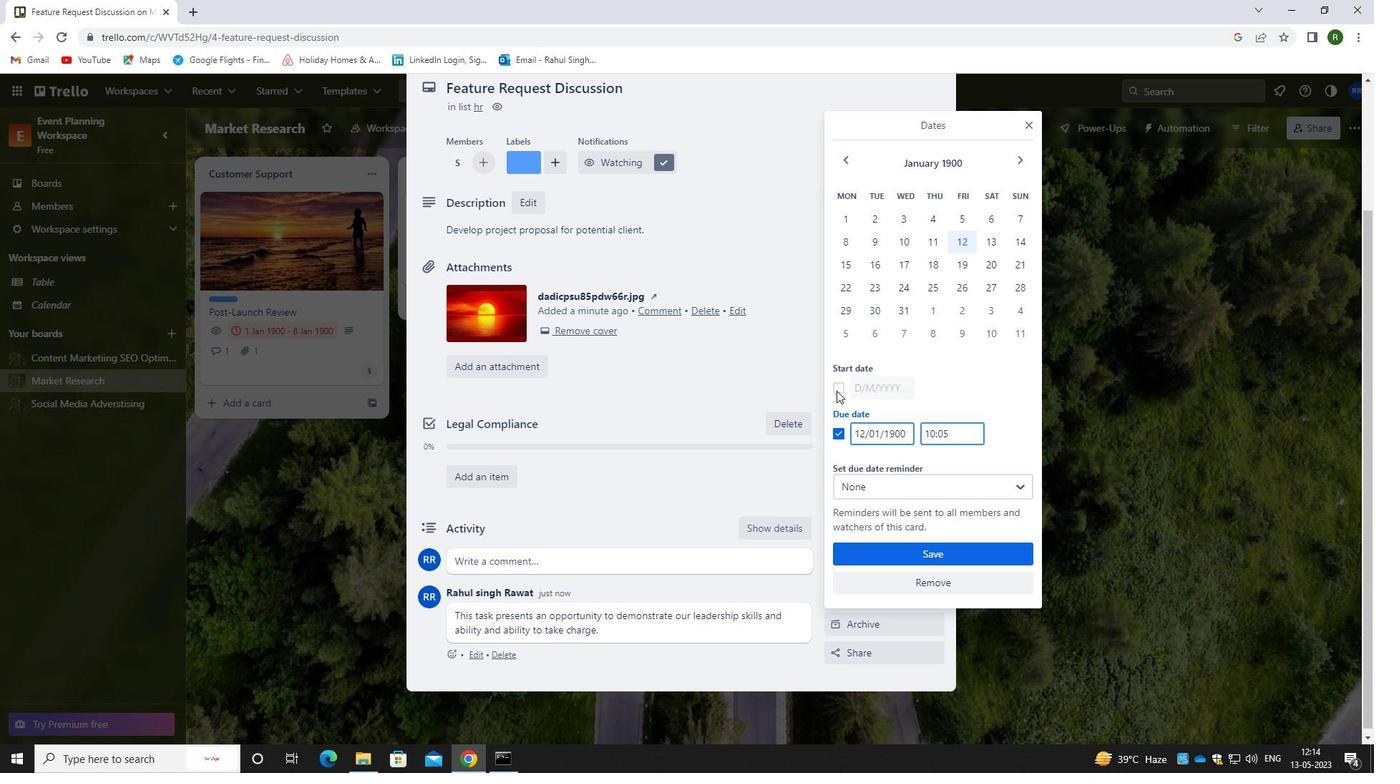 
Action: Mouse moved to (864, 385)
Screenshot: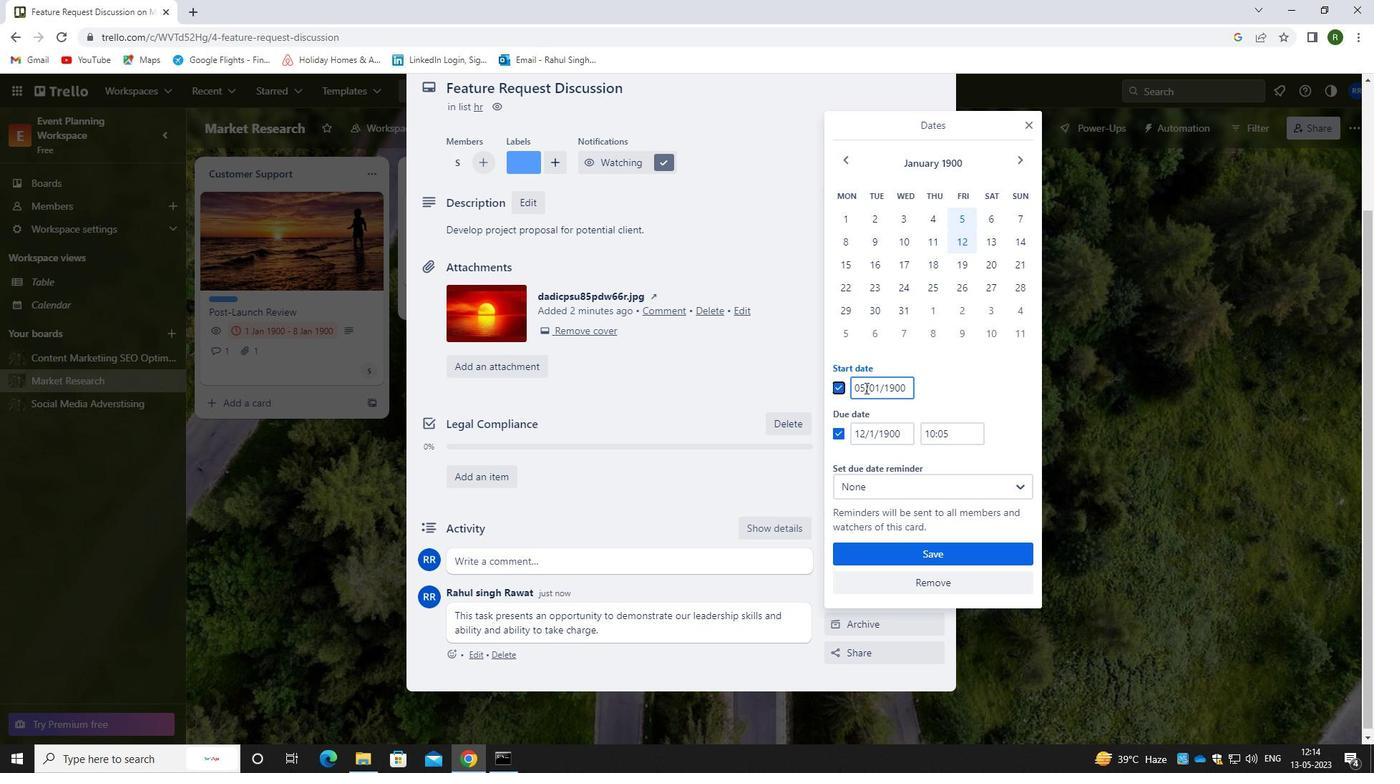 
Action: Mouse pressed left at (864, 385)
Screenshot: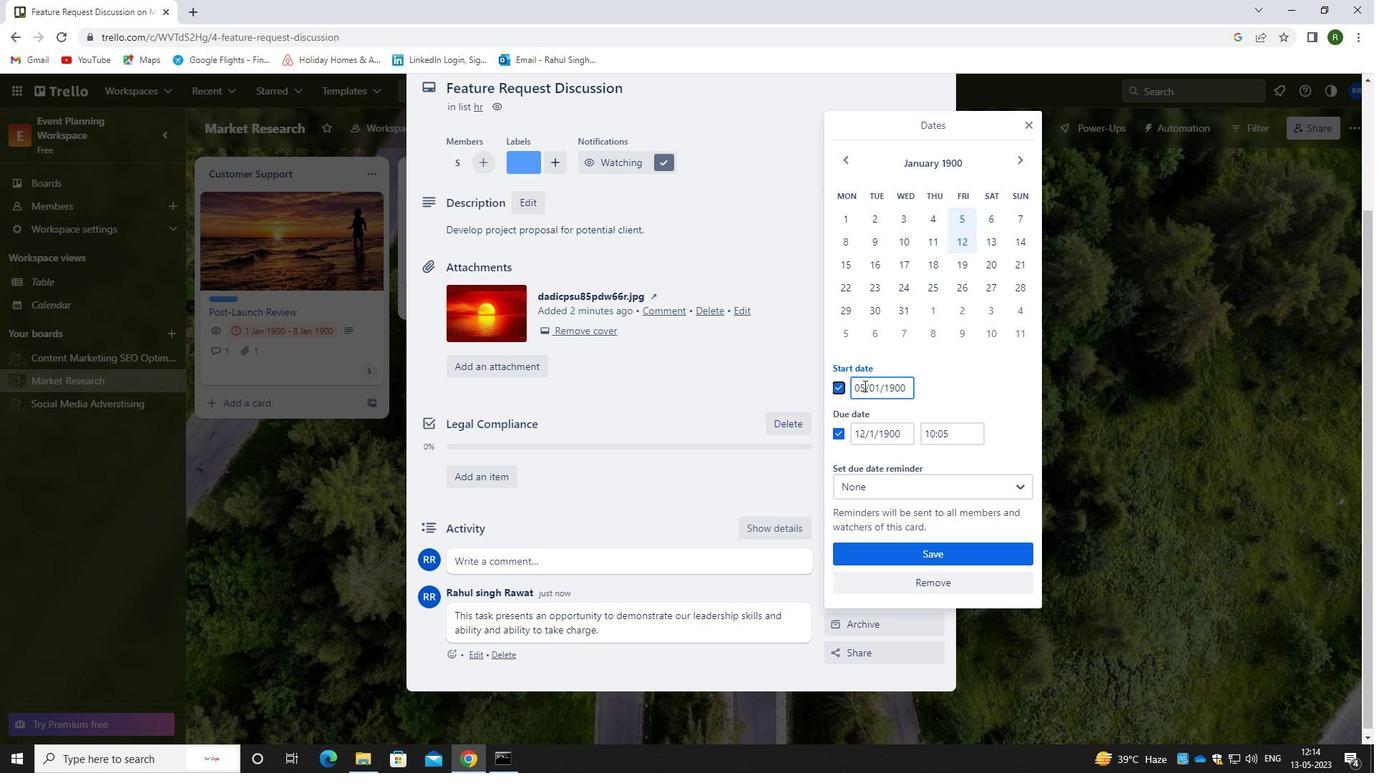 
Action: Mouse moved to (860, 388)
Screenshot: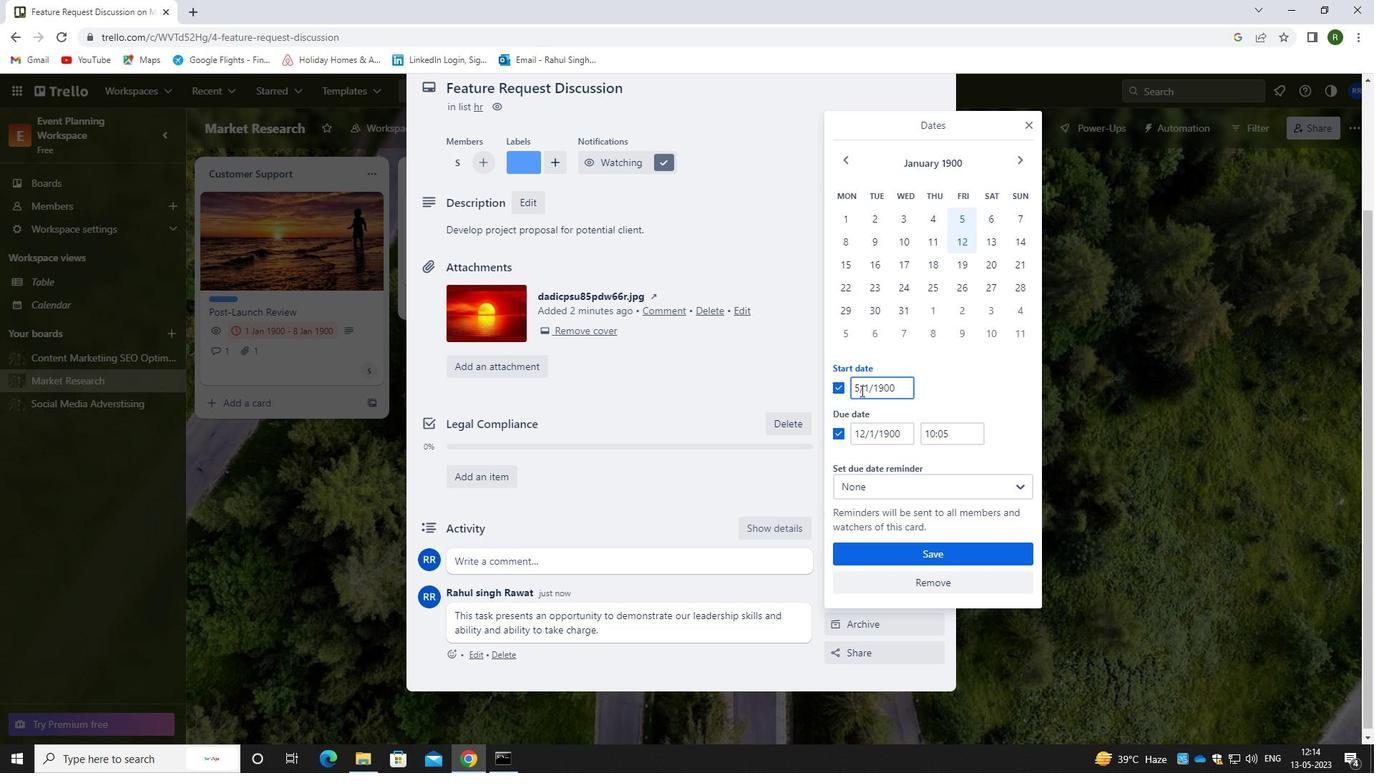 
Action: Mouse pressed left at (860, 388)
Screenshot: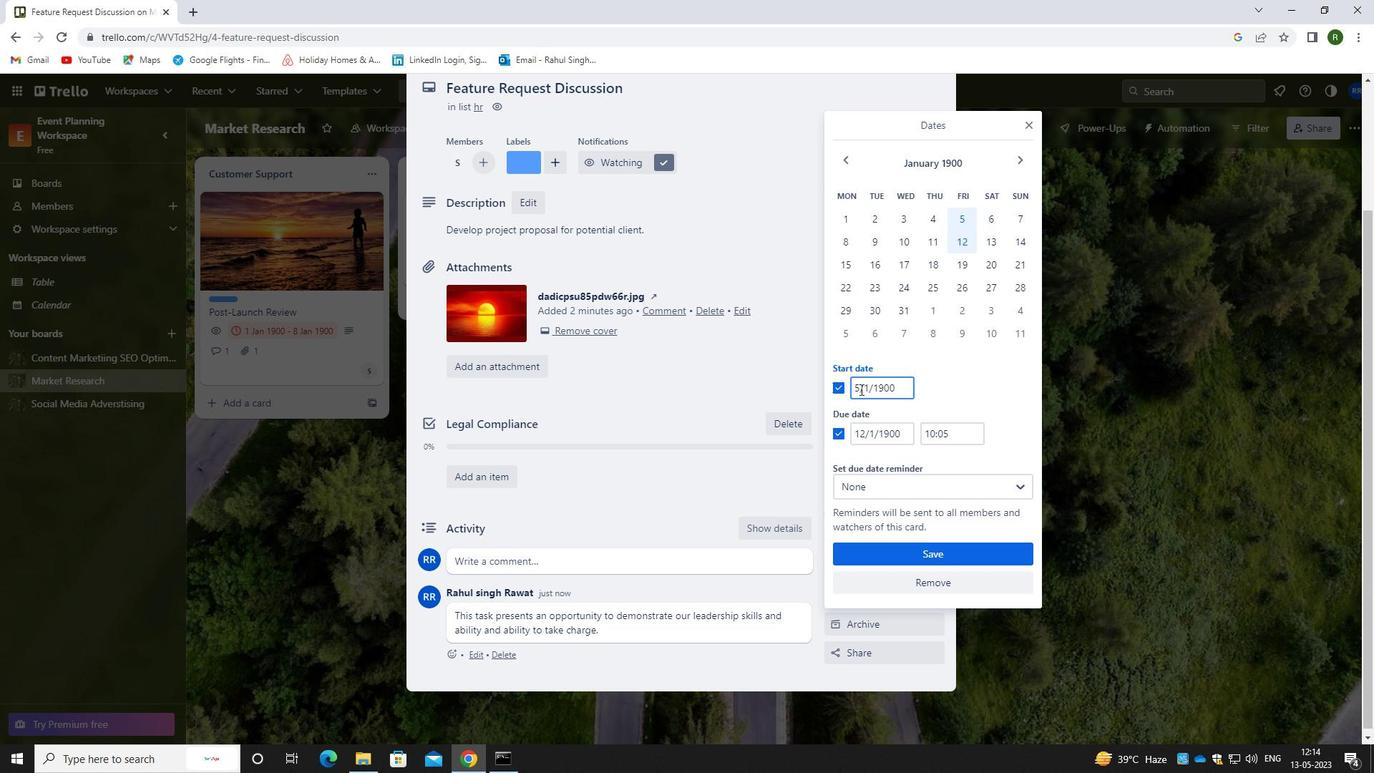 
Action: Mouse moved to (871, 386)
Screenshot: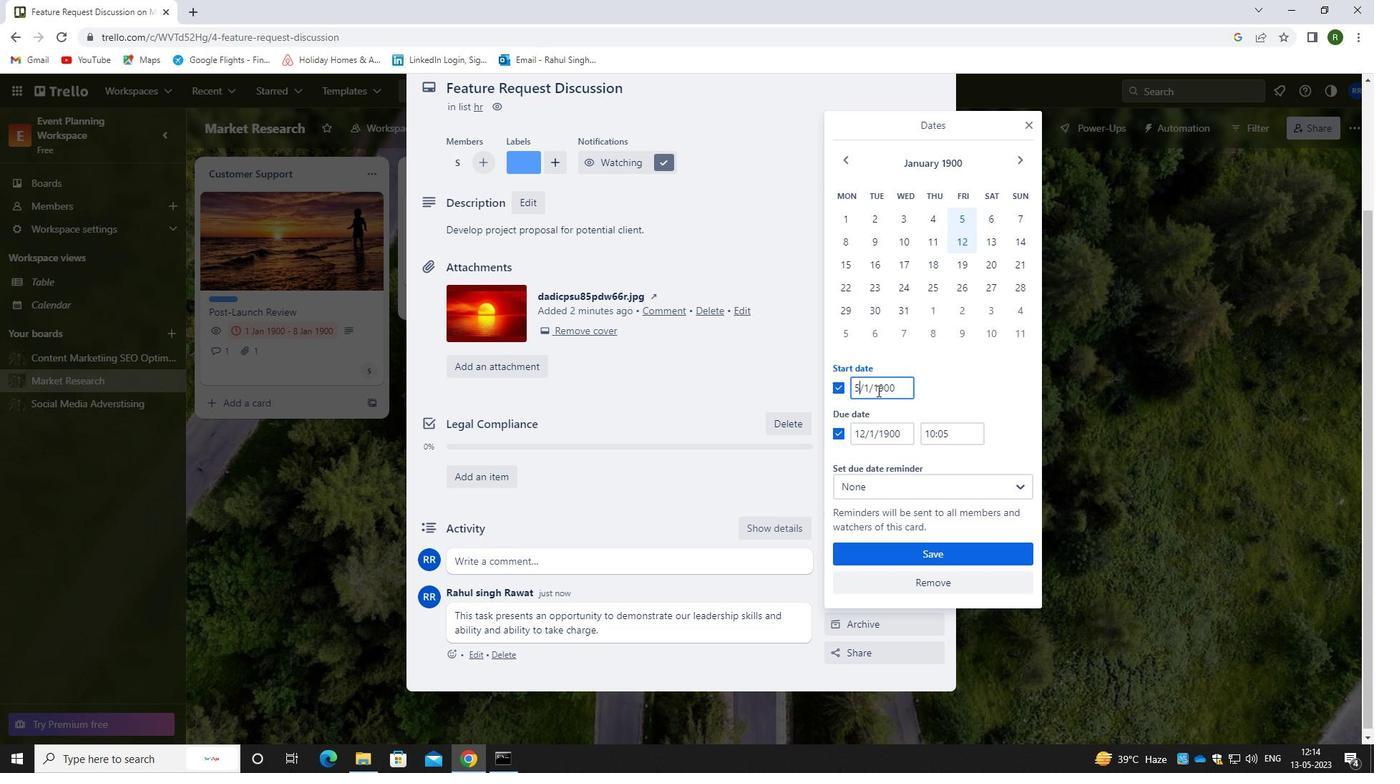 
Action: Key pressed <Key.backspace>7
Screenshot: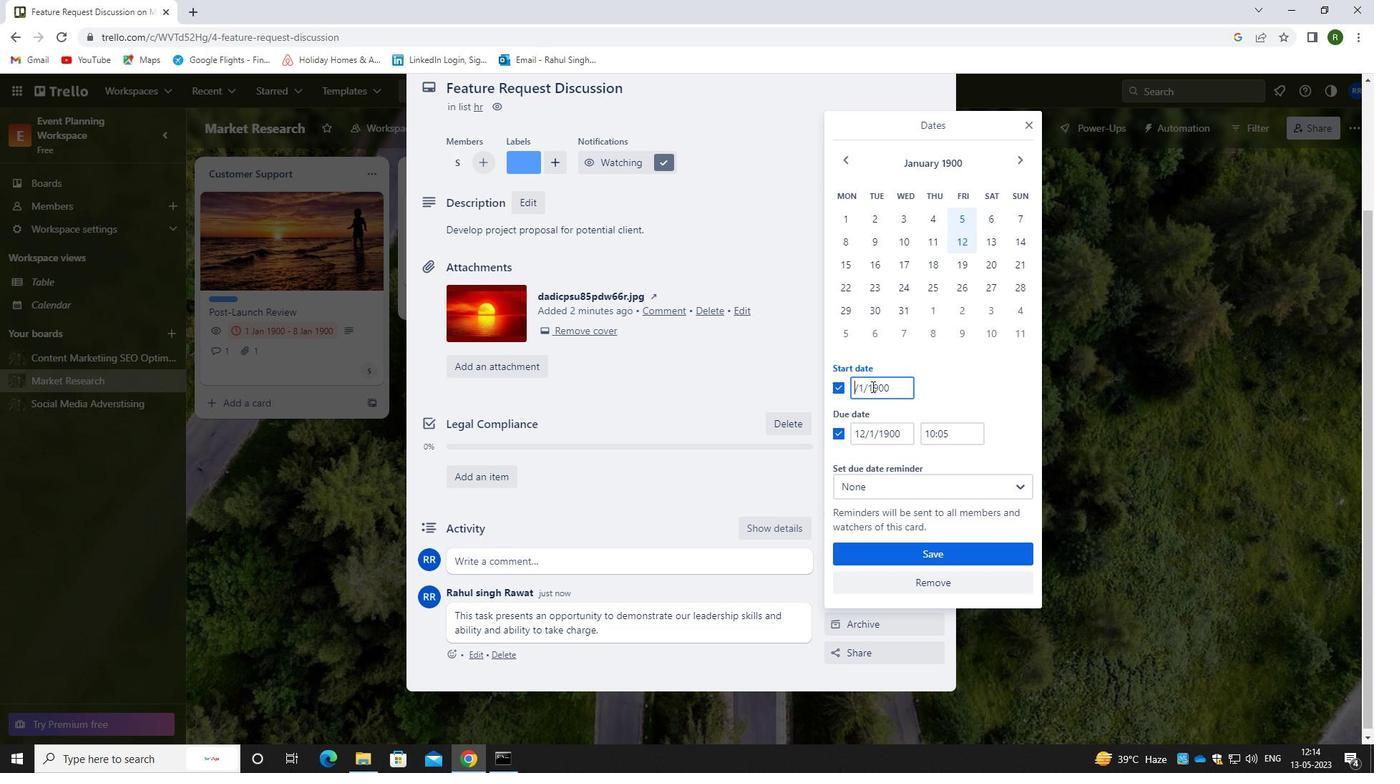 
Action: Mouse moved to (865, 433)
Screenshot: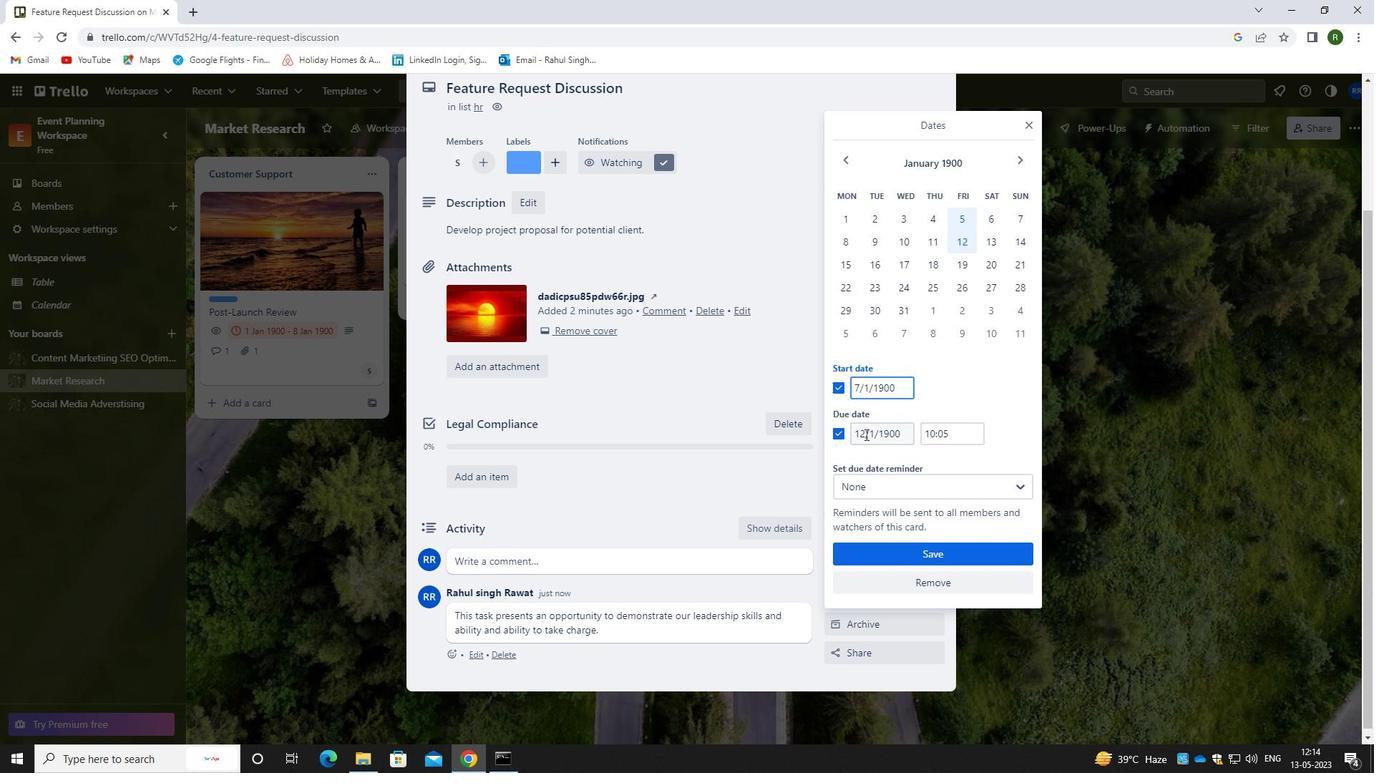 
Action: Mouse pressed left at (865, 433)
Screenshot: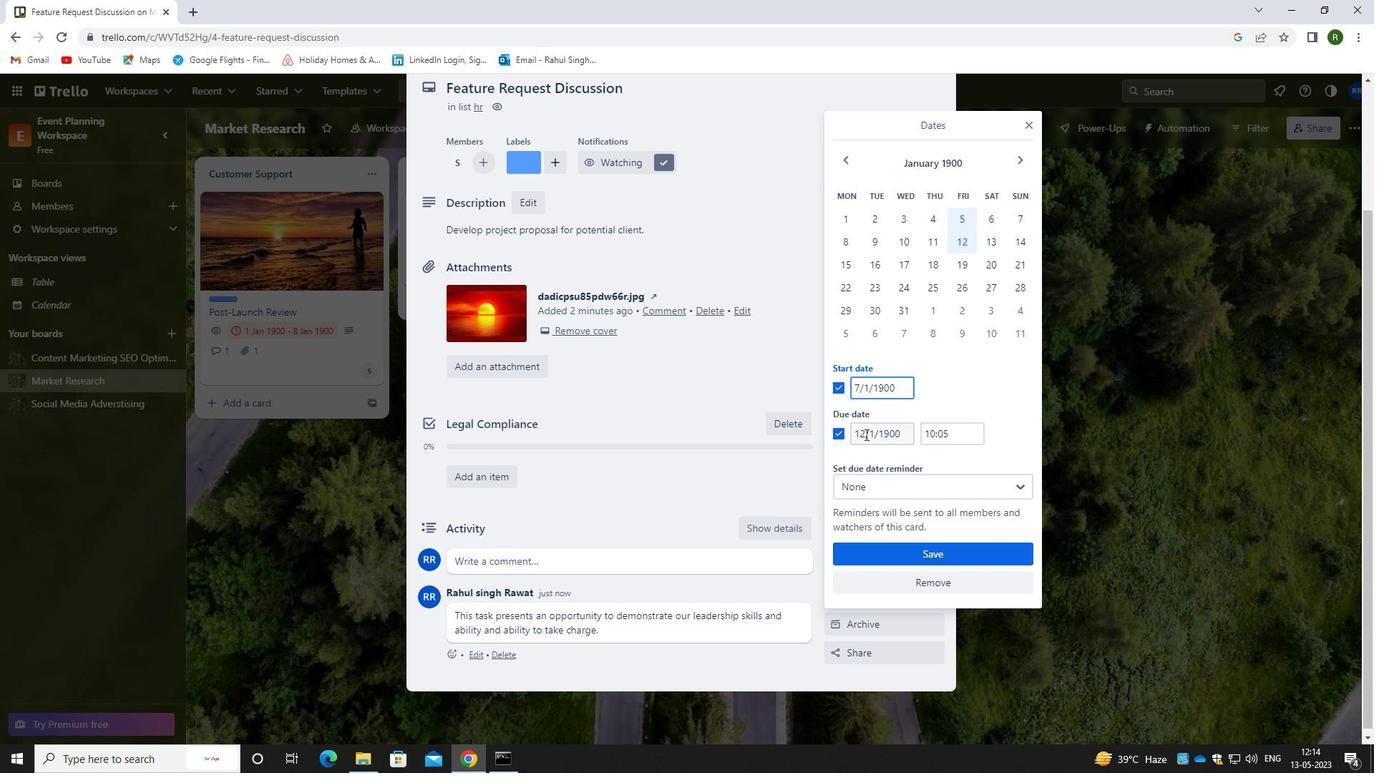 
Action: Mouse moved to (879, 436)
Screenshot: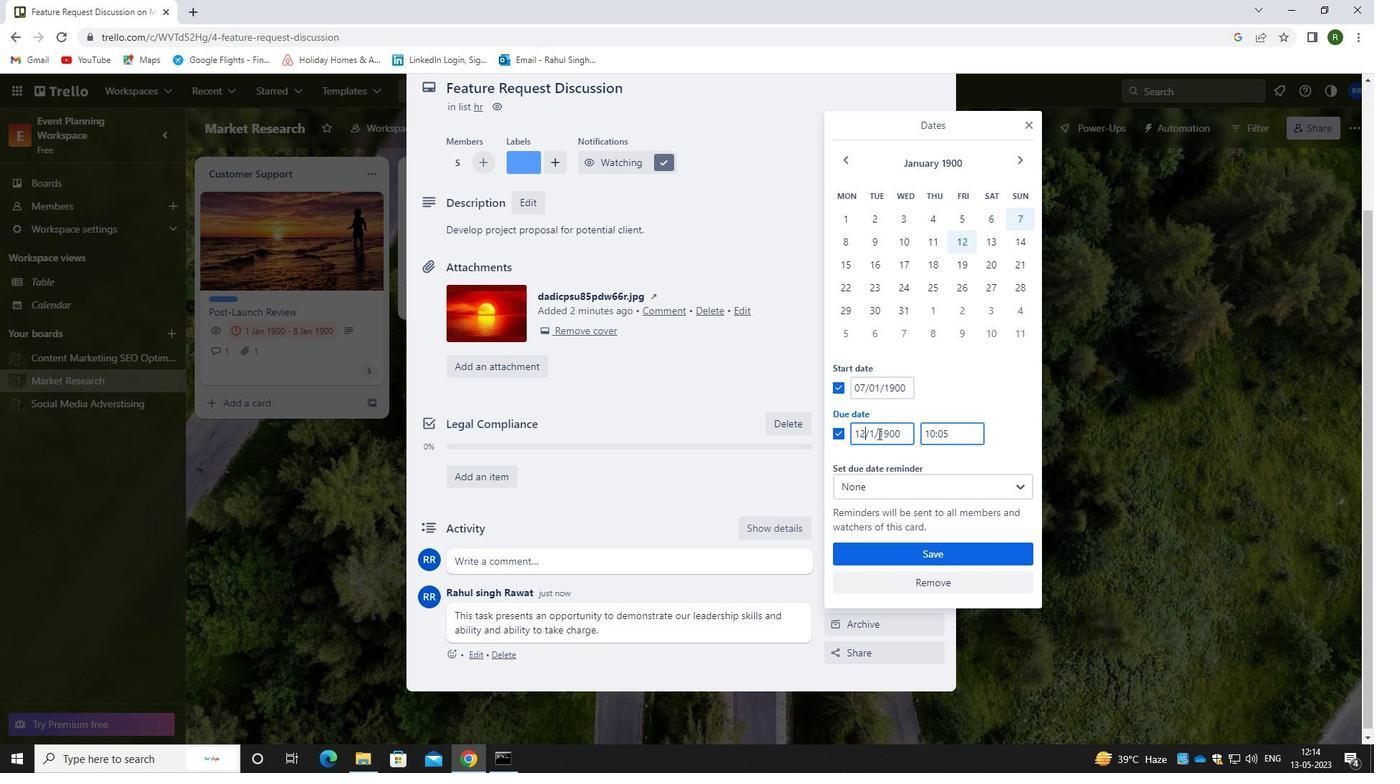 
Action: Key pressed <Key.backspace>4
Screenshot: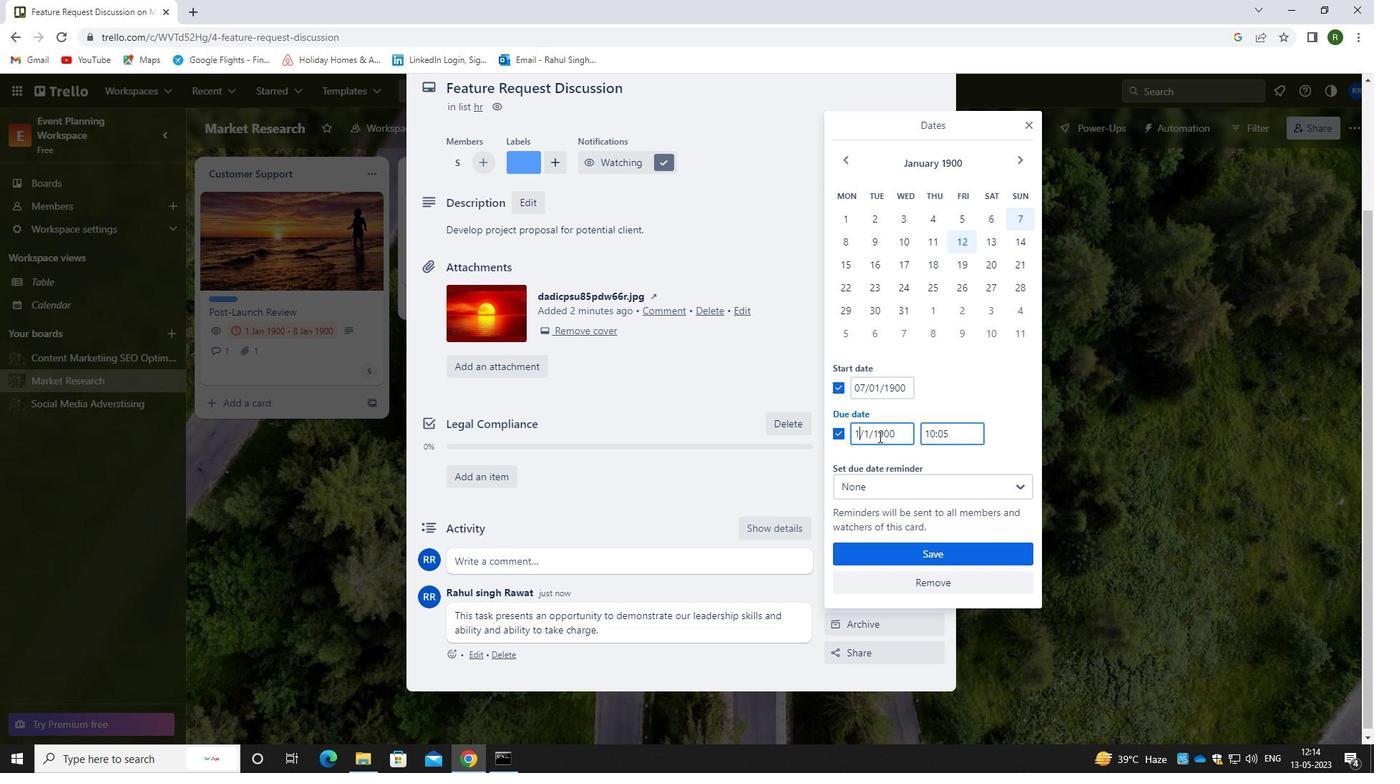 
Action: Mouse moved to (904, 560)
Screenshot: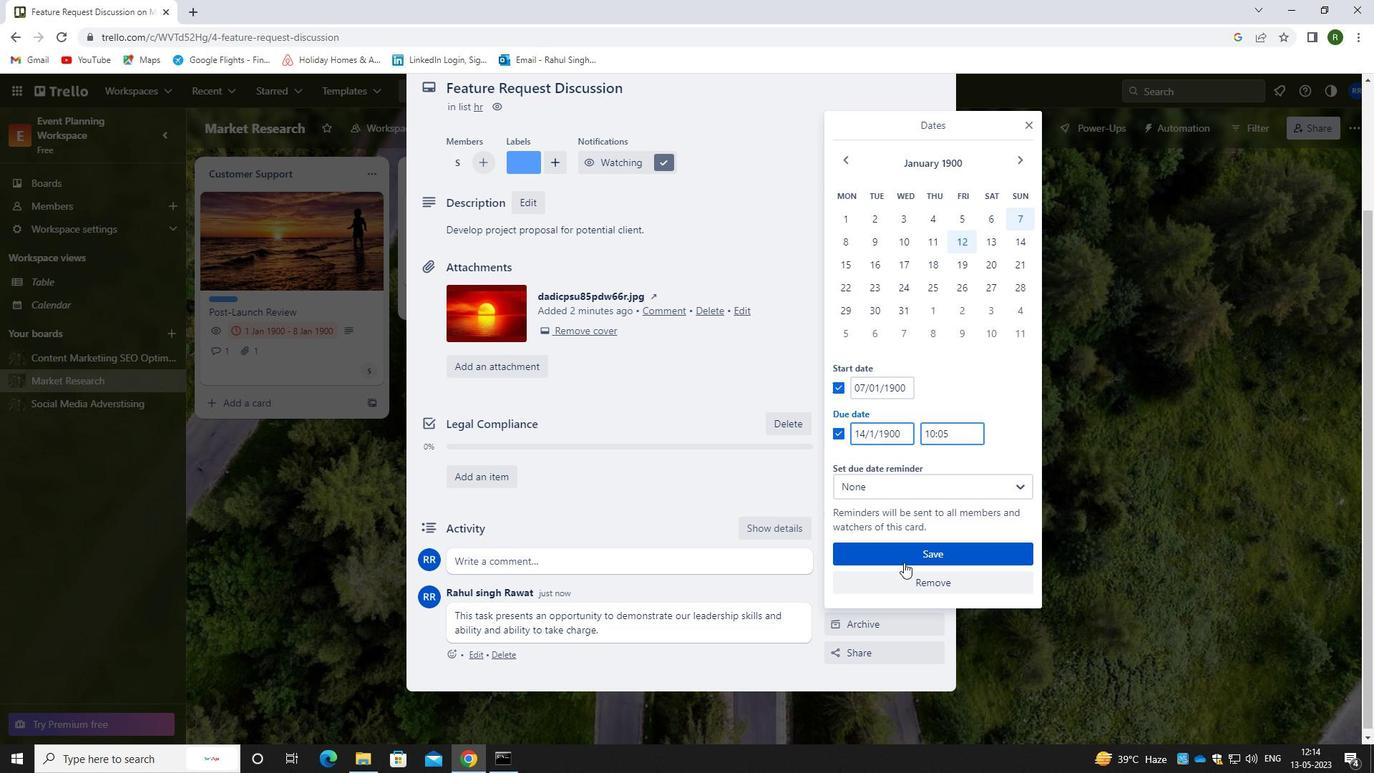 
Action: Mouse pressed left at (904, 560)
Screenshot: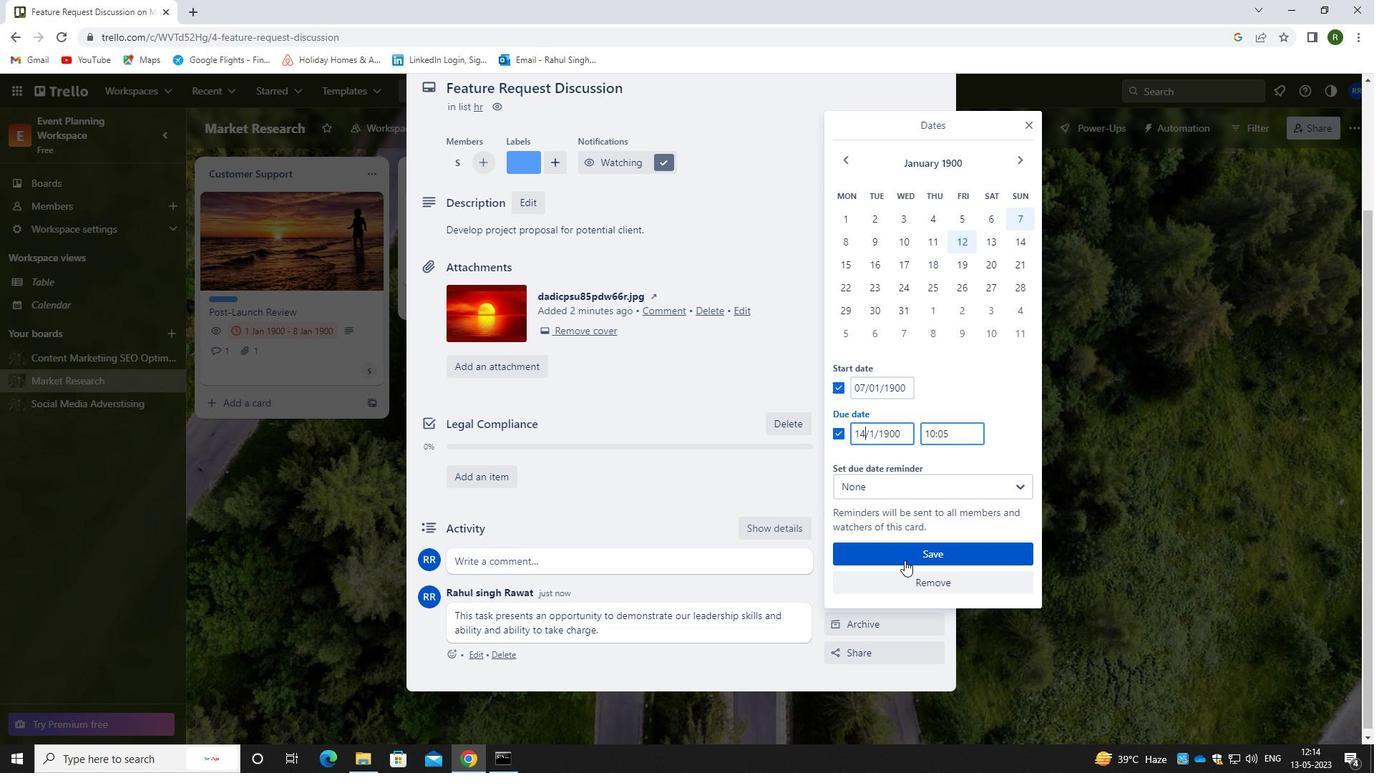 
Action: Mouse moved to (960, 307)
Screenshot: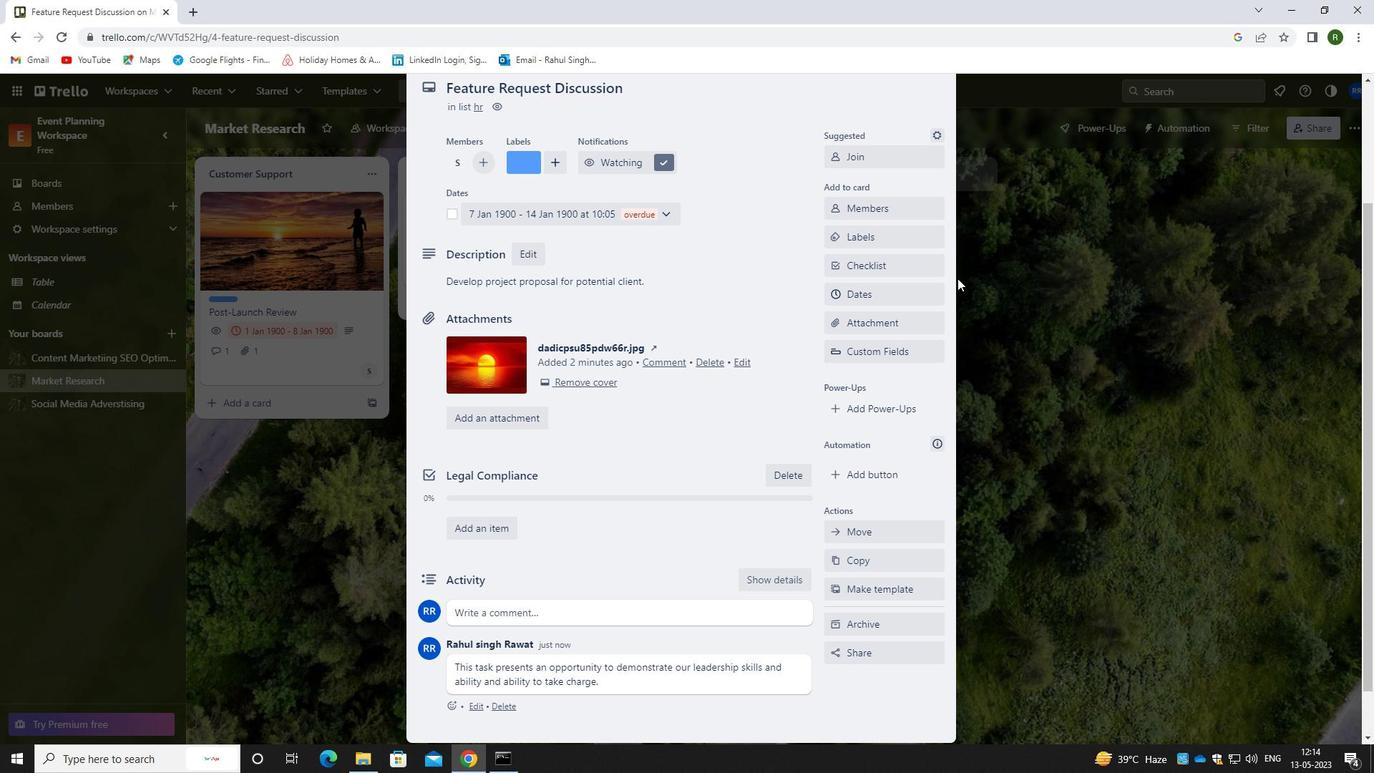 
Action: Mouse scrolled (960, 308) with delta (0, 0)
Screenshot: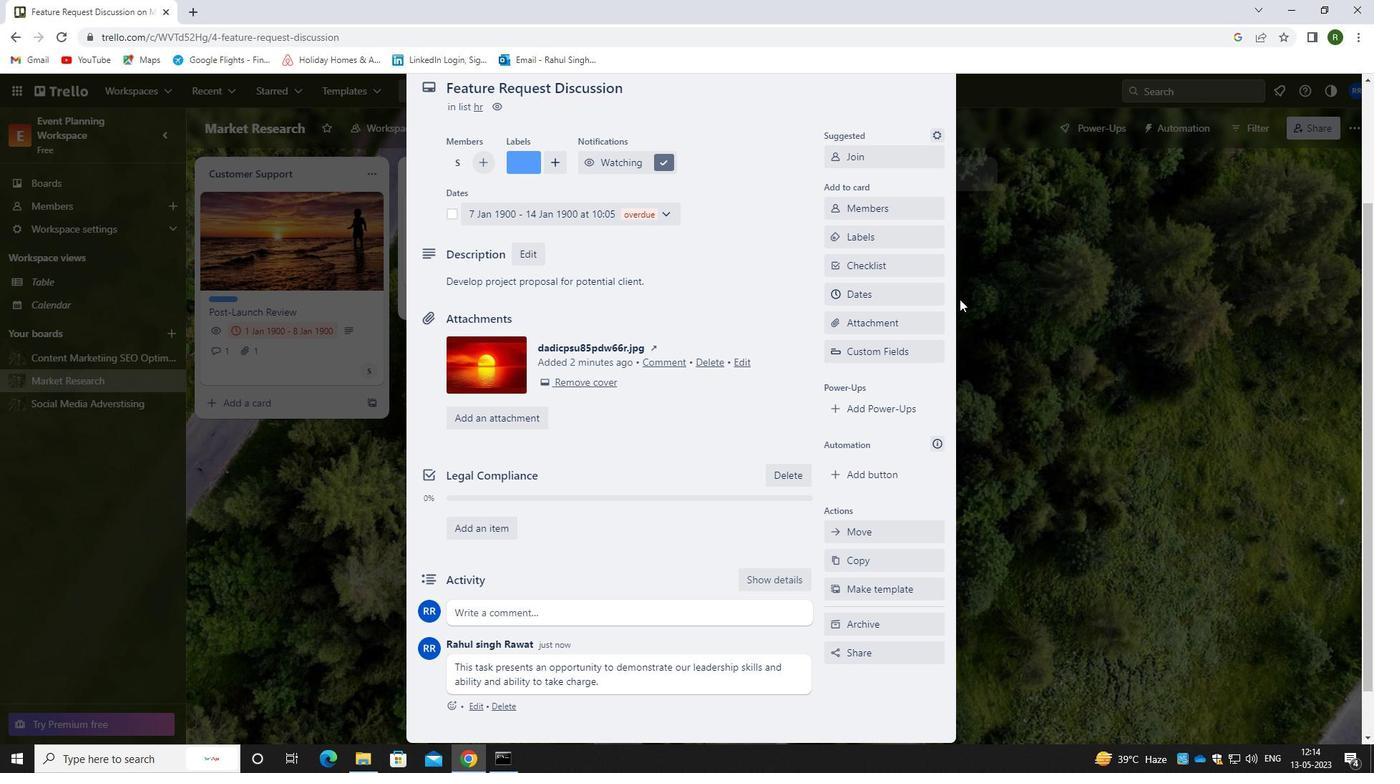 
Action: Mouse scrolled (960, 308) with delta (0, 0)
Screenshot: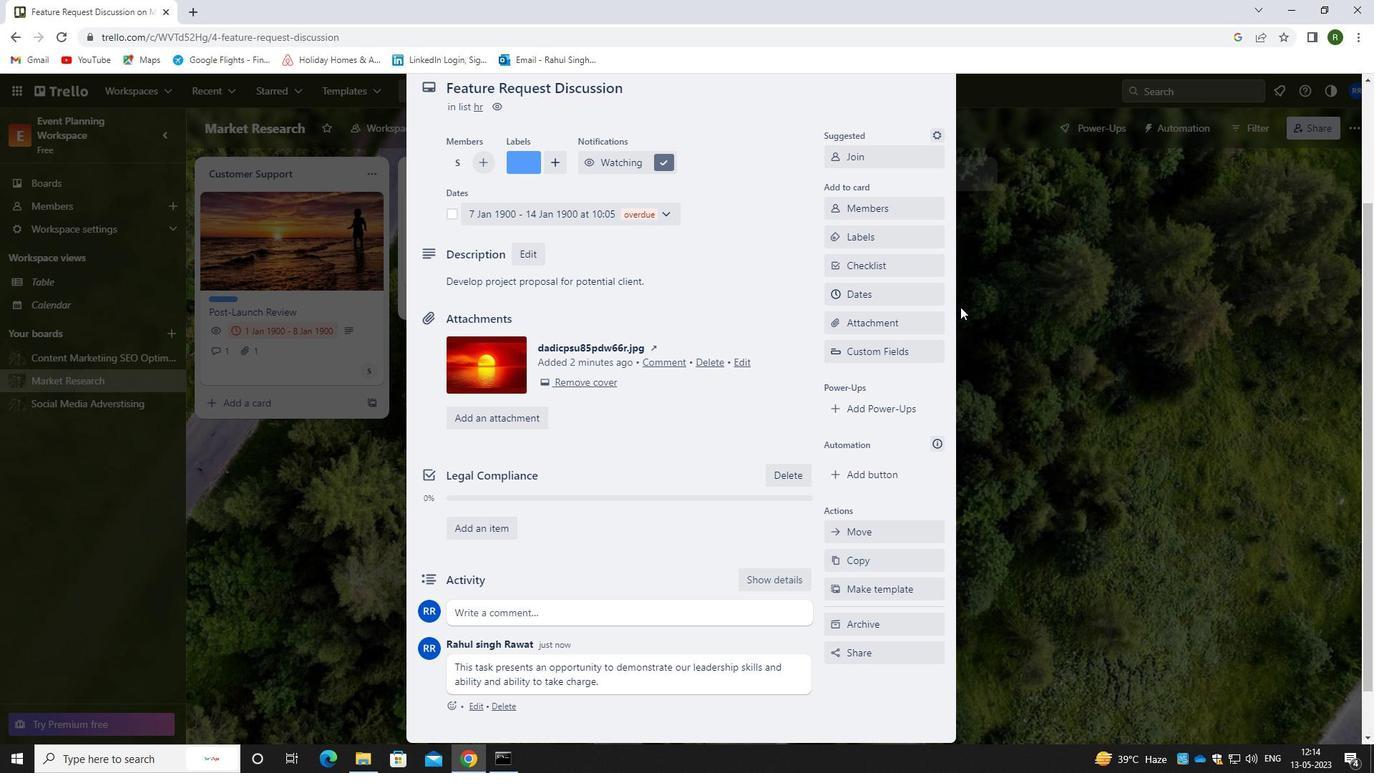
Action: Mouse scrolled (960, 308) with delta (0, 0)
Screenshot: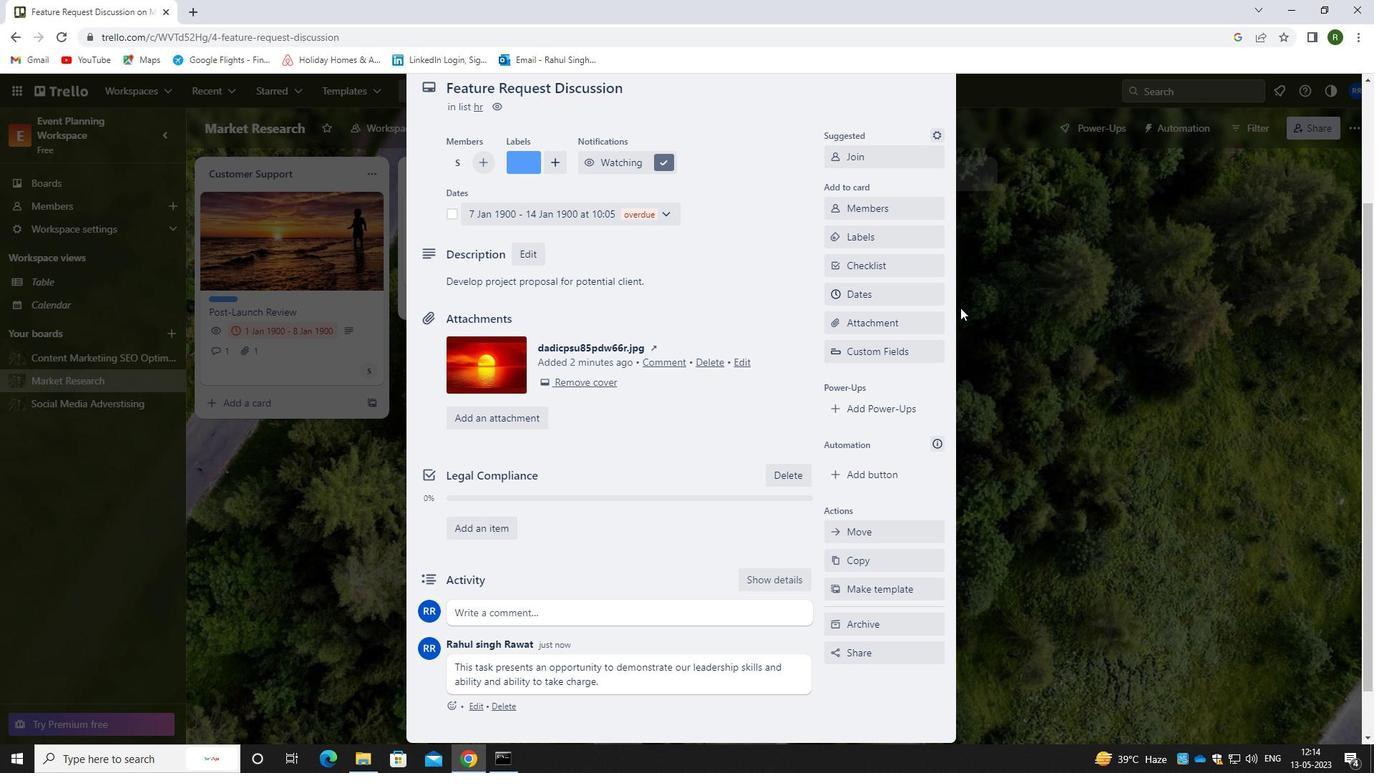 
Action: Mouse moved to (971, 307)
Screenshot: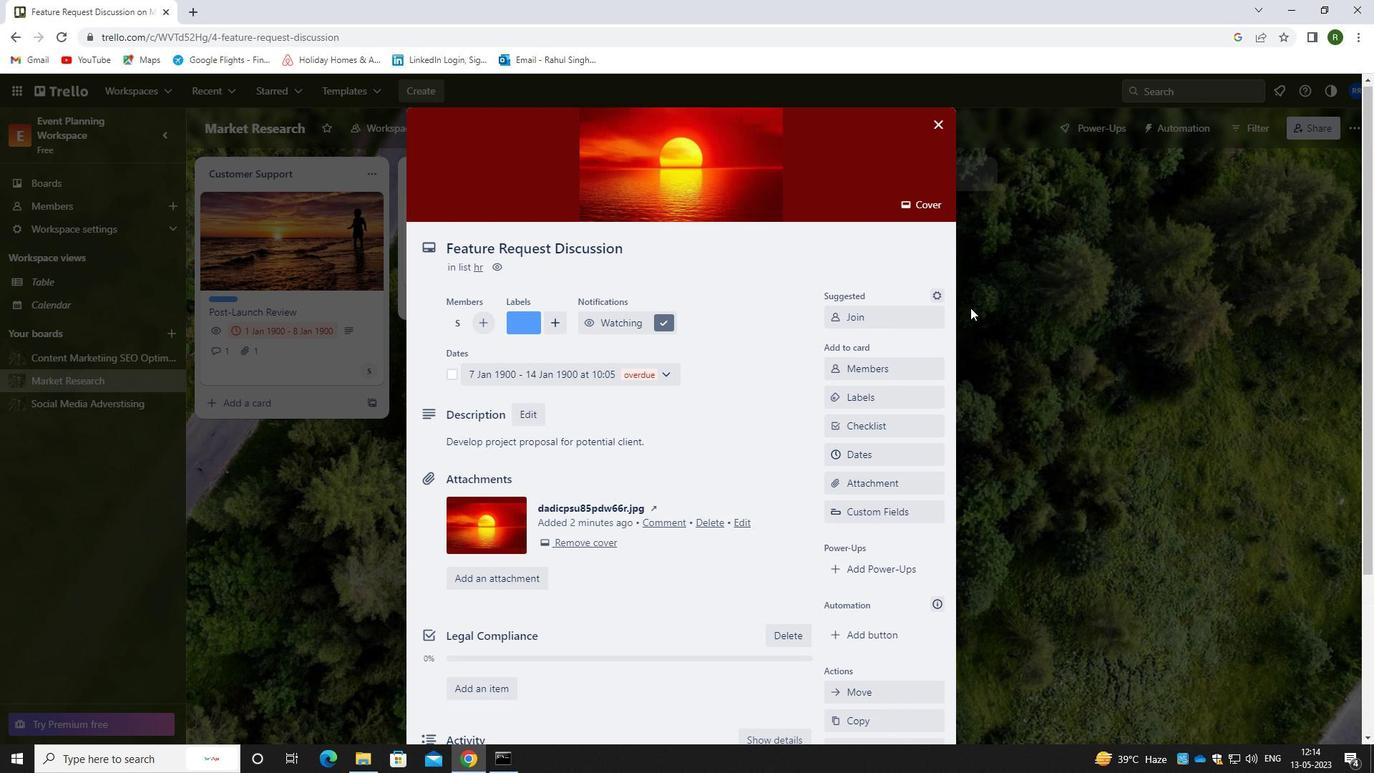 
